 Task: Buy 1 niversal Joints & Parts from Transmission & Drive Train section under best seller category for shipping address: Brandon Turner, 2426 August Lane, Shreveport, Louisiana 71101, Cell Number 3184332610. Pay from credit card ending with 5759, CVV 953
Action: Key pressed amazl=<Key.backspace><Key.backspace>on.com<Key.enter>
Screenshot: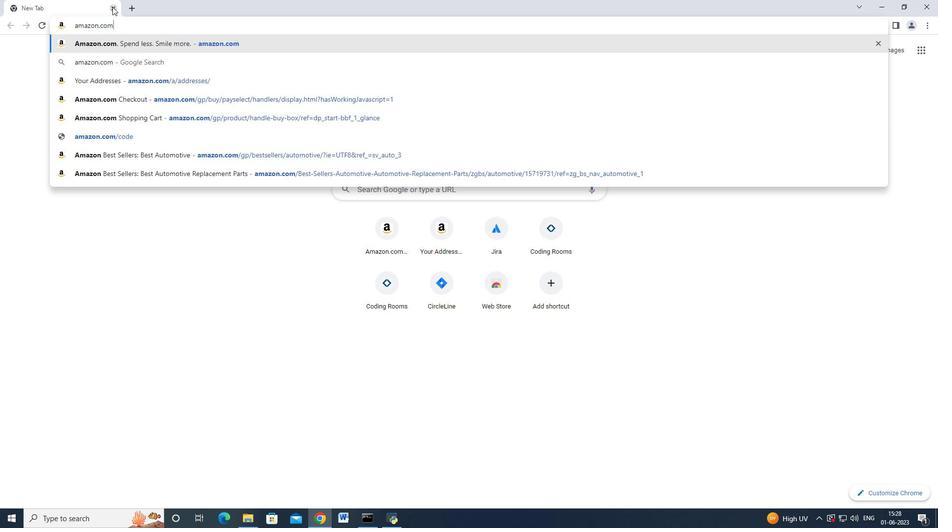
Action: Mouse moved to (13, 77)
Screenshot: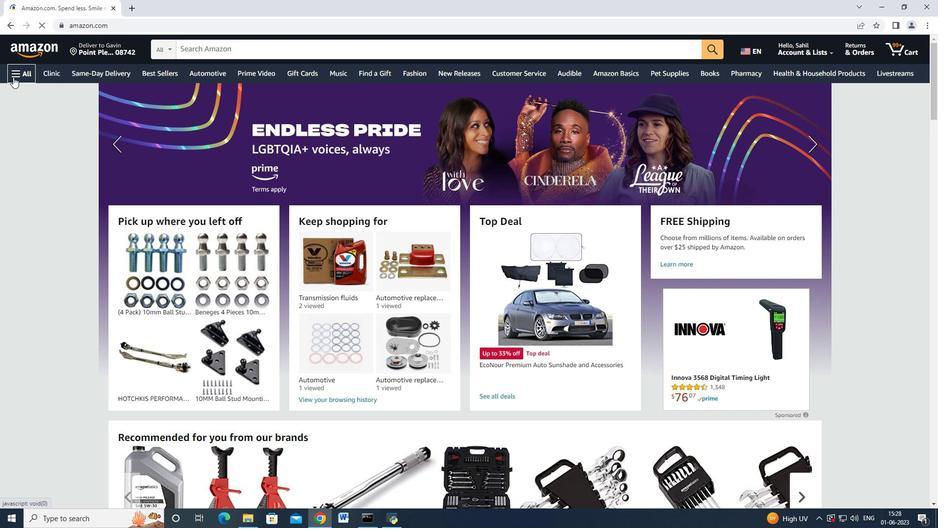 
Action: Mouse pressed left at (13, 77)
Screenshot: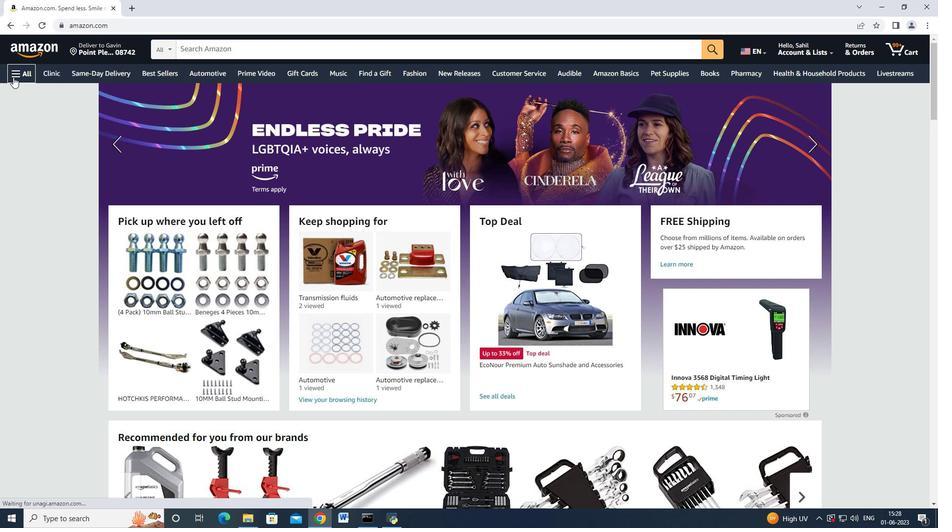 
Action: Mouse moved to (72, 200)
Screenshot: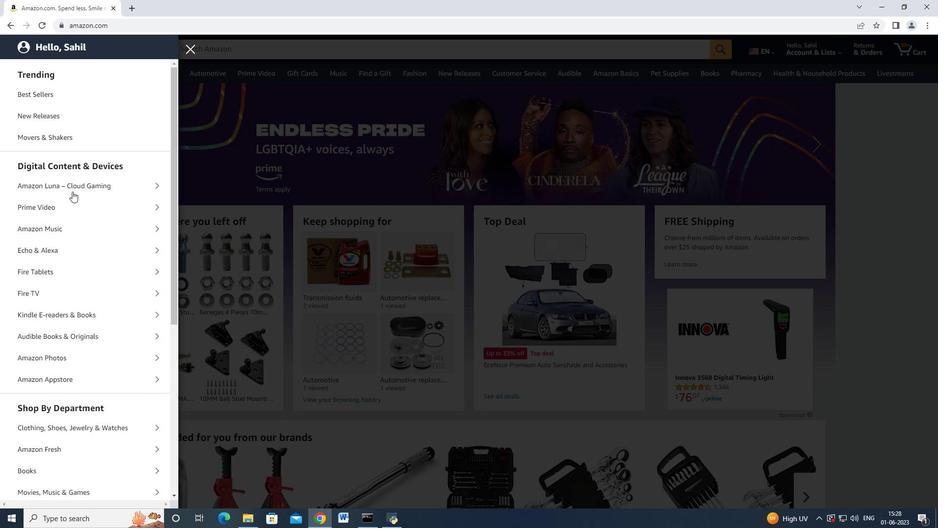 
Action: Mouse scrolled (72, 200) with delta (0, 0)
Screenshot: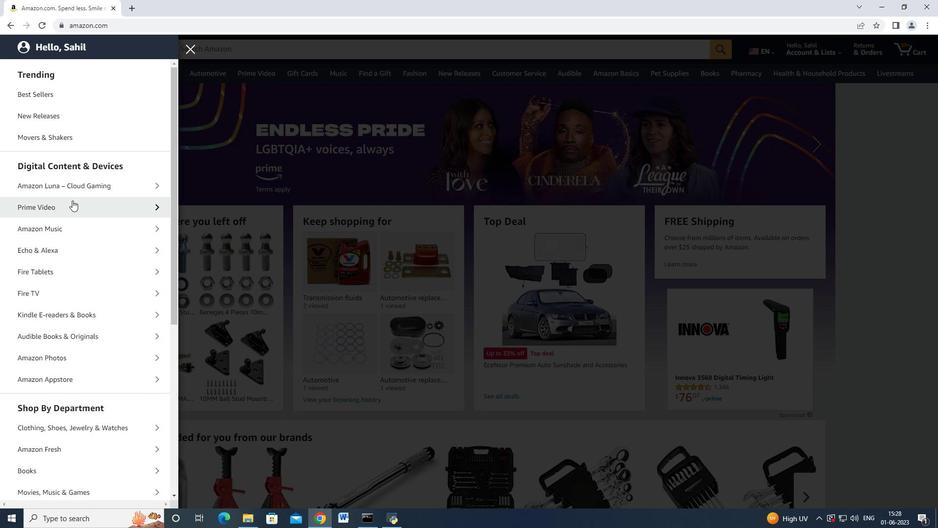 
Action: Mouse moved to (72, 200)
Screenshot: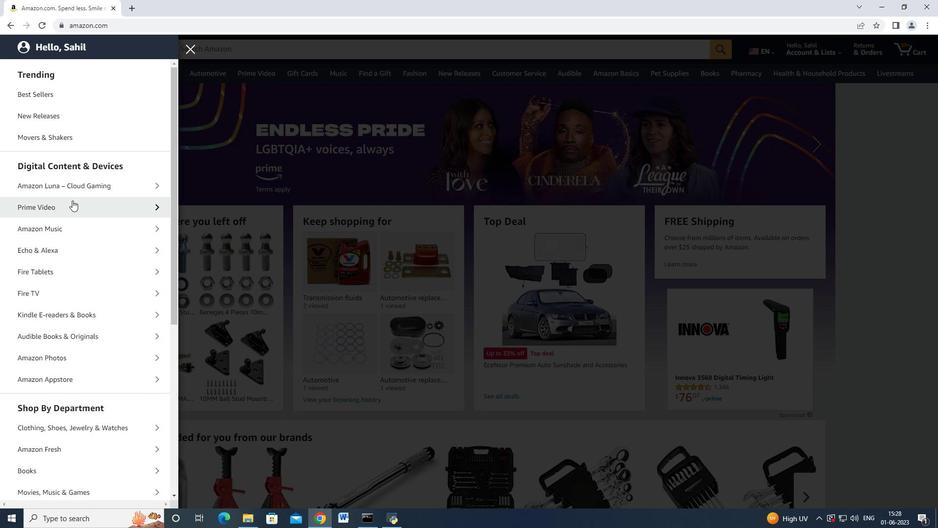 
Action: Mouse scrolled (72, 200) with delta (0, 0)
Screenshot: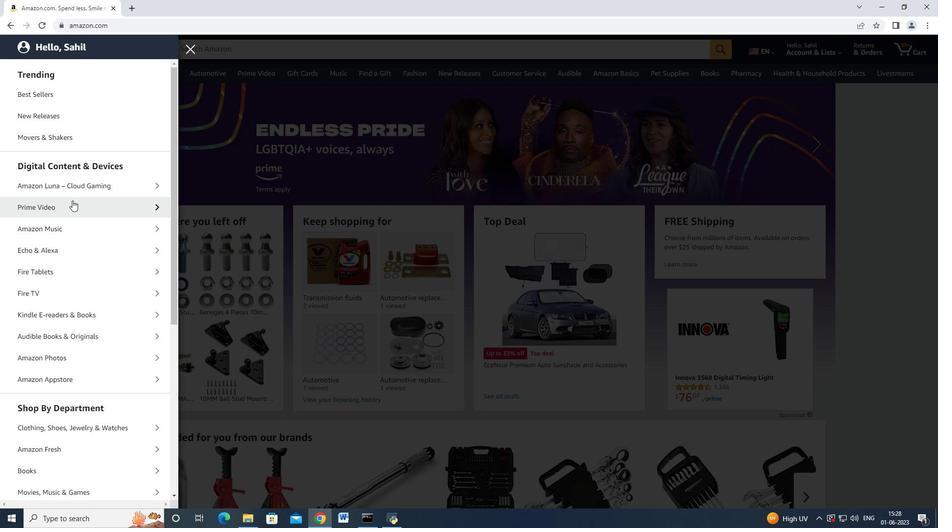
Action: Mouse scrolled (72, 200) with delta (0, 0)
Screenshot: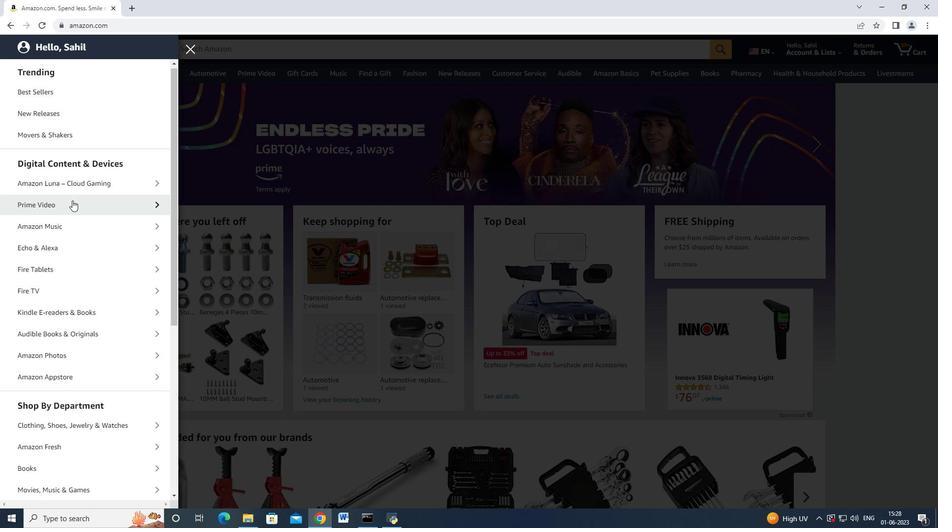 
Action: Mouse scrolled (72, 200) with delta (0, 0)
Screenshot: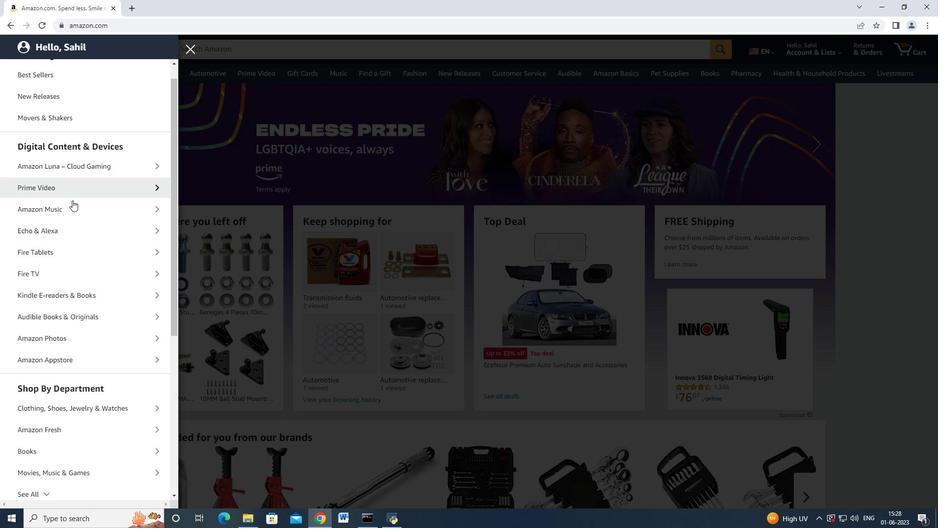 
Action: Mouse moved to (77, 321)
Screenshot: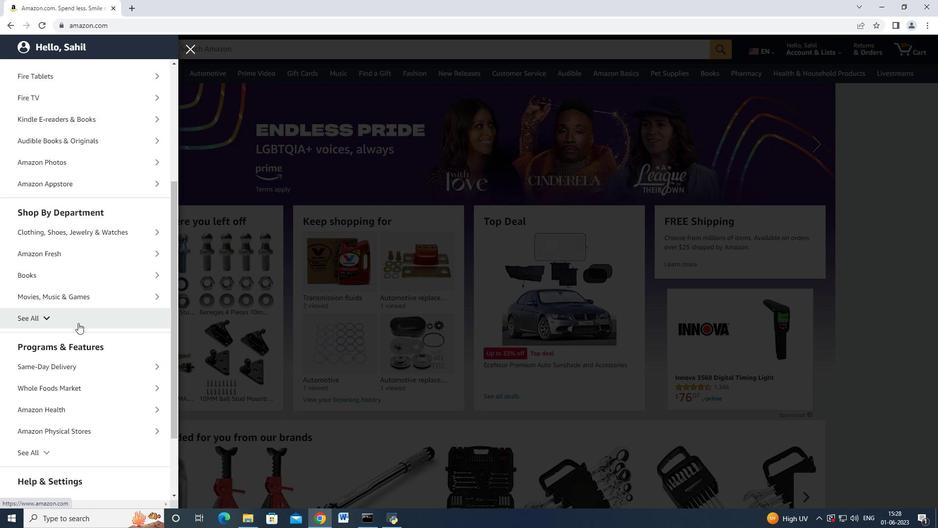 
Action: Mouse pressed left at (77, 321)
Screenshot: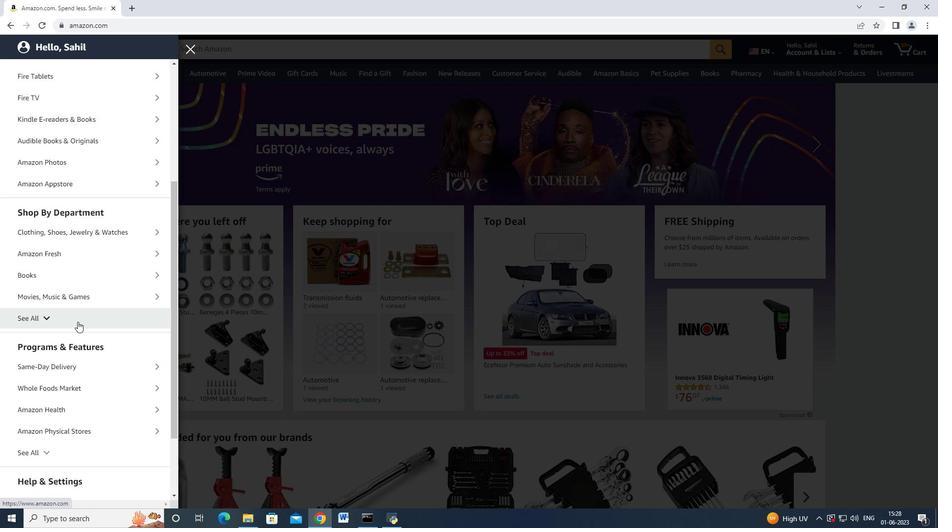 
Action: Mouse scrolled (77, 321) with delta (0, 0)
Screenshot: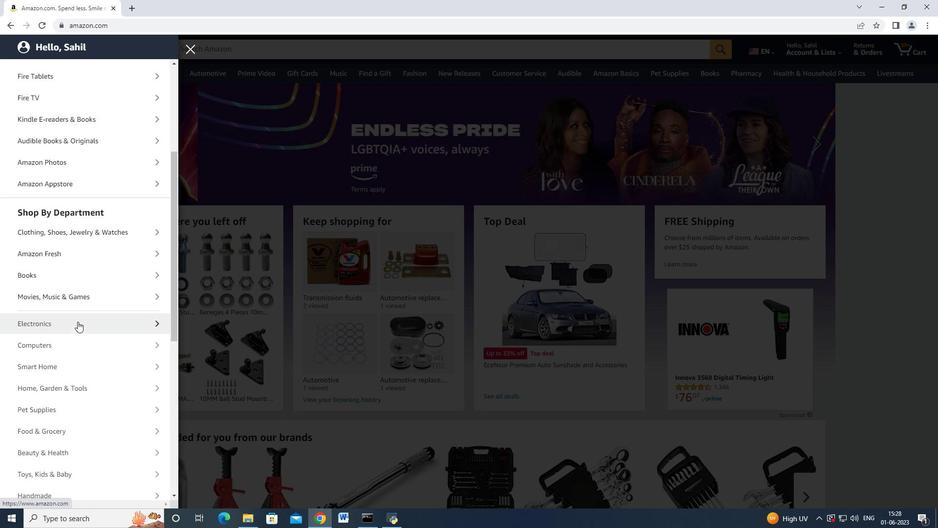 
Action: Mouse scrolled (77, 321) with delta (0, 0)
Screenshot: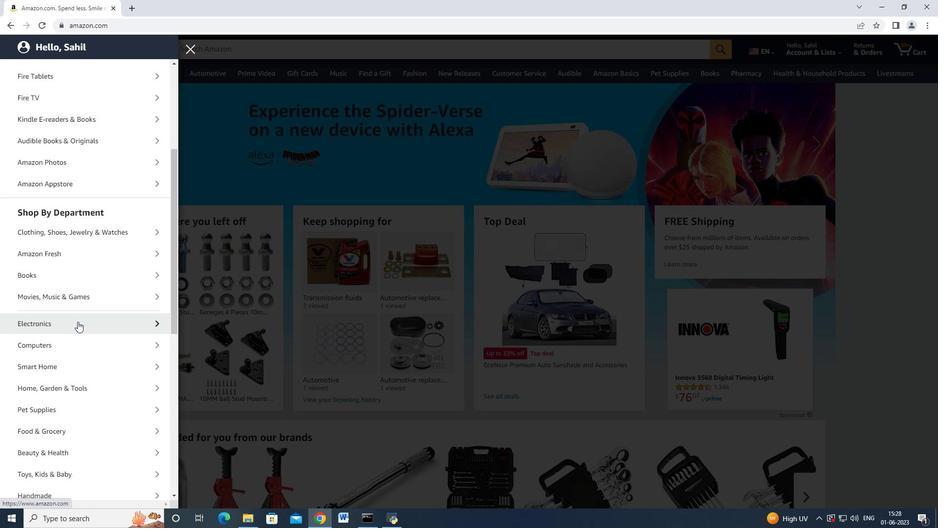 
Action: Mouse scrolled (77, 321) with delta (0, 0)
Screenshot: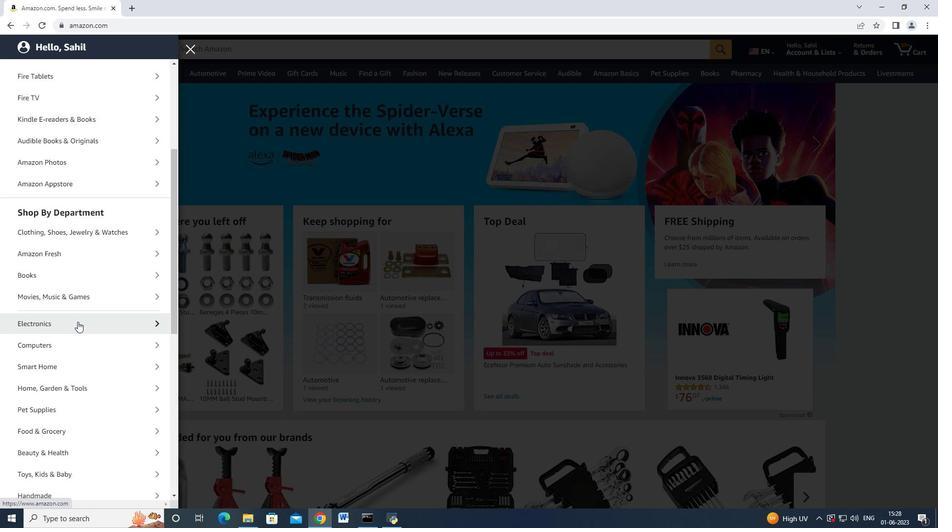 
Action: Mouse scrolled (77, 321) with delta (0, 0)
Screenshot: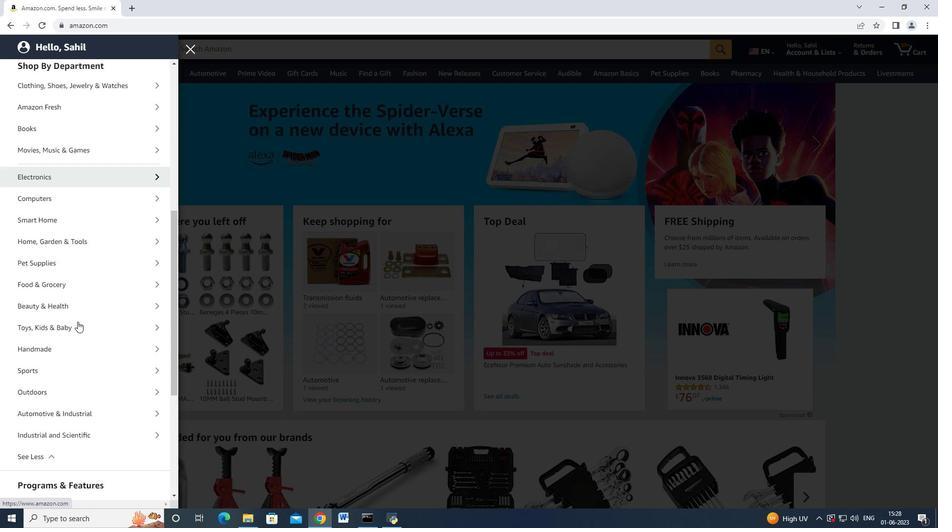 
Action: Mouse moved to (74, 357)
Screenshot: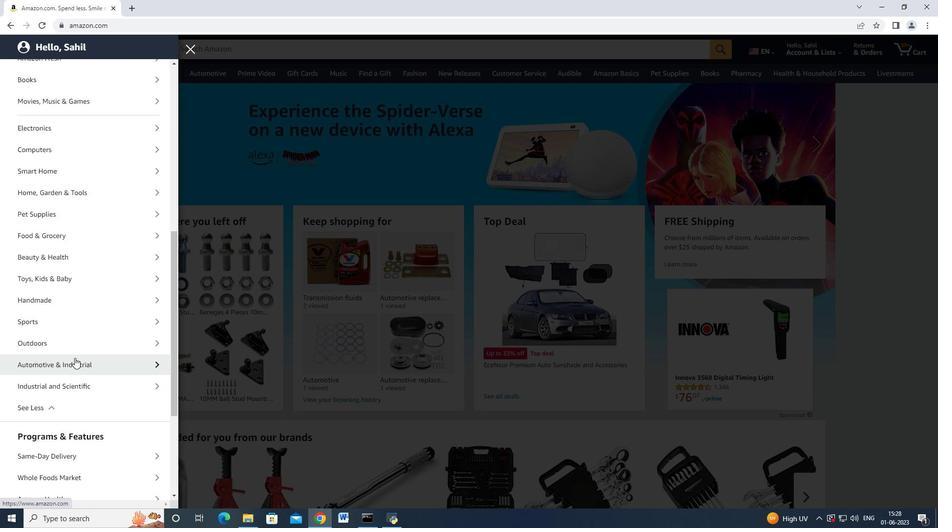 
Action: Mouse pressed left at (74, 357)
Screenshot: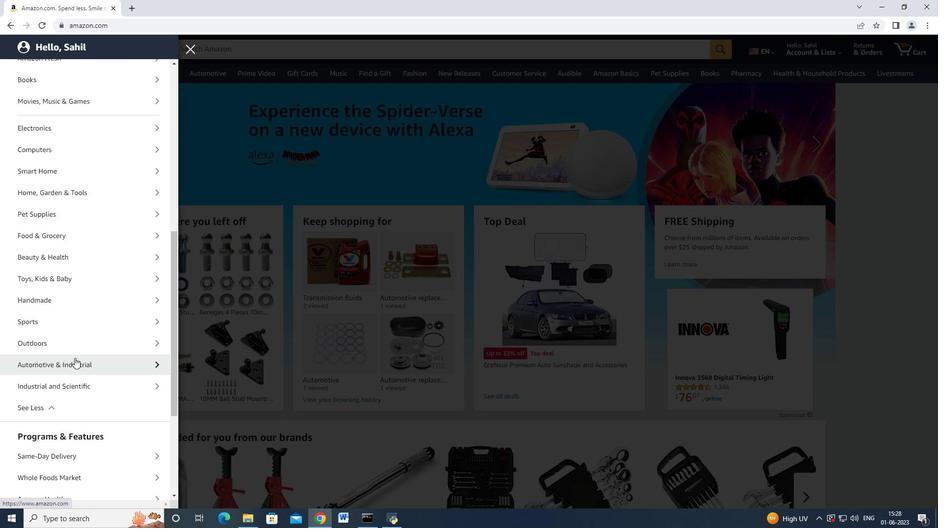 
Action: Mouse moved to (78, 121)
Screenshot: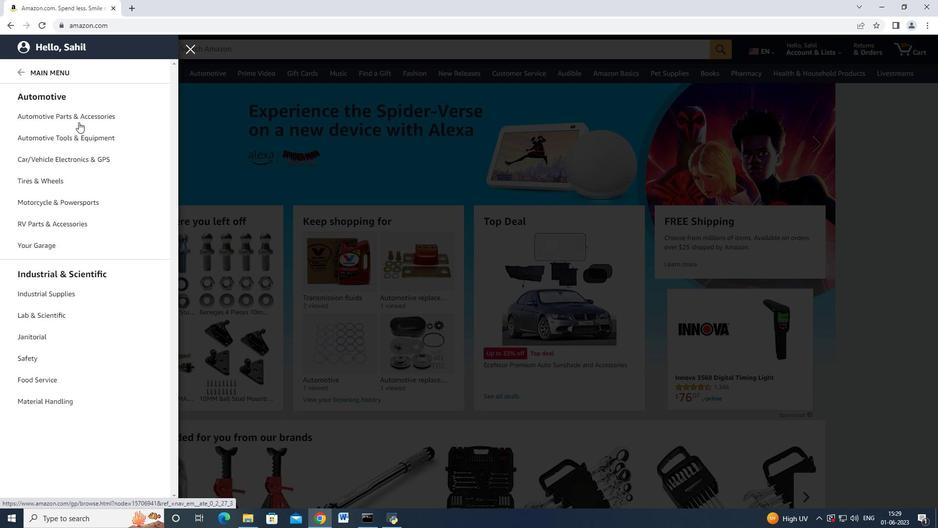 
Action: Mouse pressed left at (78, 121)
Screenshot: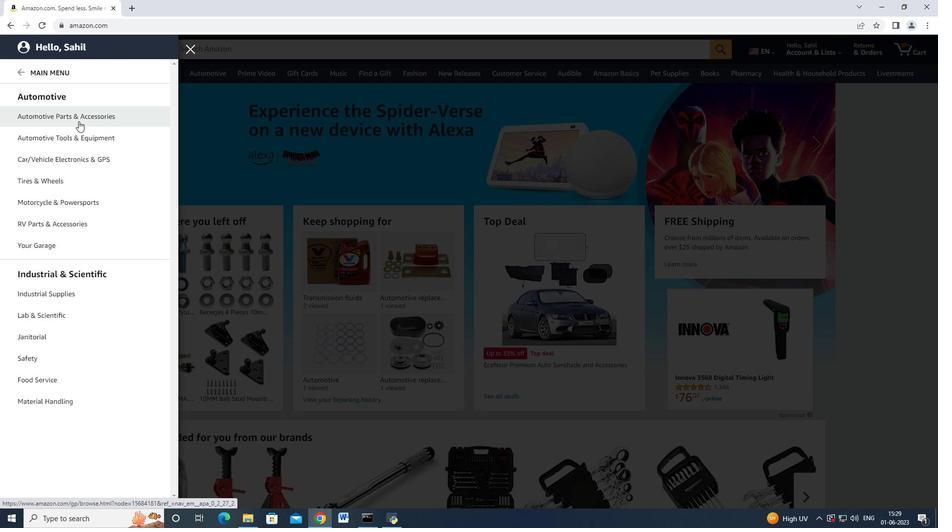 
Action: Mouse moved to (173, 91)
Screenshot: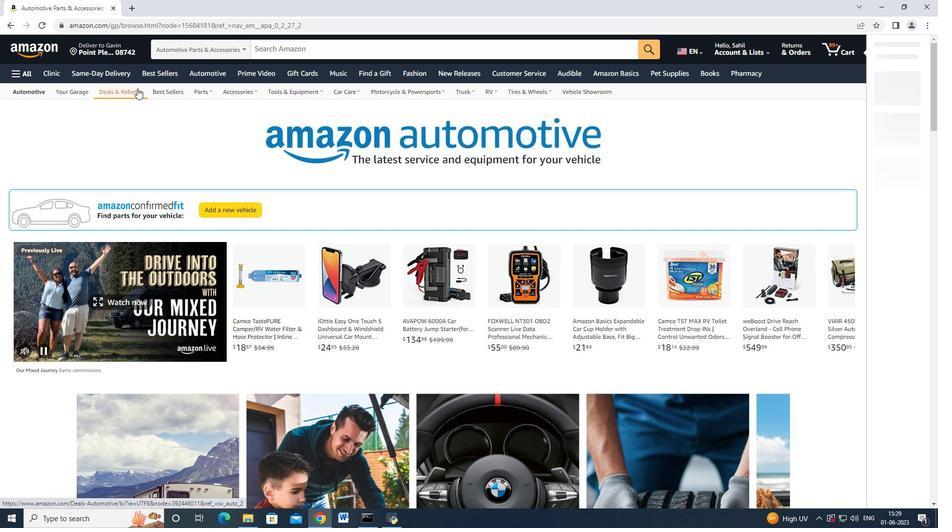 
Action: Mouse pressed left at (173, 91)
Screenshot: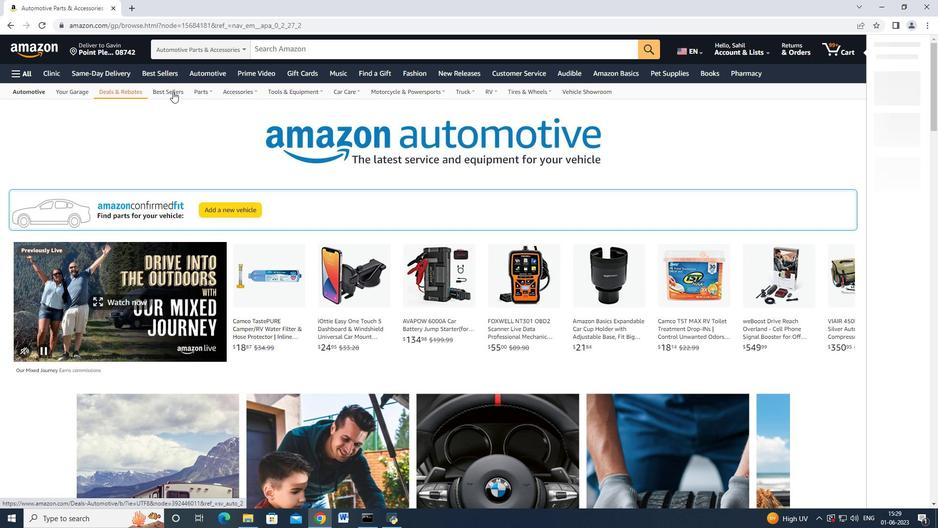 
Action: Mouse moved to (50, 312)
Screenshot: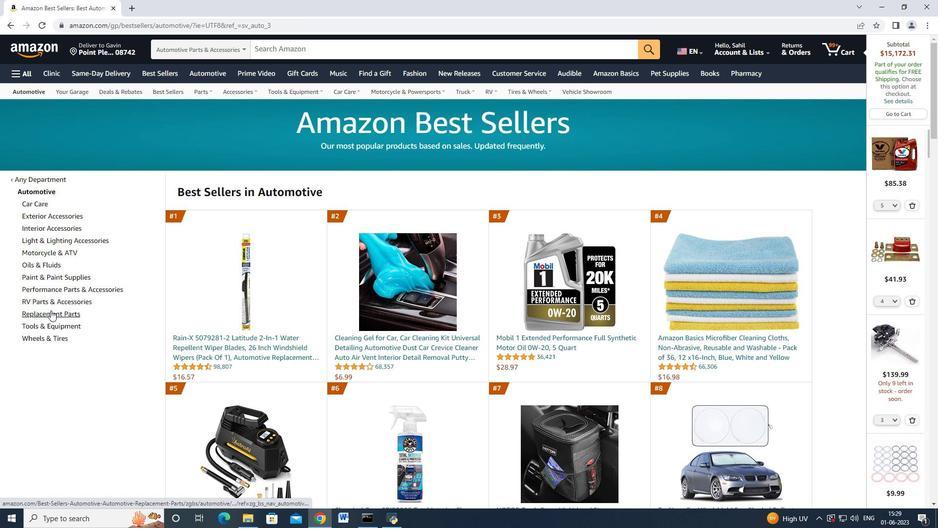 
Action: Mouse pressed left at (50, 312)
Screenshot: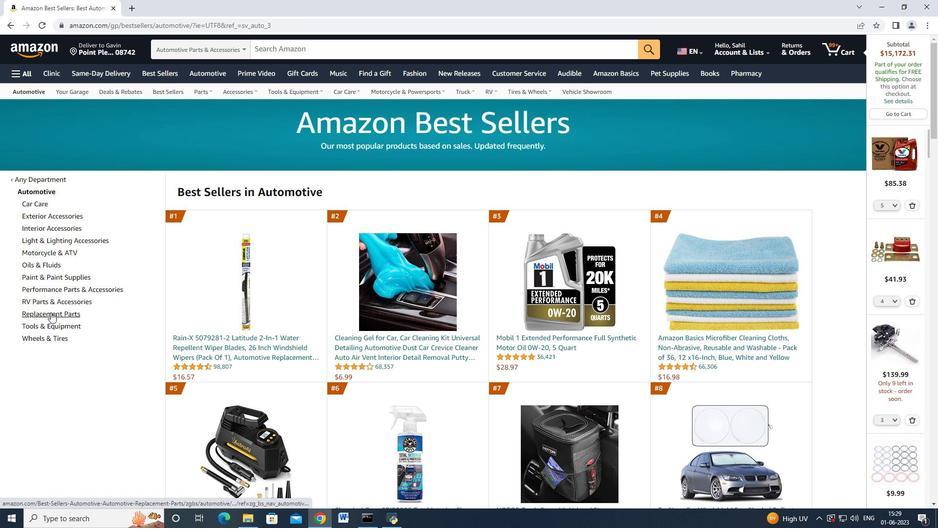 
Action: Mouse moved to (46, 290)
Screenshot: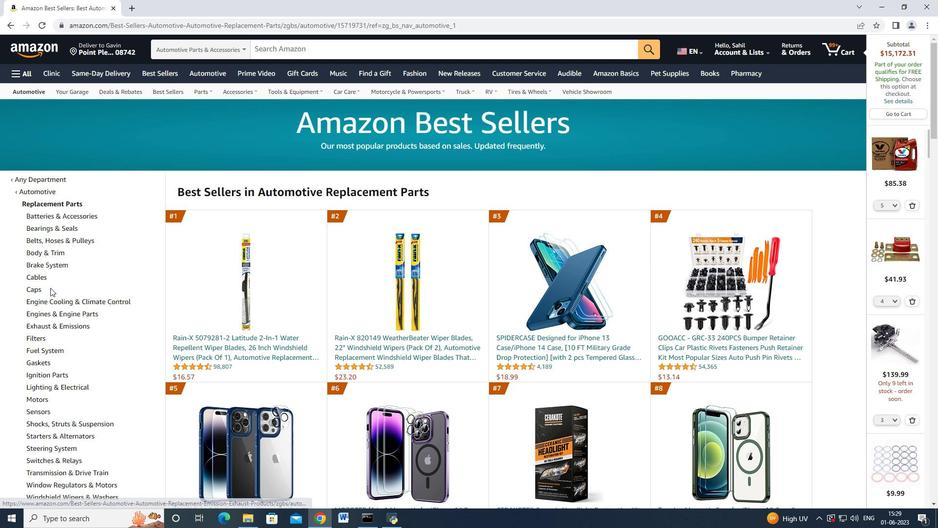 
Action: Mouse scrolled (50, 287) with delta (0, 0)
Screenshot: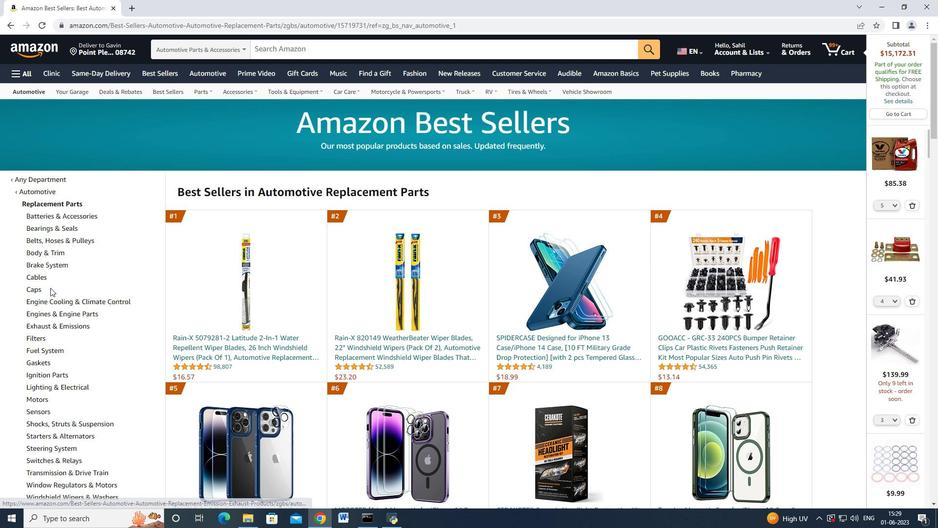 
Action: Mouse scrolled (46, 289) with delta (0, 0)
Screenshot: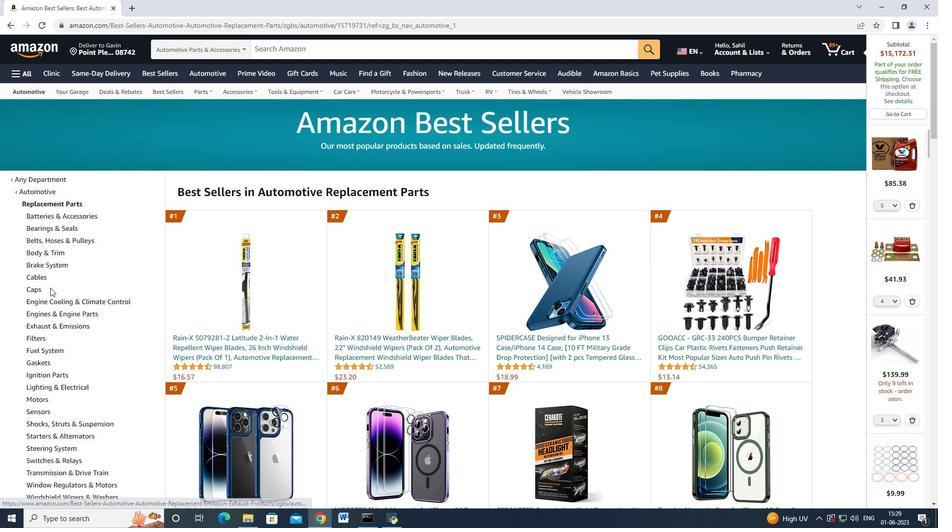 
Action: Mouse moved to (65, 372)
Screenshot: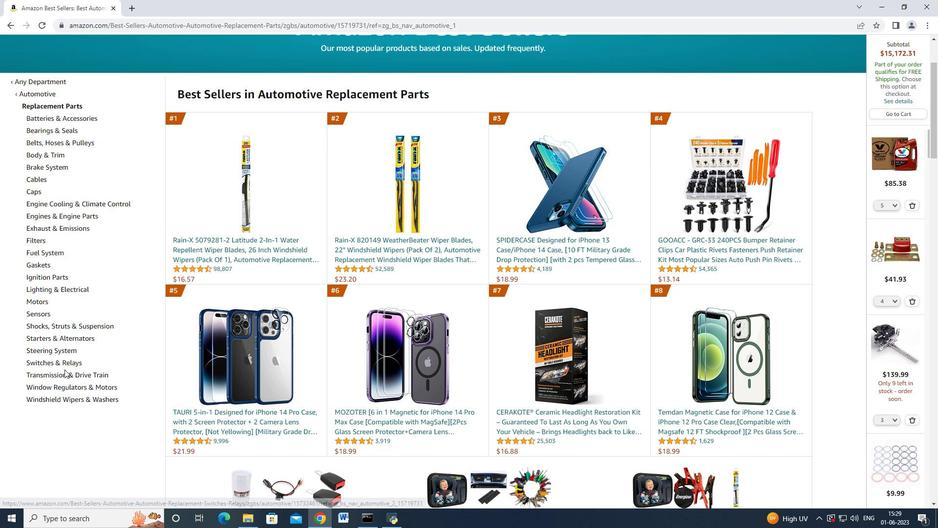 
Action: Mouse pressed left at (65, 372)
Screenshot: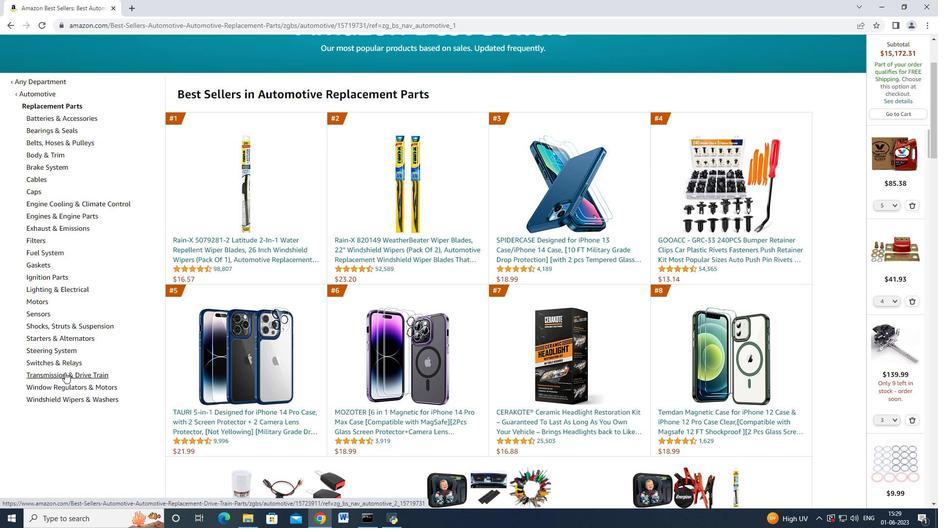 
Action: Mouse moved to (110, 329)
Screenshot: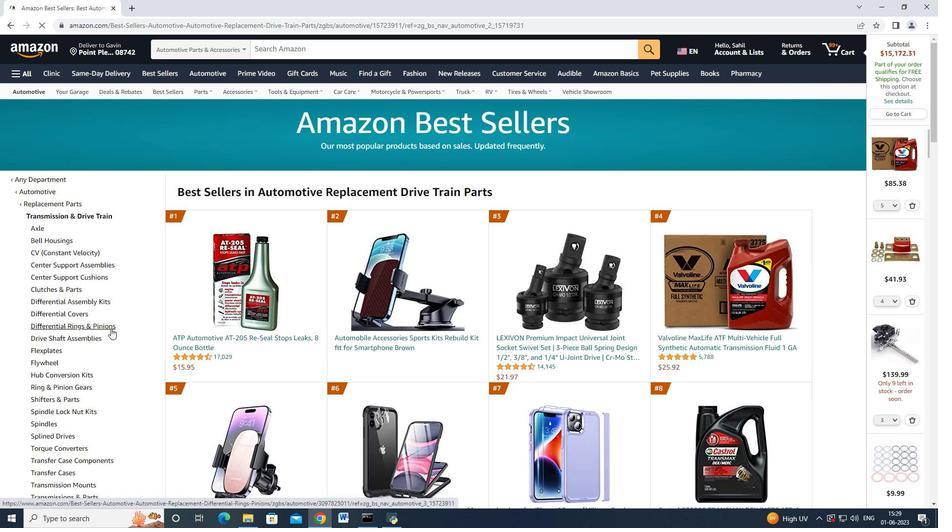 
Action: Mouse scrolled (110, 329) with delta (0, 0)
Screenshot: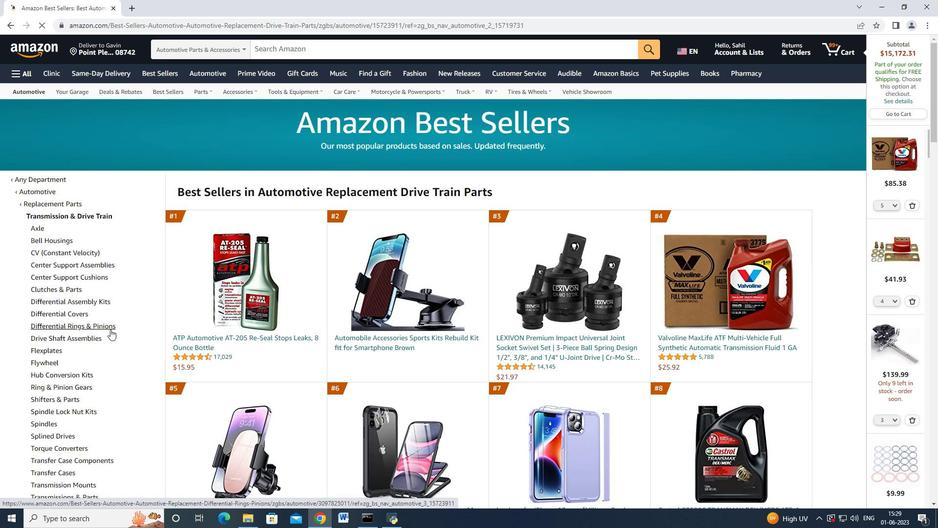 
Action: Mouse moved to (108, 339)
Screenshot: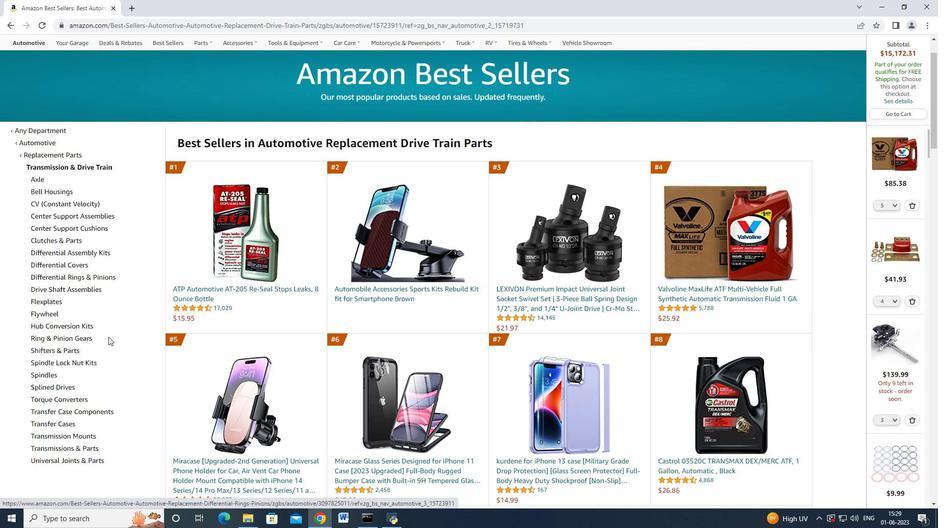 
Action: Mouse scrolled (108, 336) with delta (0, 0)
Screenshot: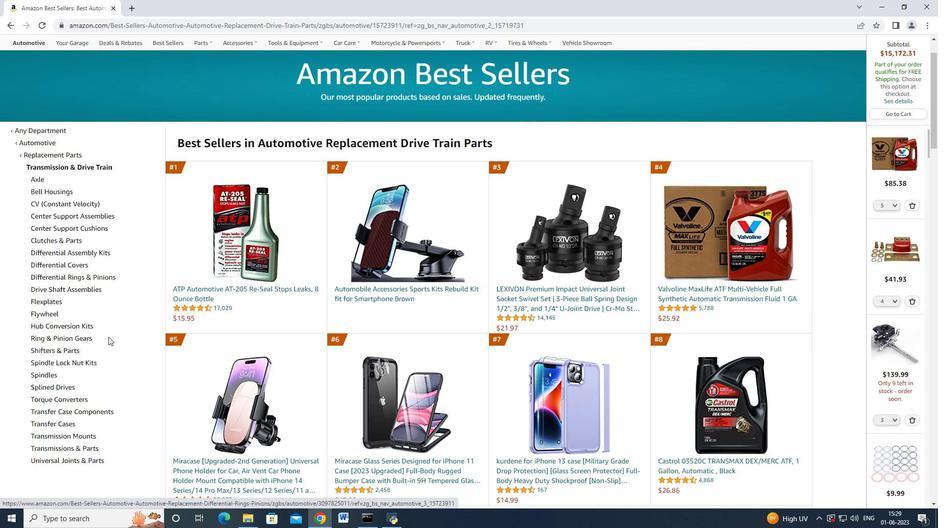 
Action: Mouse scrolled (108, 338) with delta (0, 0)
Screenshot: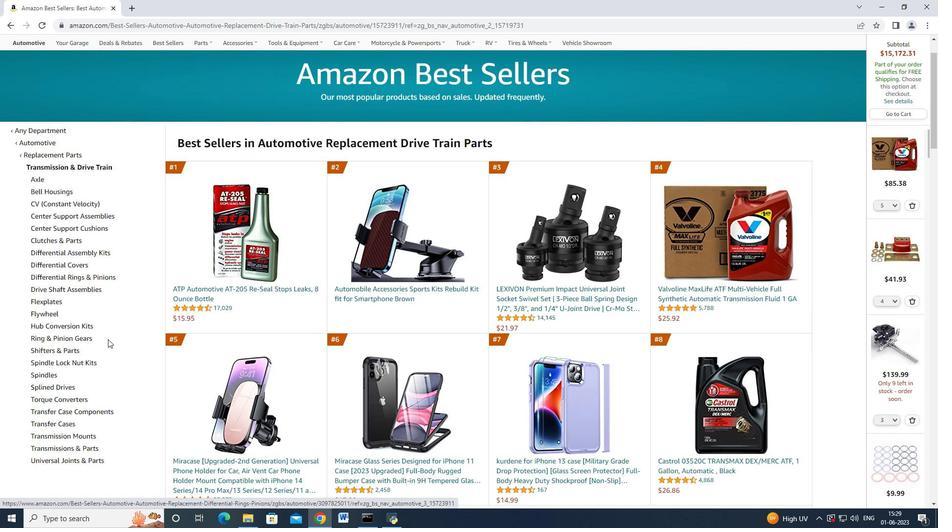 
Action: Mouse moved to (70, 361)
Screenshot: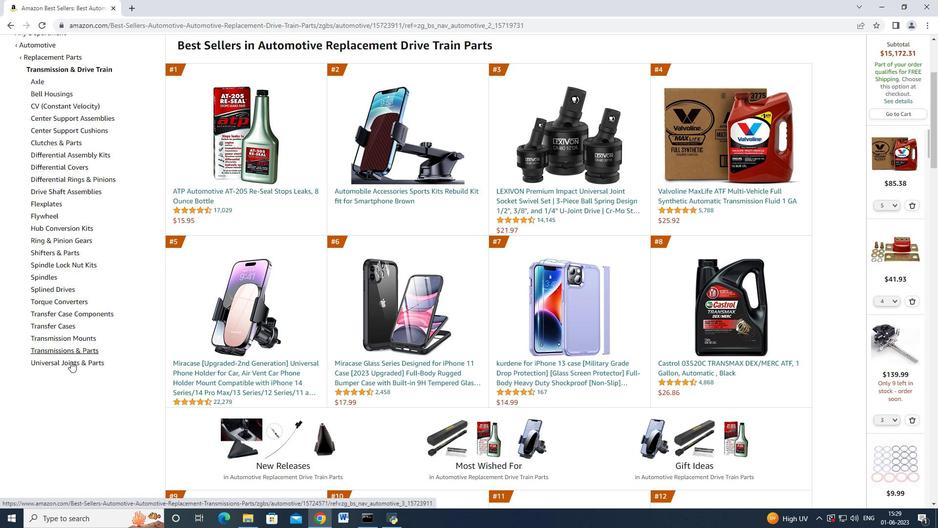 
Action: Mouse pressed left at (70, 361)
Screenshot: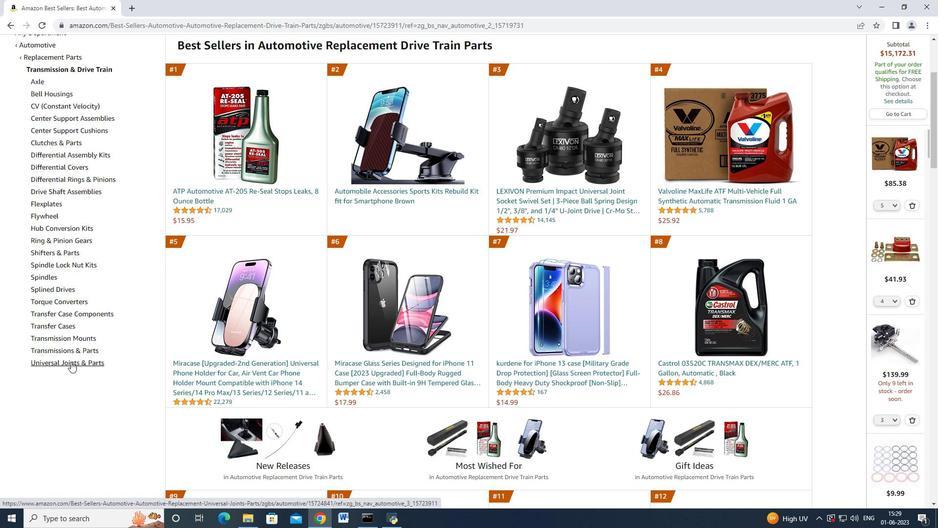 
Action: Mouse moved to (393, 351)
Screenshot: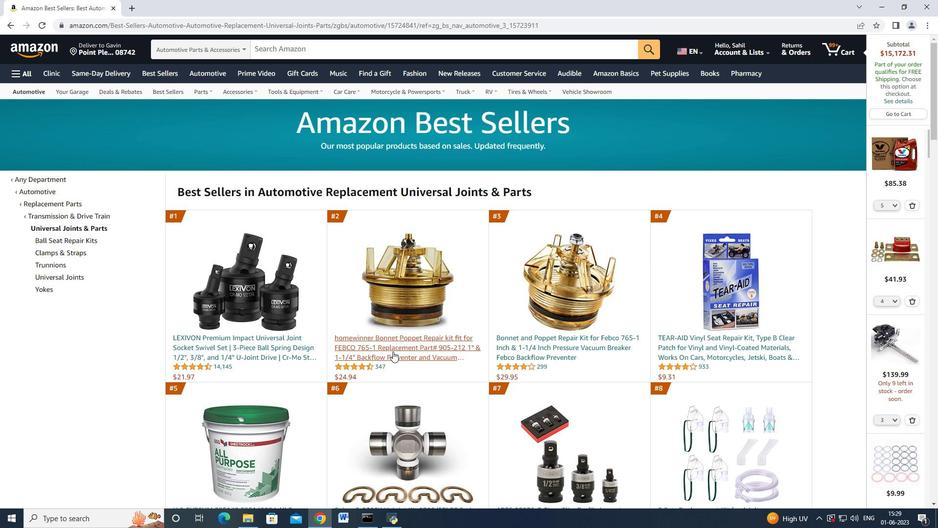 
Action: Mouse scrolled (393, 351) with delta (0, 0)
Screenshot: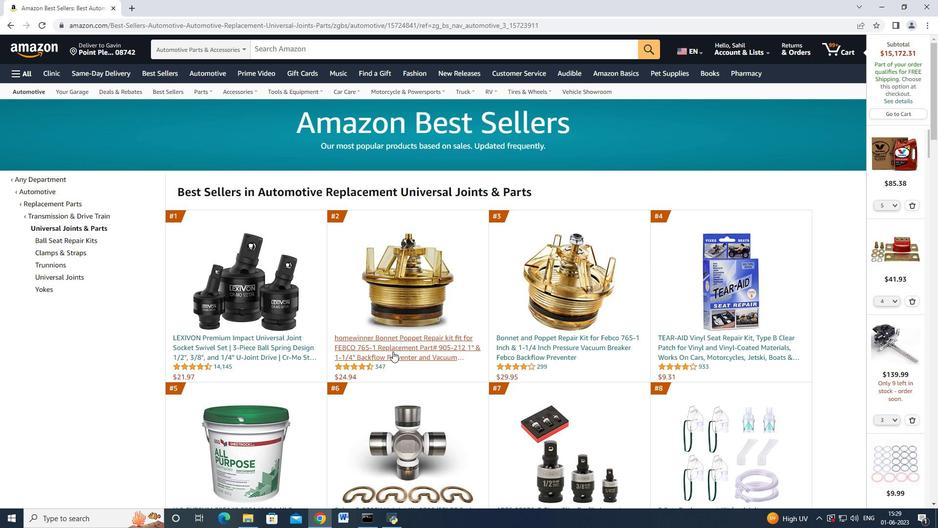 
Action: Mouse moved to (415, 301)
Screenshot: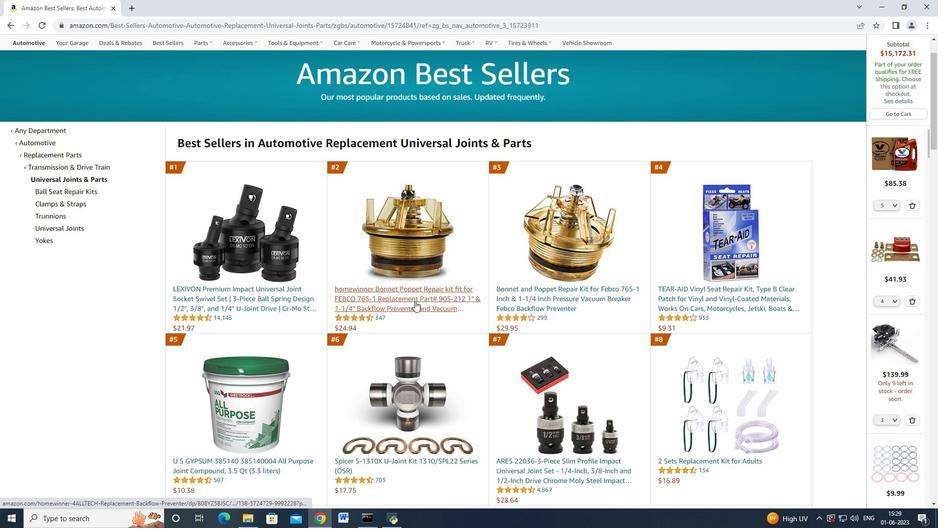 
Action: Mouse pressed left at (415, 301)
Screenshot: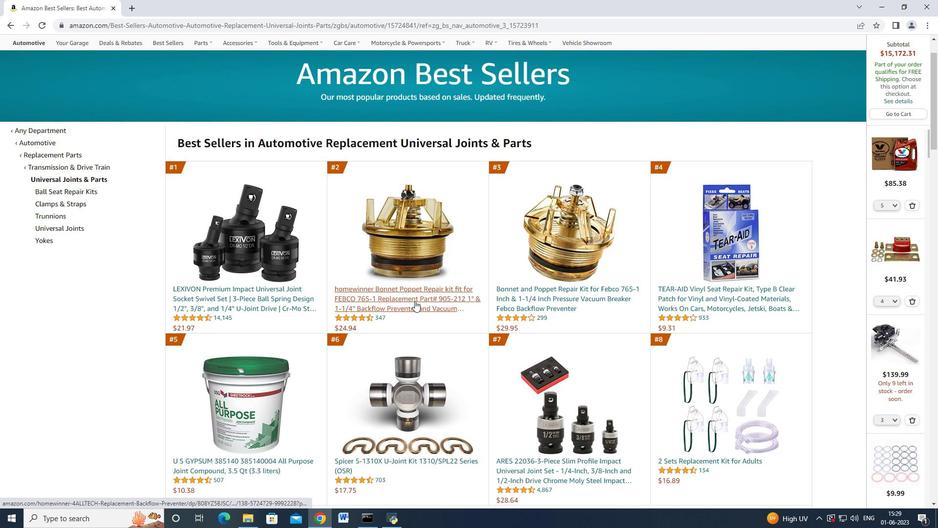 
Action: Mouse moved to (747, 311)
Screenshot: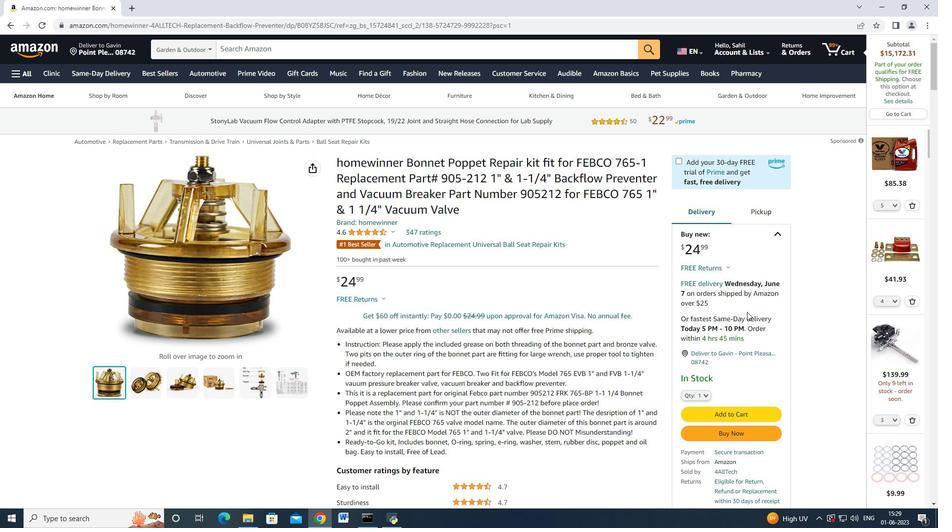 
Action: Mouse scrolled (747, 311) with delta (0, 0)
Screenshot: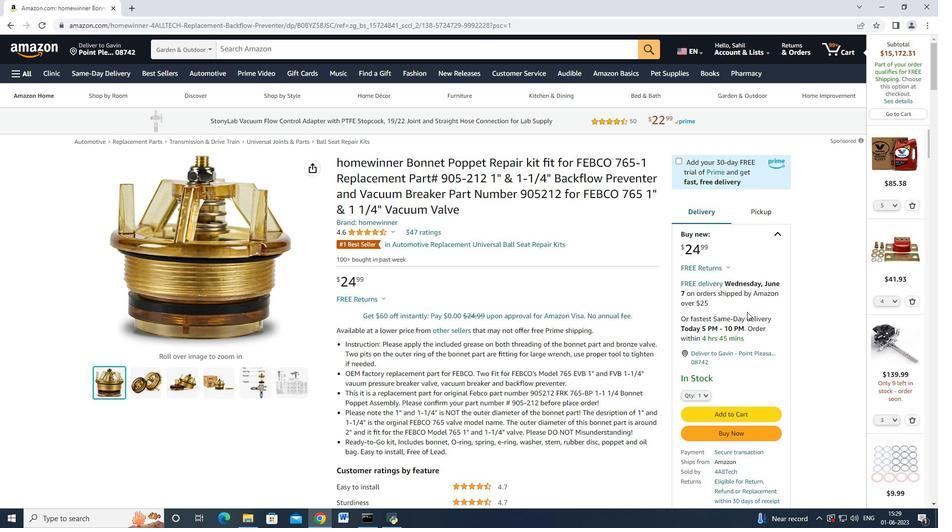 
Action: Mouse scrolled (747, 311) with delta (0, 0)
Screenshot: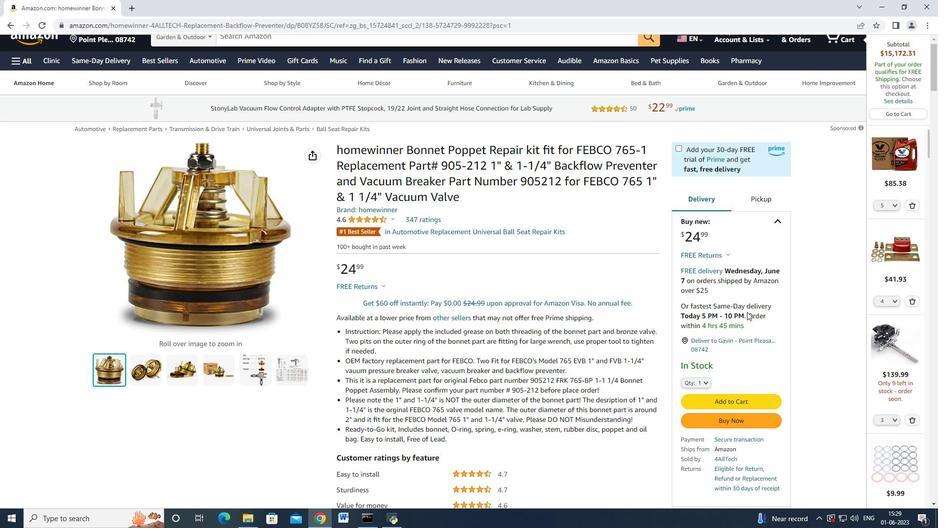 
Action: Mouse scrolled (747, 312) with delta (0, 0)
Screenshot: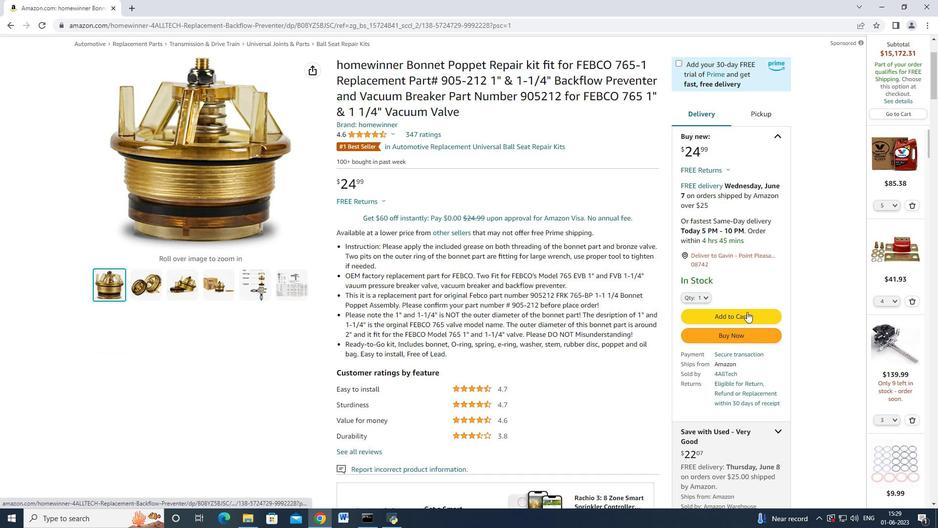 
Action: Mouse moved to (701, 350)
Screenshot: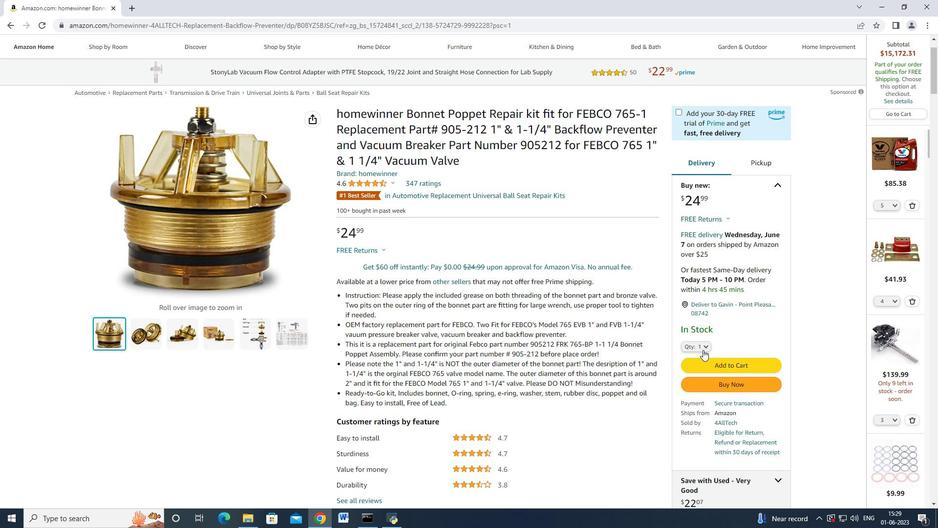 
Action: Mouse pressed left at (701, 350)
Screenshot: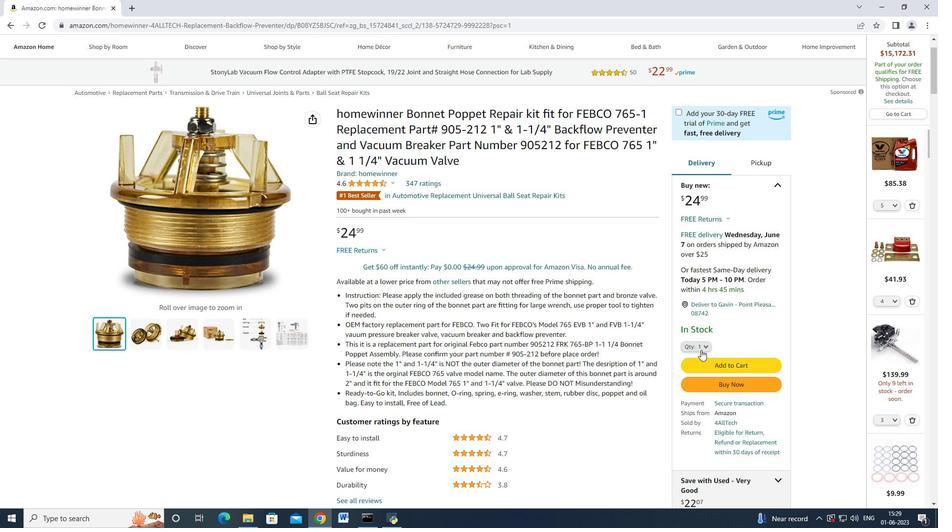 
Action: Mouse moved to (687, 93)
Screenshot: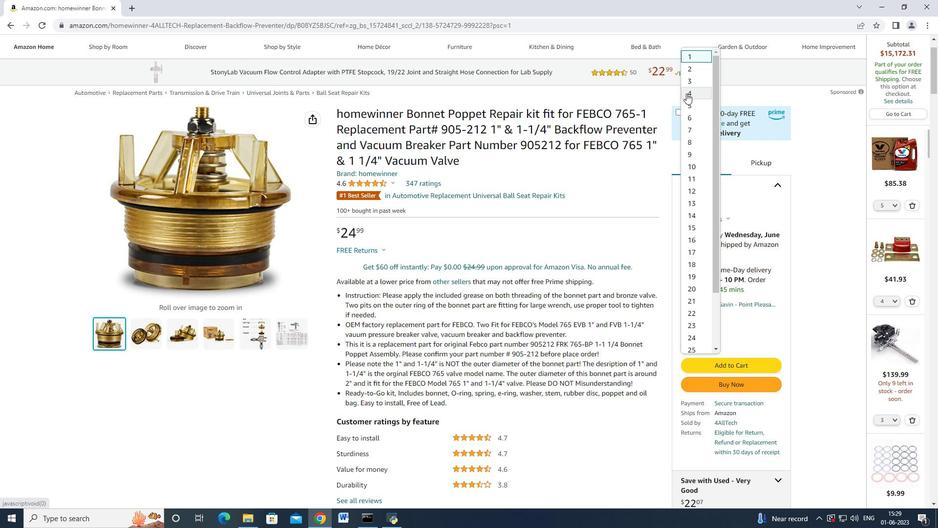 
Action: Mouse scrolled (687, 93) with delta (0, 0)
Screenshot: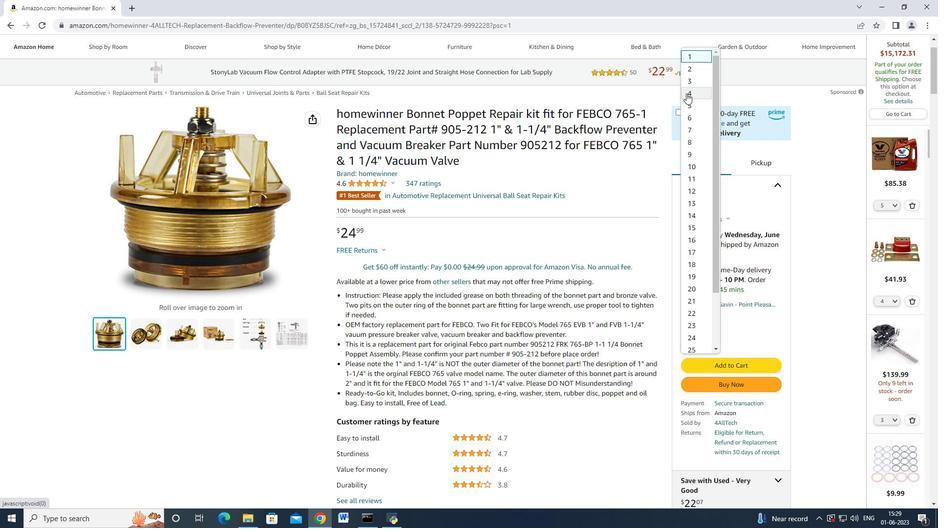 
Action: Mouse moved to (749, 365)
Screenshot: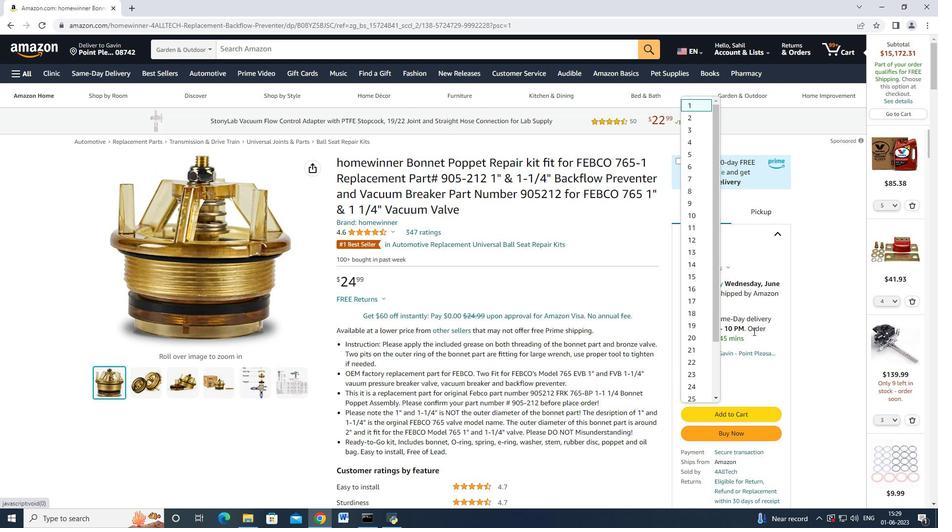 
Action: Mouse pressed left at (754, 348)
Screenshot: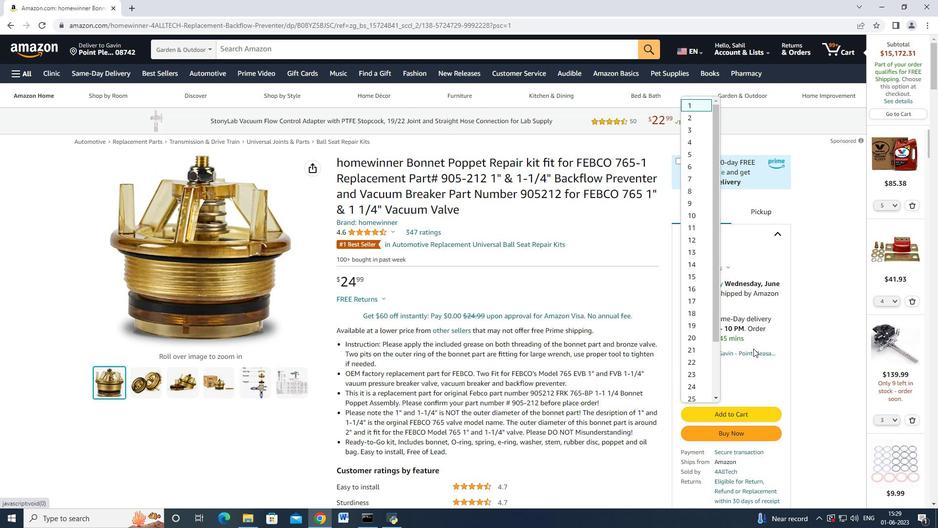 
Action: Mouse moved to (743, 432)
Screenshot: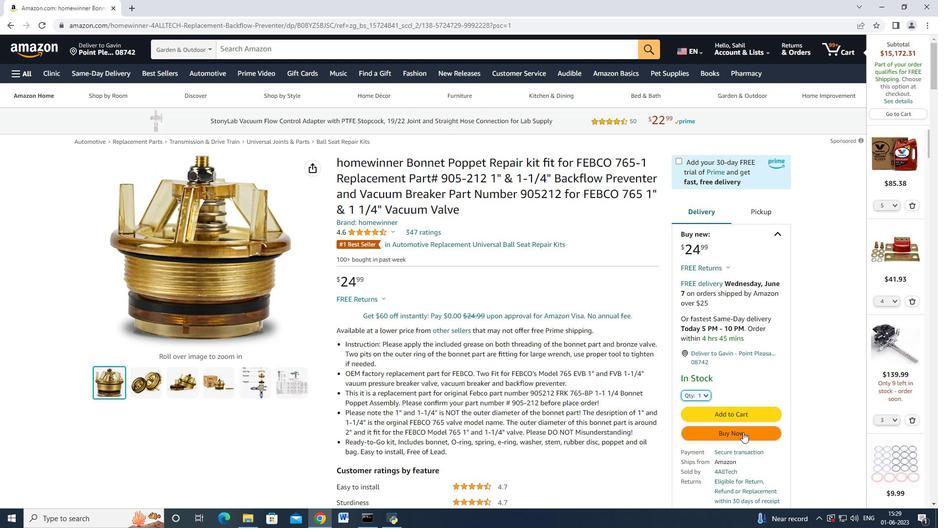 
Action: Mouse pressed left at (743, 432)
Screenshot: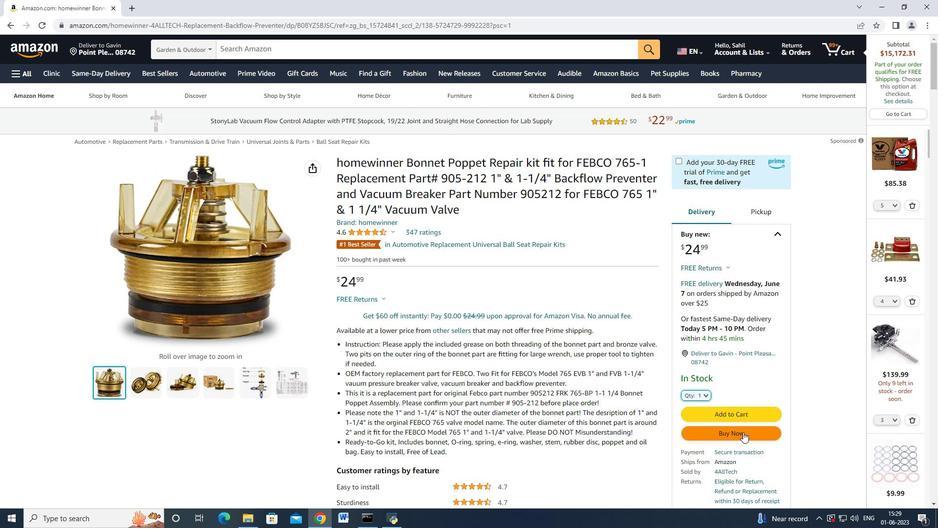 
Action: Mouse moved to (568, 85)
Screenshot: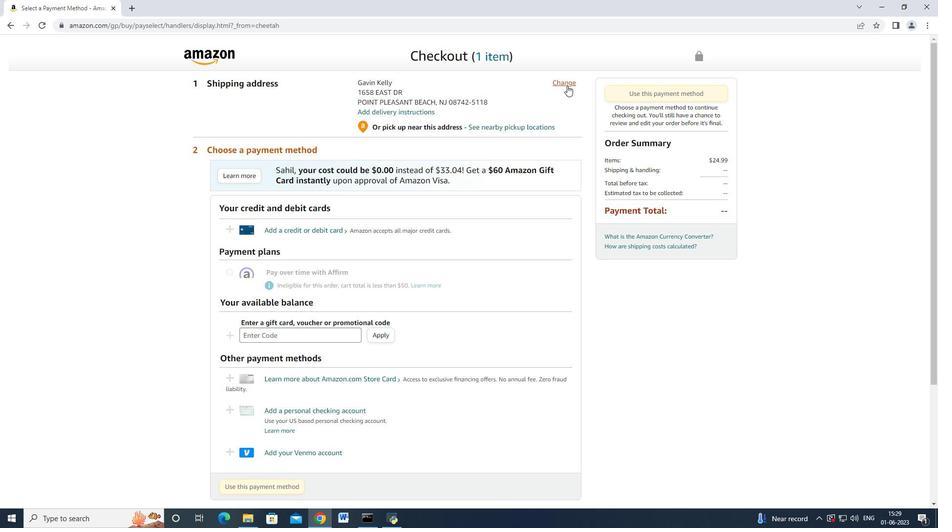 
Action: Mouse pressed left at (568, 85)
Screenshot: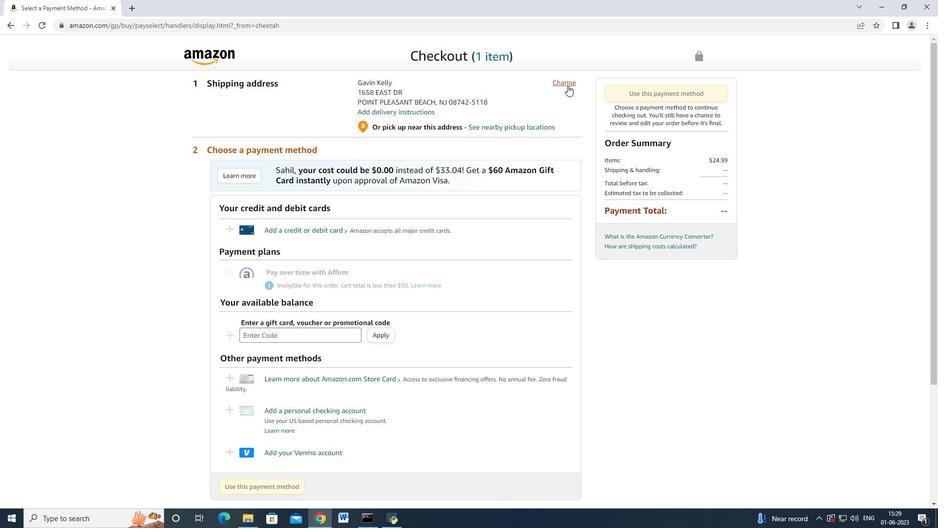 
Action: Mouse moved to (465, 190)
Screenshot: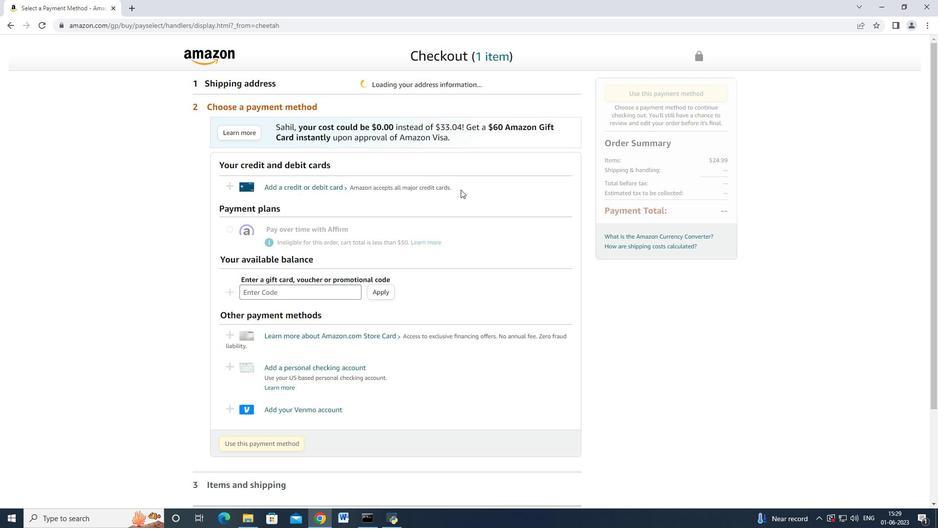 
Action: Mouse scrolled (465, 191) with delta (0, 0)
Screenshot: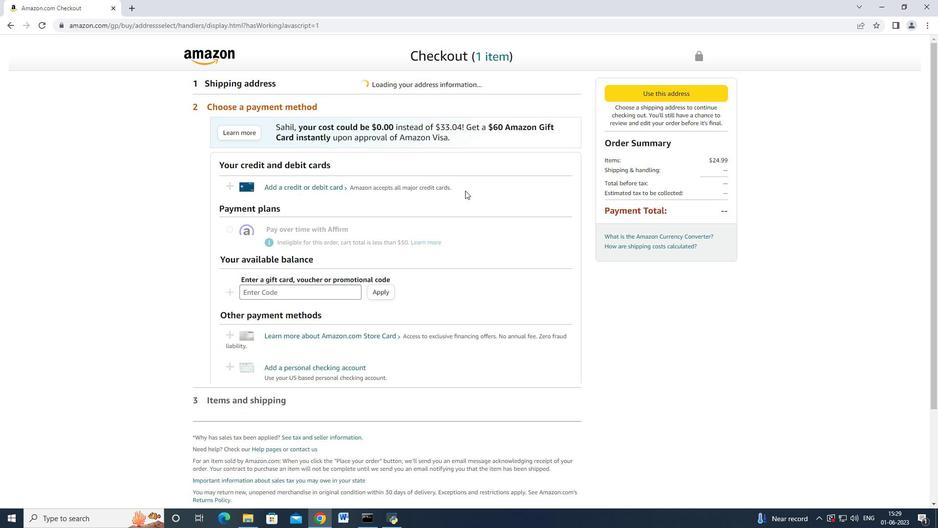 
Action: Mouse moved to (465, 191)
Screenshot: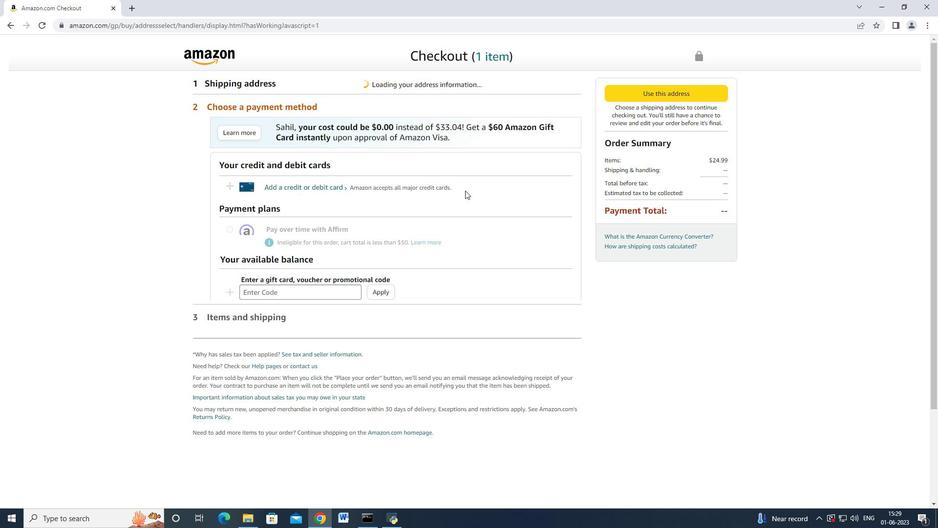 
Action: Mouse scrolled (465, 191) with delta (0, 0)
Screenshot: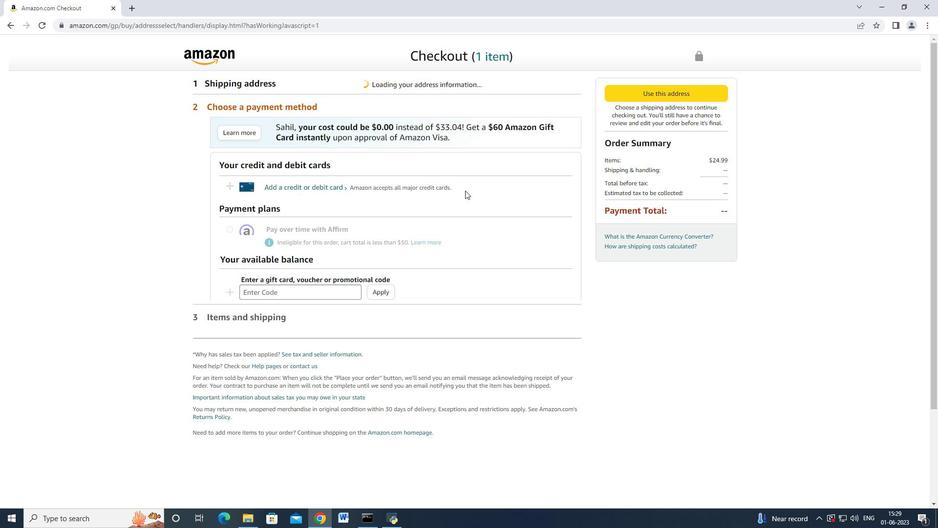 
Action: Mouse moved to (326, 259)
Screenshot: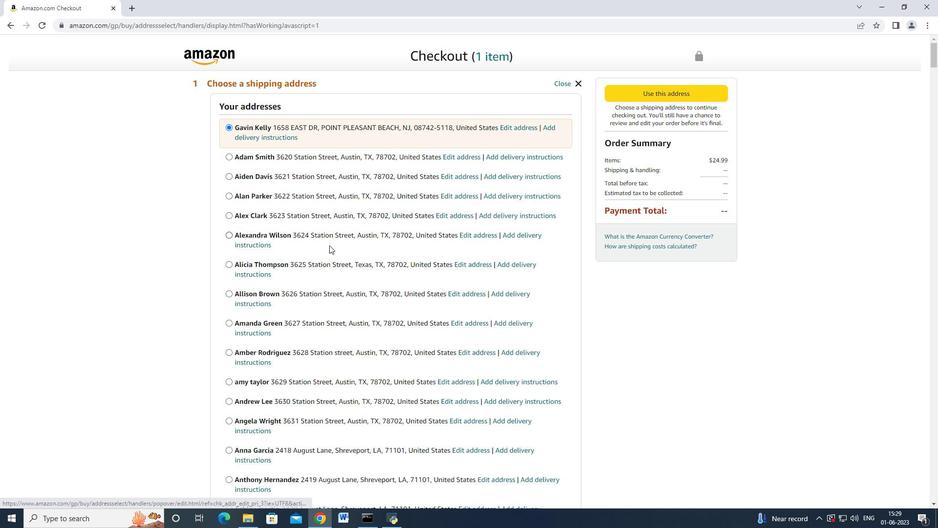 
Action: Mouse scrolled (326, 258) with delta (0, 0)
Screenshot: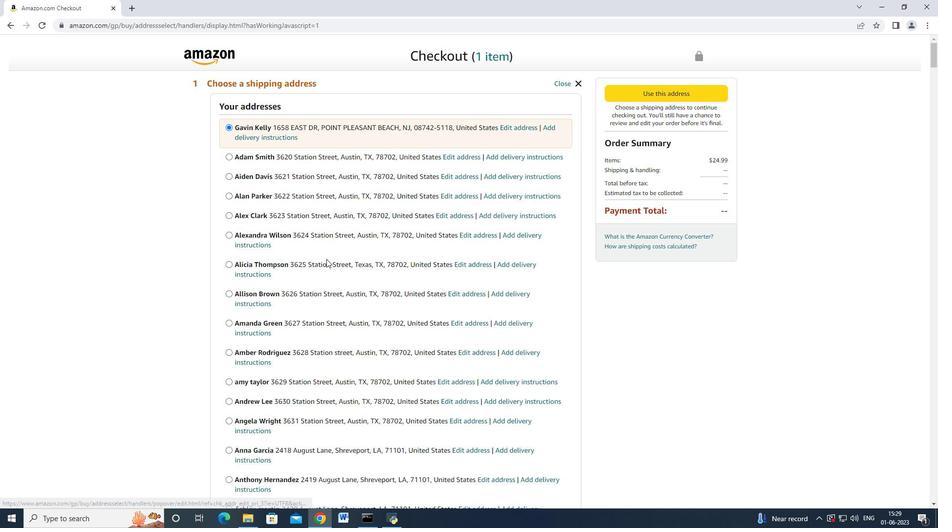 
Action: Mouse scrolled (326, 258) with delta (0, 0)
Screenshot: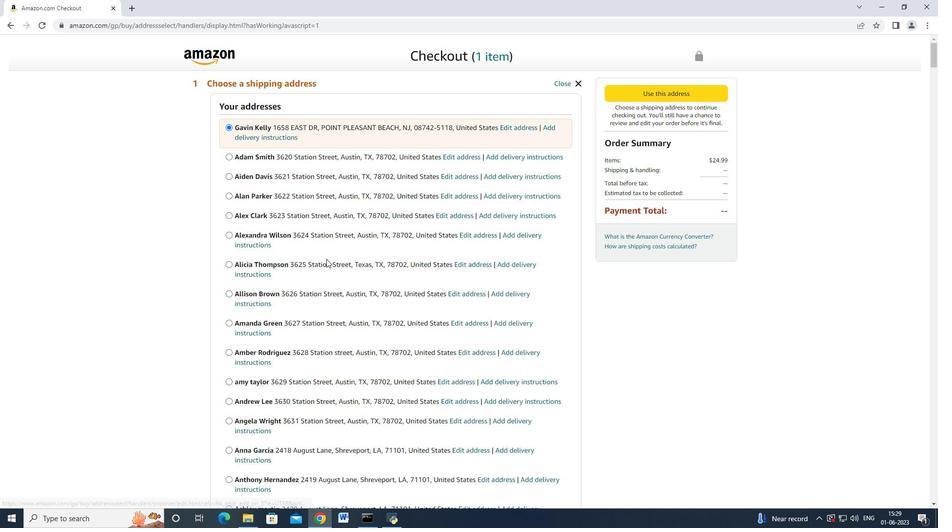 
Action: Mouse scrolled (326, 258) with delta (0, 0)
Screenshot: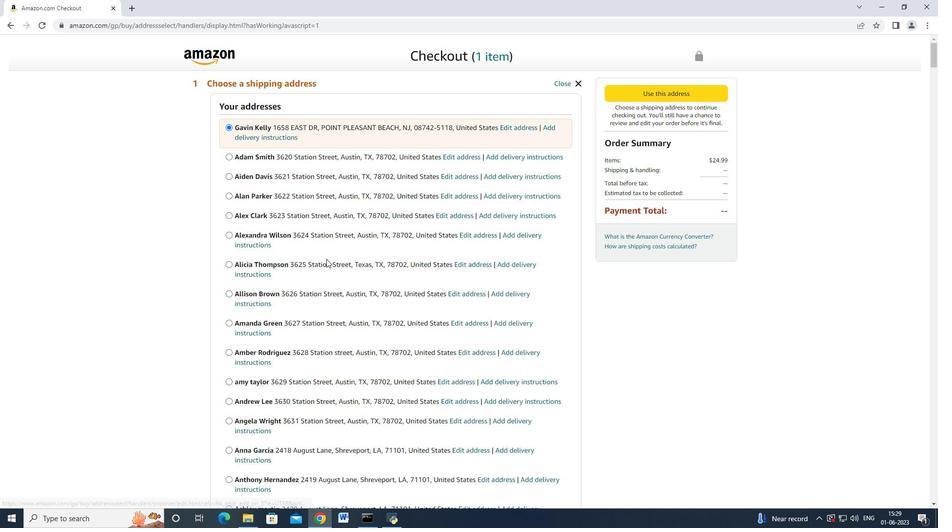
Action: Mouse scrolled (326, 258) with delta (0, 0)
Screenshot: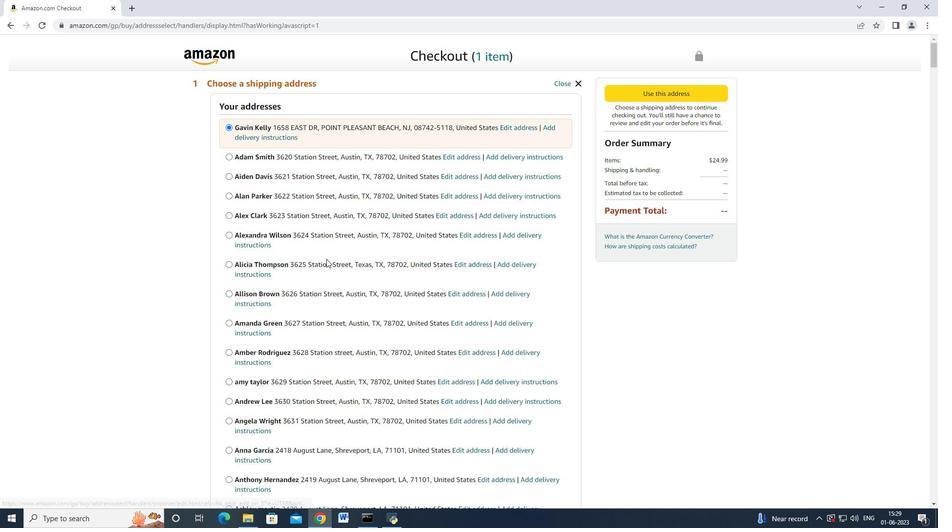 
Action: Mouse moved to (326, 259)
Screenshot: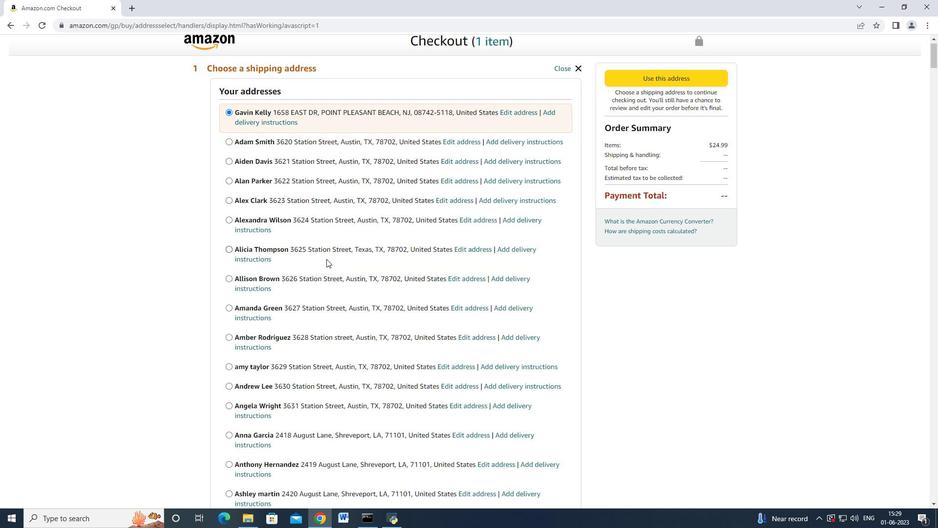 
Action: Mouse scrolled (326, 258) with delta (0, 0)
Screenshot: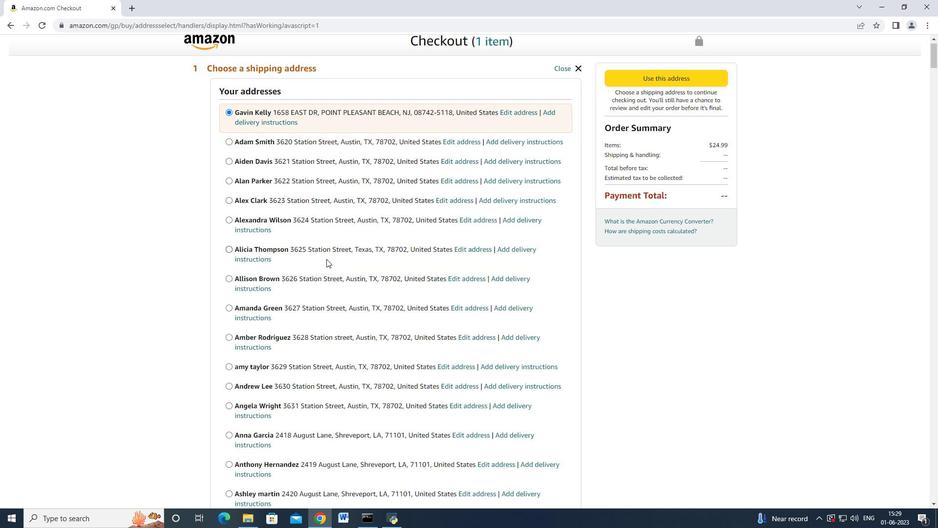 
Action: Mouse scrolled (326, 258) with delta (0, 0)
Screenshot: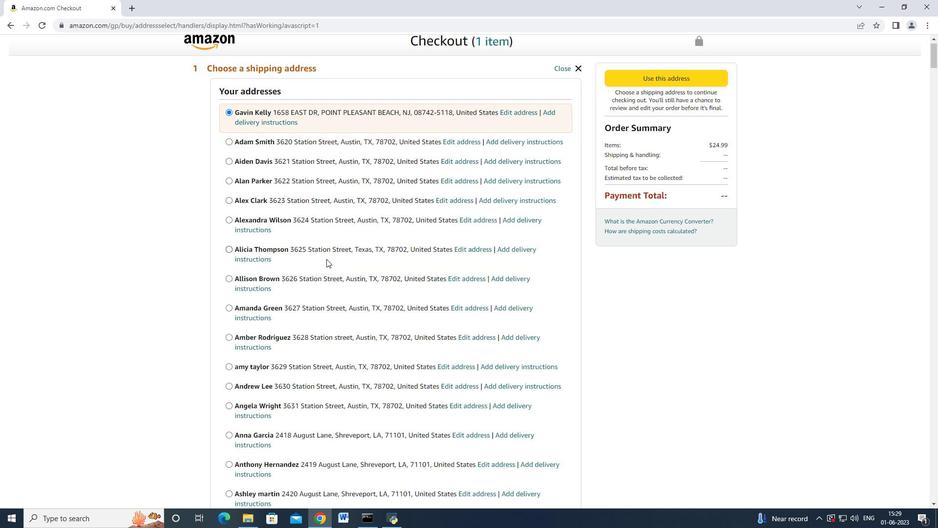 
Action: Mouse scrolled (326, 258) with delta (0, 0)
Screenshot: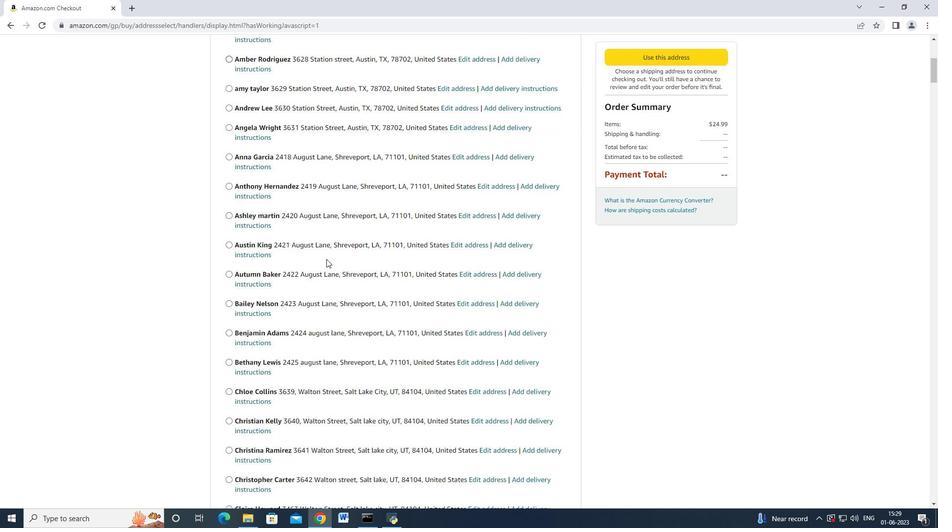 
Action: Mouse moved to (326, 259)
Screenshot: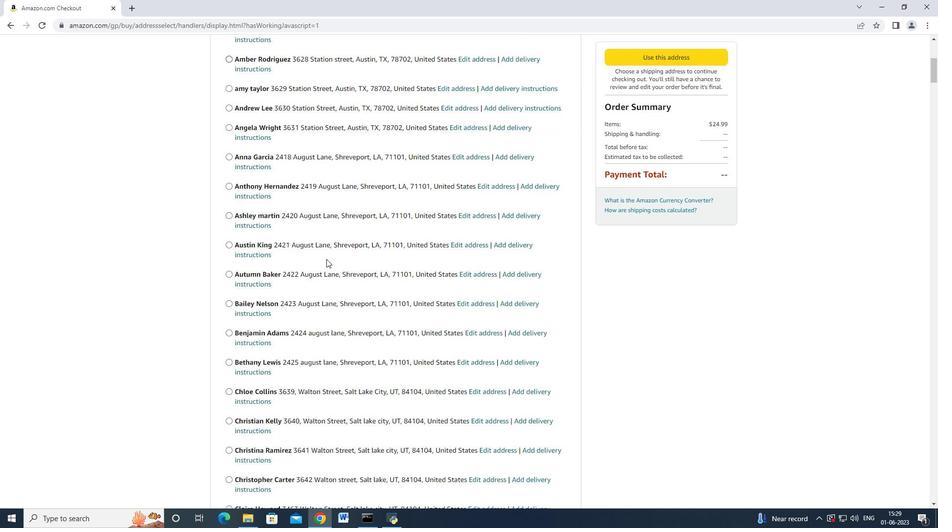 
Action: Mouse scrolled (326, 259) with delta (0, 0)
Screenshot: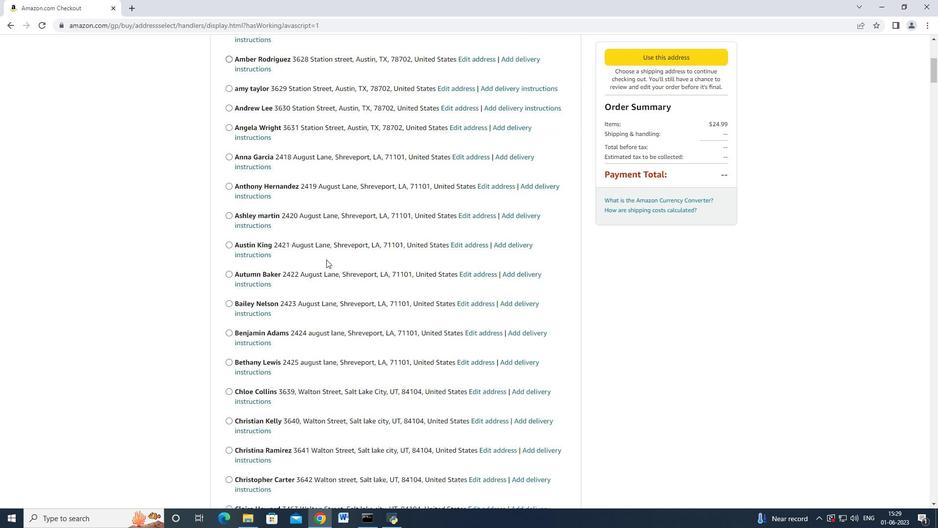 
Action: Mouse scrolled (326, 259) with delta (0, 0)
Screenshot: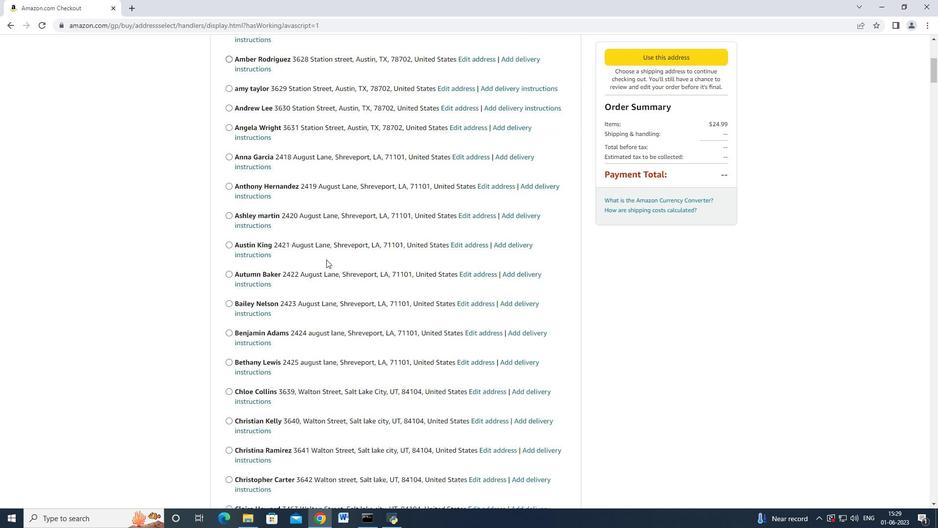 
Action: Mouse scrolled (326, 259) with delta (0, 0)
Screenshot: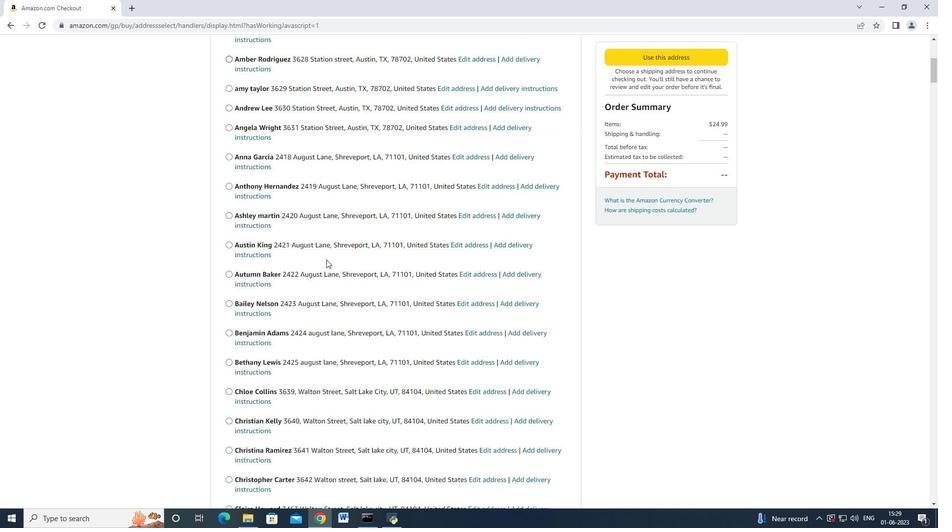 
Action: Mouse moved to (326, 259)
Screenshot: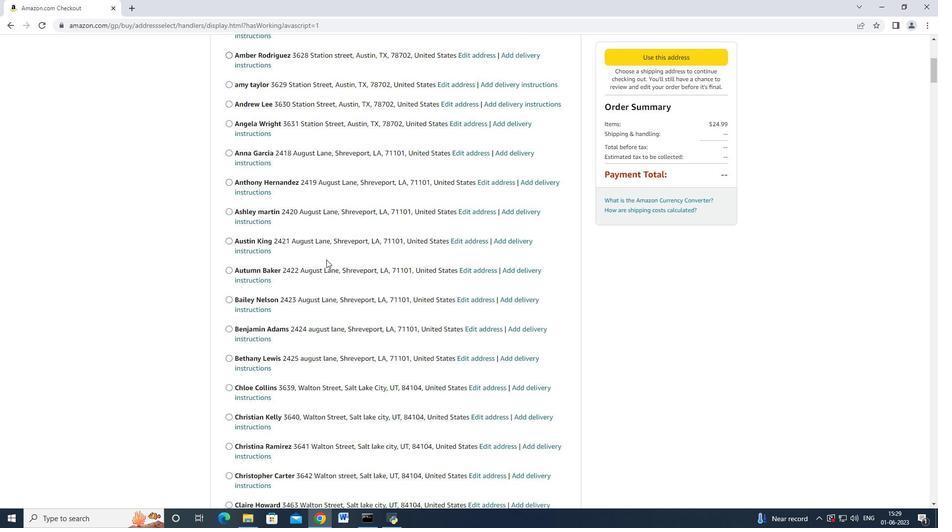 
Action: Mouse scrolled (326, 259) with delta (0, 0)
Screenshot: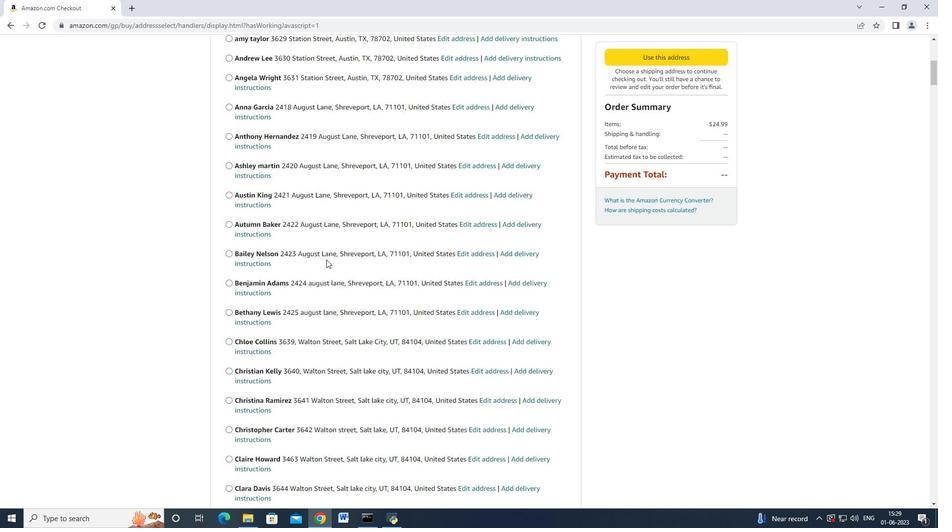 
Action: Mouse moved to (326, 260)
Screenshot: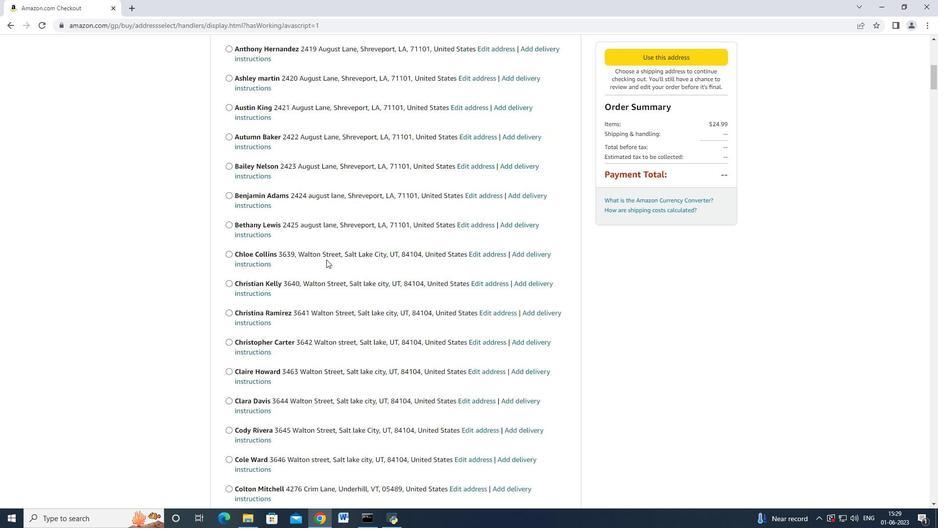 
Action: Mouse scrolled (326, 259) with delta (0, 0)
Screenshot: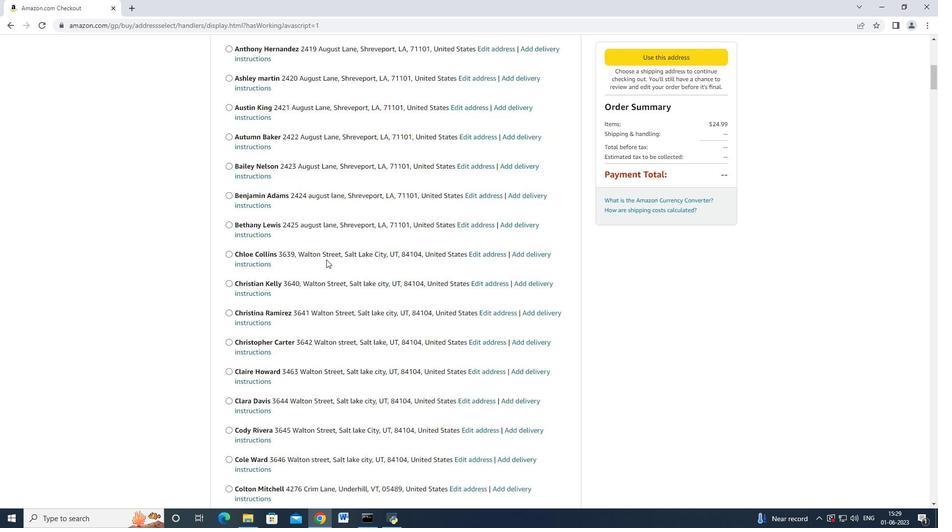 
Action: Mouse moved to (326, 260)
Screenshot: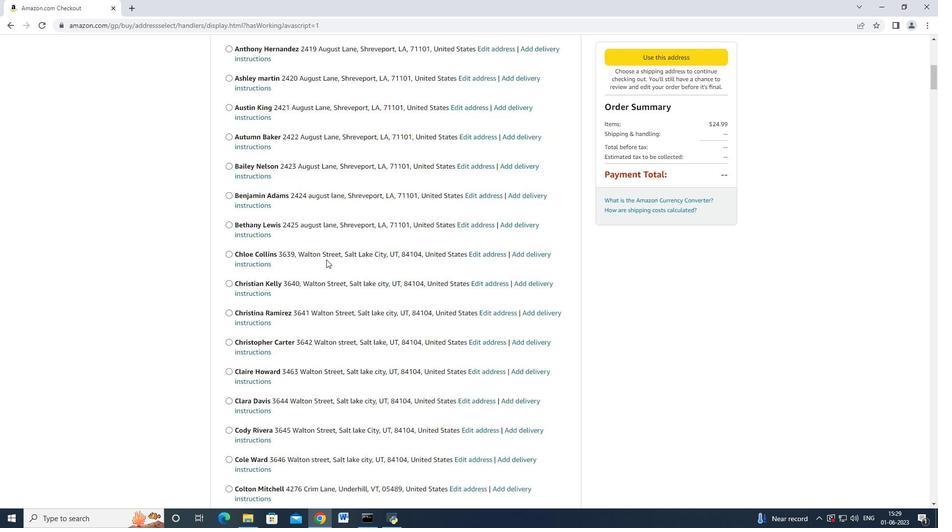 
Action: Mouse scrolled (326, 259) with delta (0, 0)
Screenshot: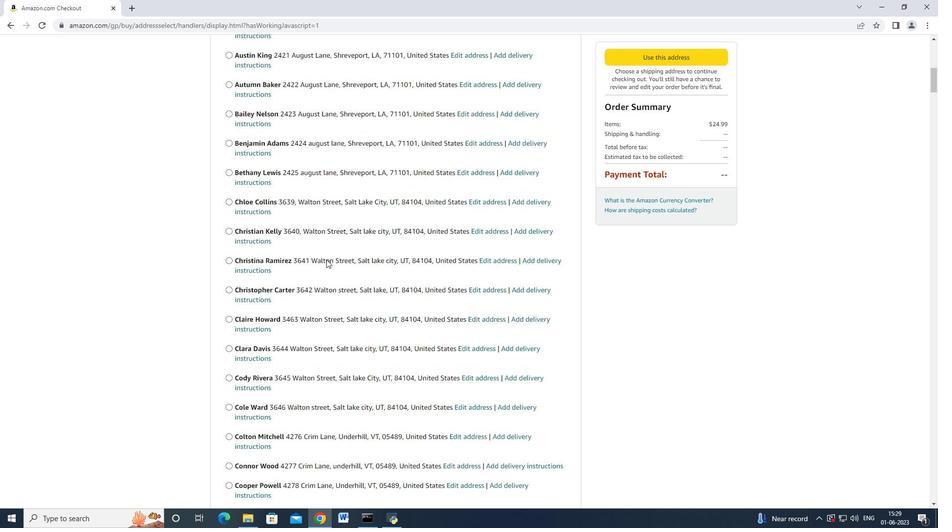 
Action: Mouse moved to (326, 260)
Screenshot: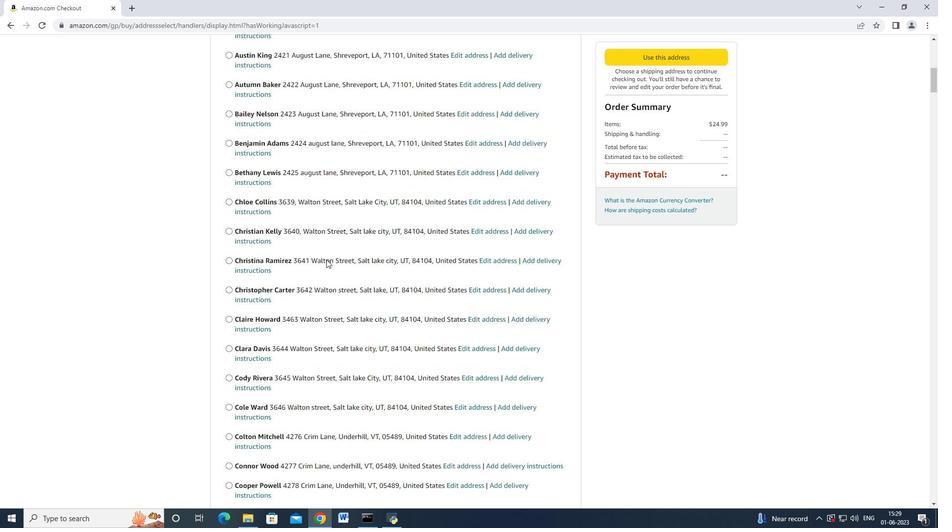 
Action: Mouse scrolled (326, 259) with delta (0, 0)
Screenshot: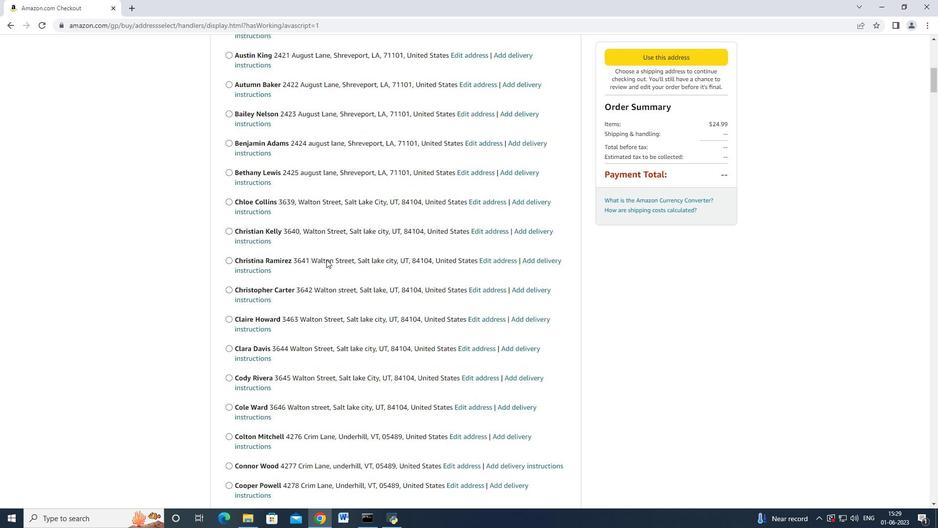
Action: Mouse moved to (326, 261)
Screenshot: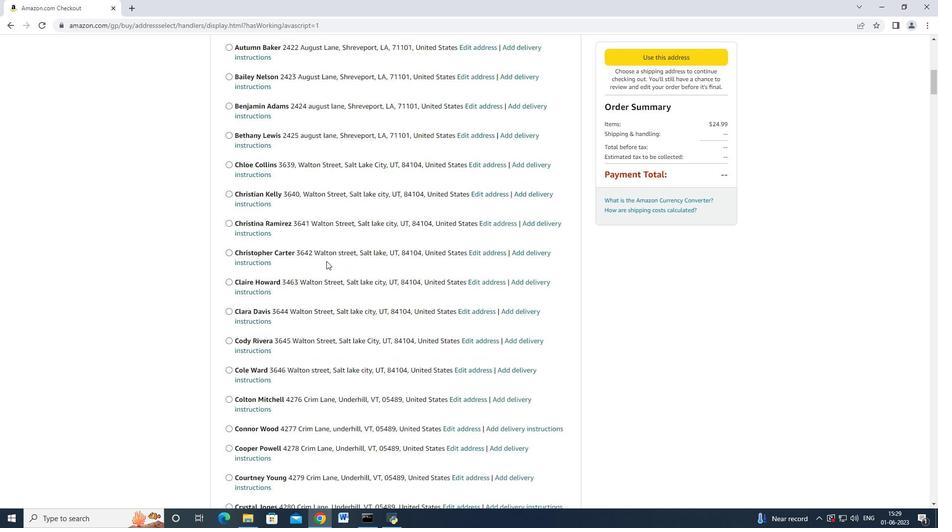 
Action: Mouse scrolled (326, 260) with delta (0, 0)
Screenshot: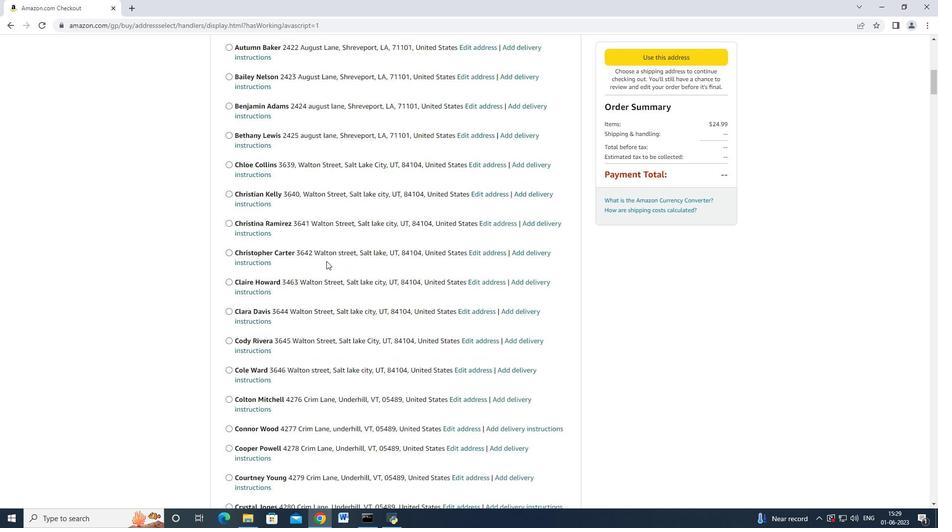 
Action: Mouse moved to (326, 261)
Screenshot: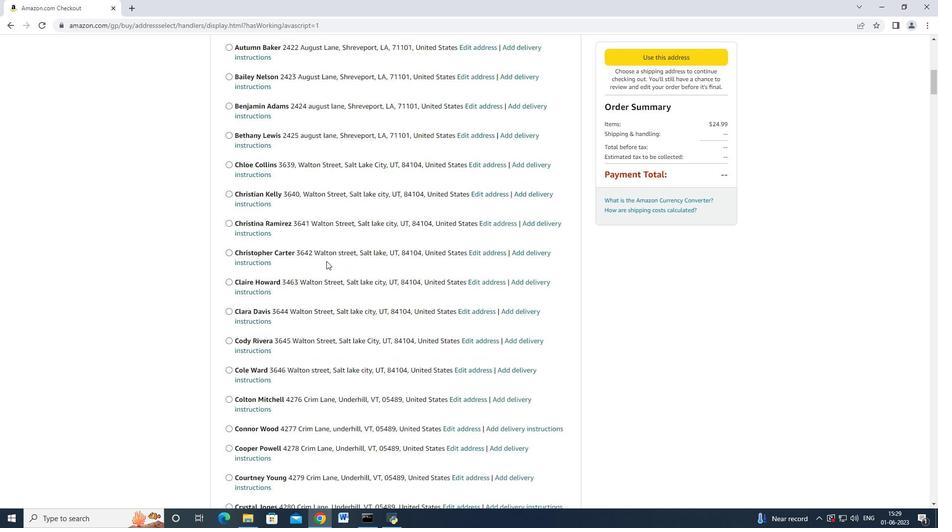 
Action: Mouse scrolled (326, 260) with delta (0, 0)
Screenshot: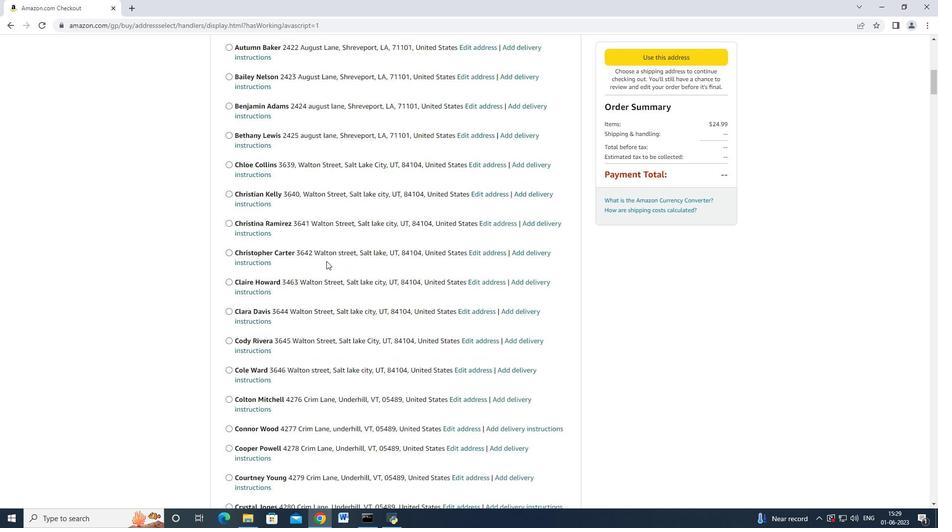 
Action: Mouse moved to (326, 262)
Screenshot: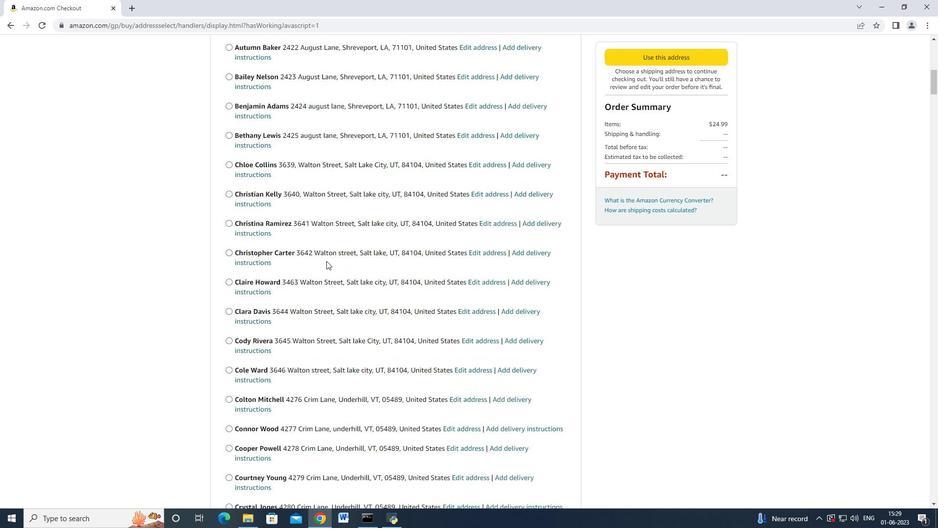 
Action: Mouse scrolled (326, 260) with delta (0, 0)
Screenshot: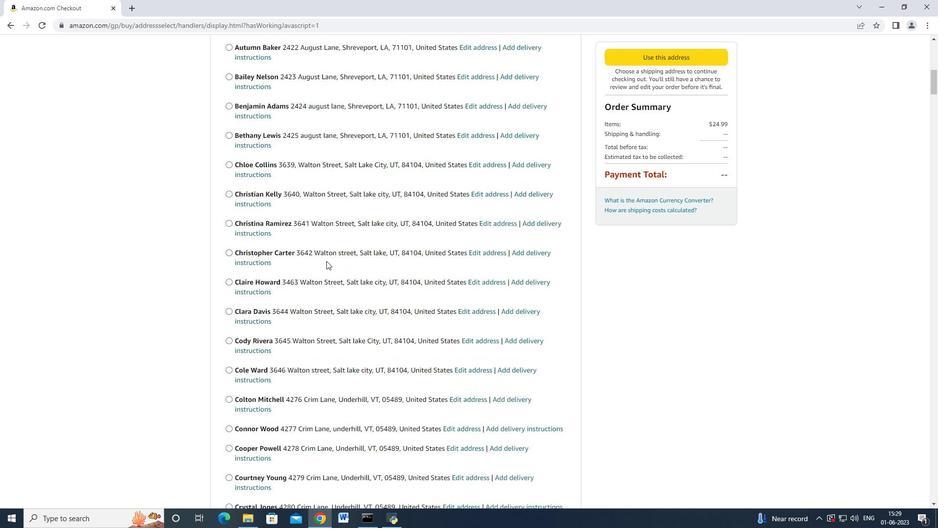 
Action: Mouse scrolled (326, 260) with delta (0, 0)
Screenshot: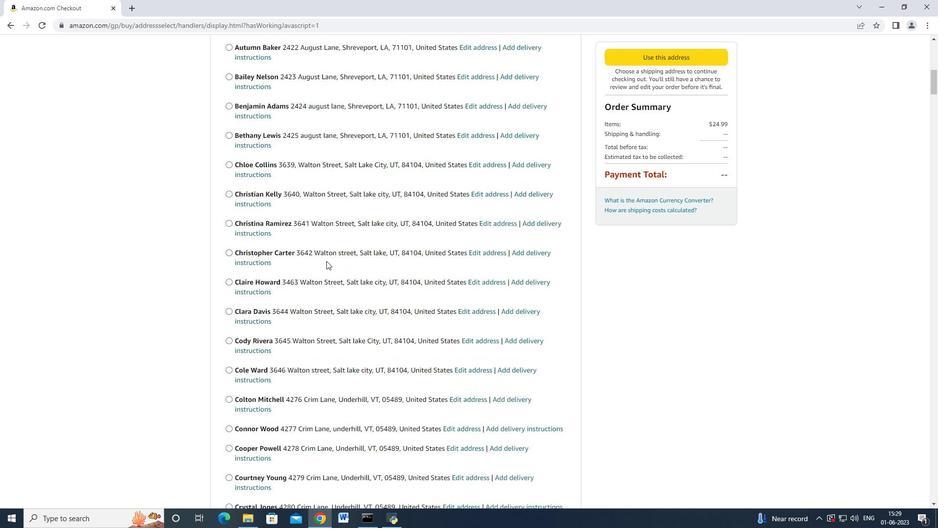 
Action: Mouse scrolled (326, 260) with delta (0, 0)
Screenshot: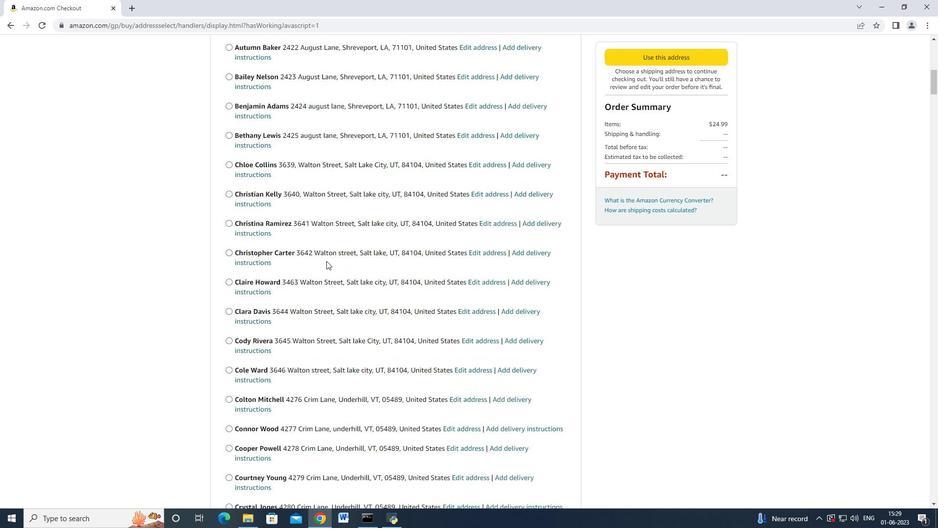 
Action: Mouse scrolled (326, 260) with delta (0, 0)
Screenshot: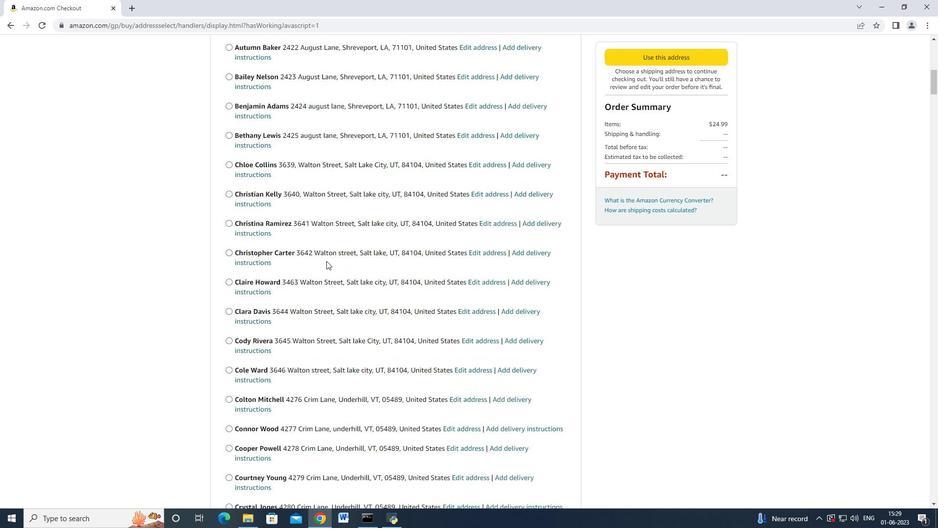 
Action: Mouse scrolled (326, 261) with delta (0, 0)
Screenshot: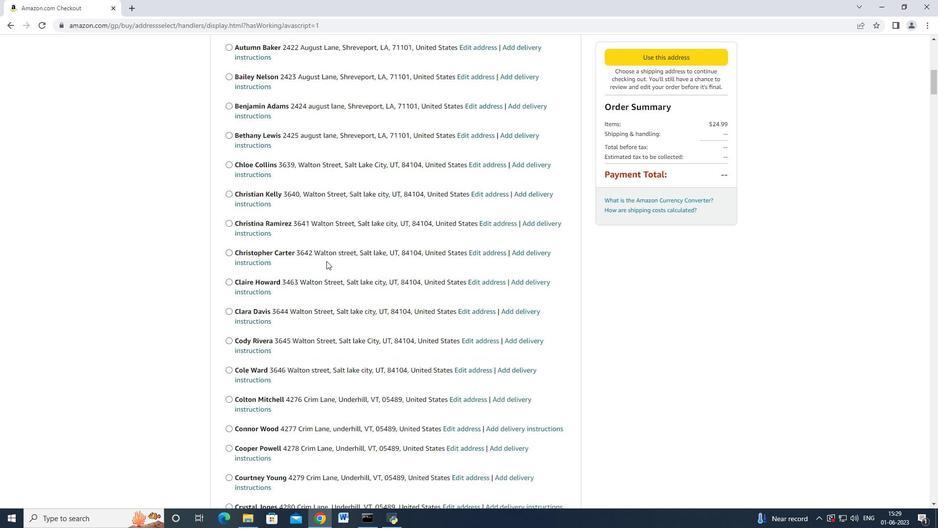 
Action: Mouse scrolled (326, 261) with delta (0, 0)
Screenshot: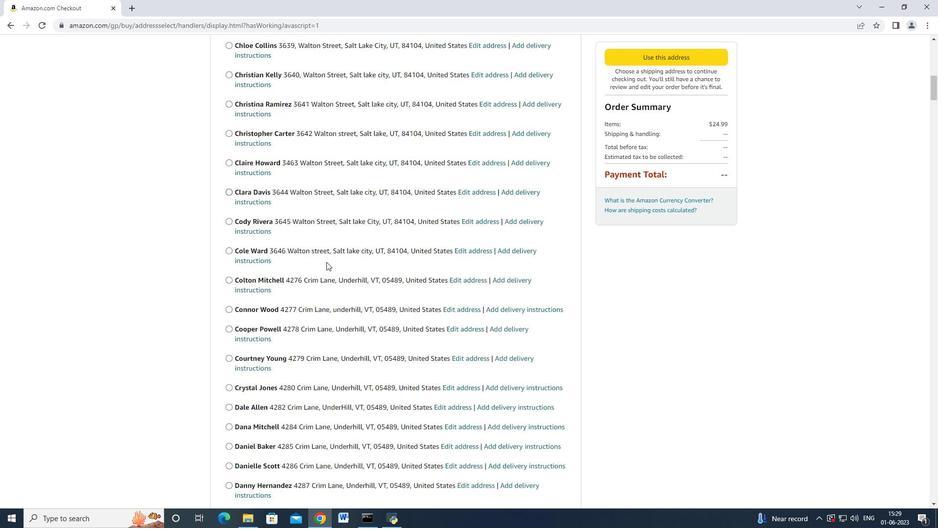 
Action: Mouse scrolled (326, 261) with delta (0, 0)
Screenshot: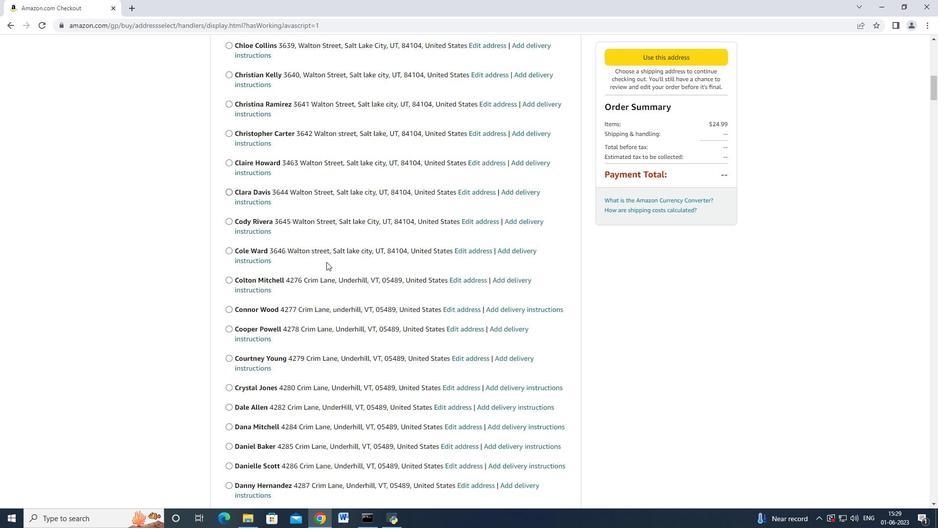 
Action: Mouse scrolled (326, 261) with delta (0, 0)
Screenshot: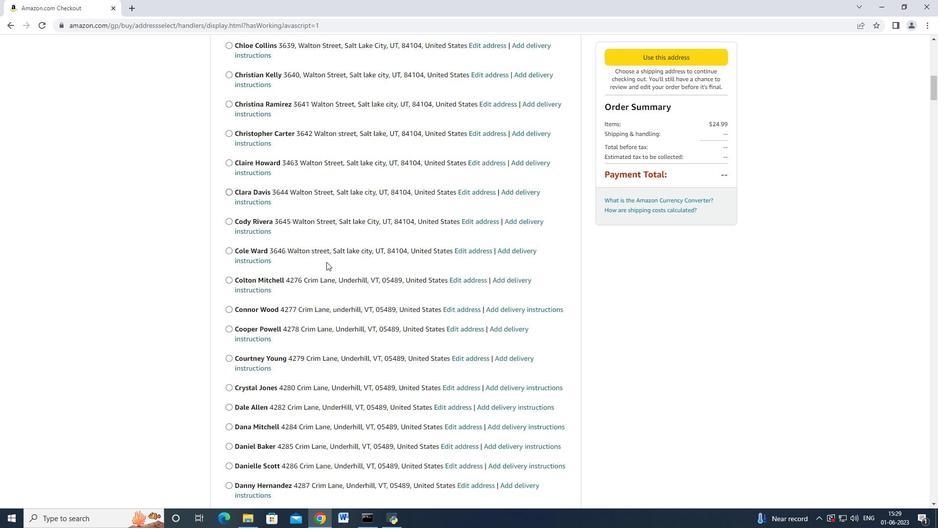 
Action: Mouse scrolled (326, 261) with delta (0, 0)
Screenshot: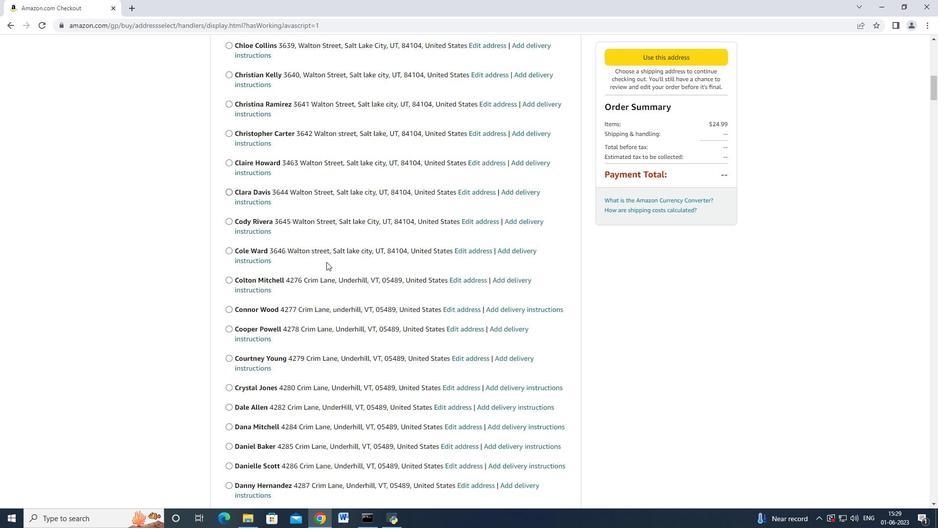 
Action: Mouse moved to (326, 262)
Screenshot: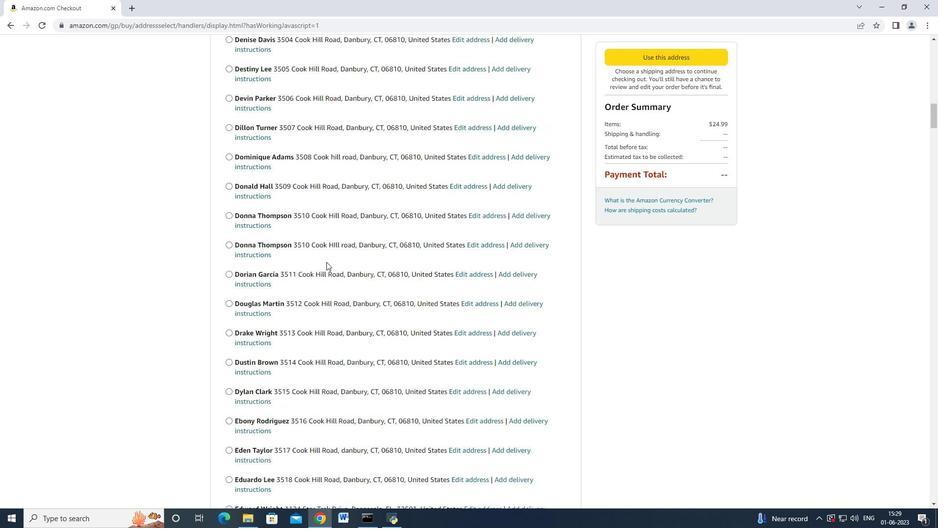 
Action: Mouse scrolled (326, 261) with delta (0, 0)
Screenshot: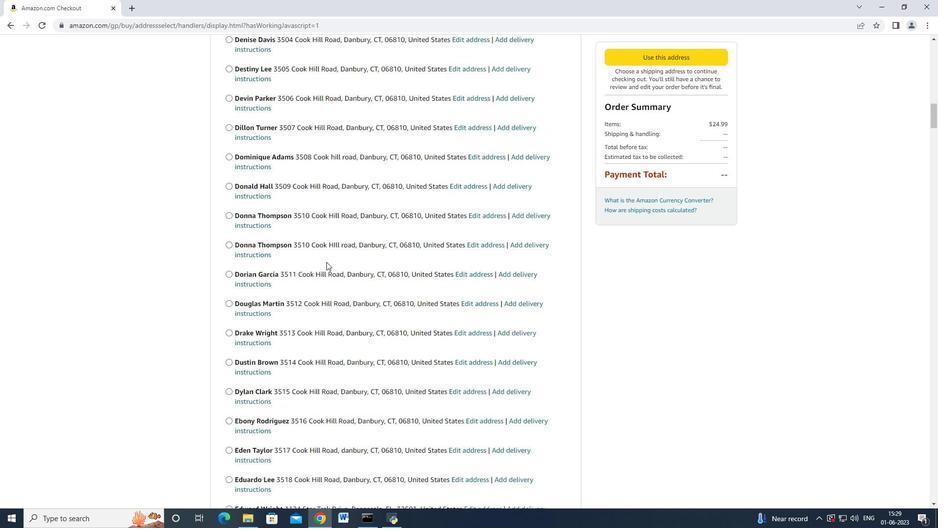 
Action: Mouse moved to (326, 260)
Screenshot: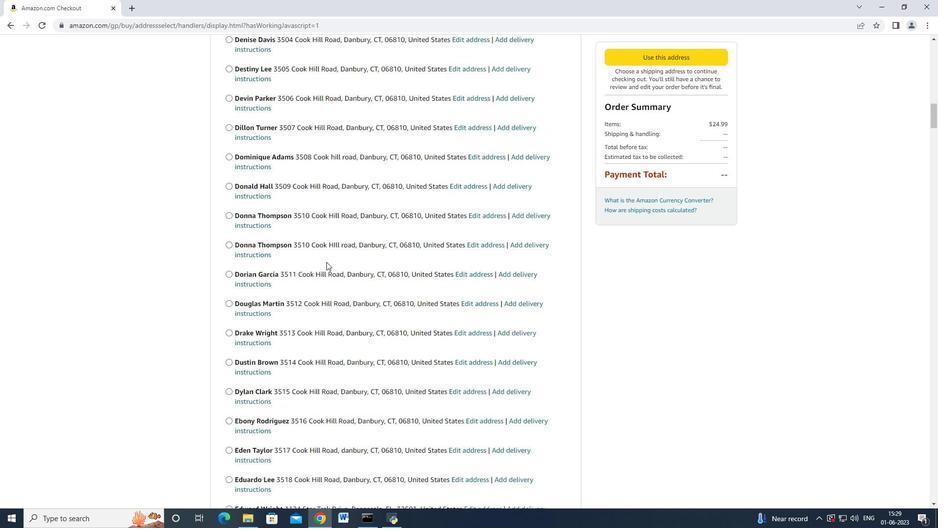 
Action: Mouse scrolled (326, 260) with delta (0, 0)
Screenshot: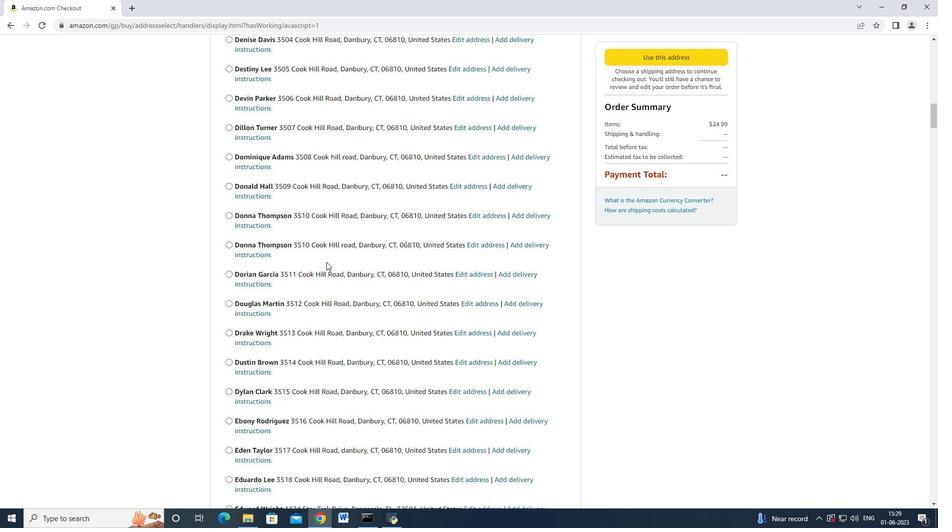 
Action: Mouse scrolled (326, 260) with delta (0, 0)
Screenshot: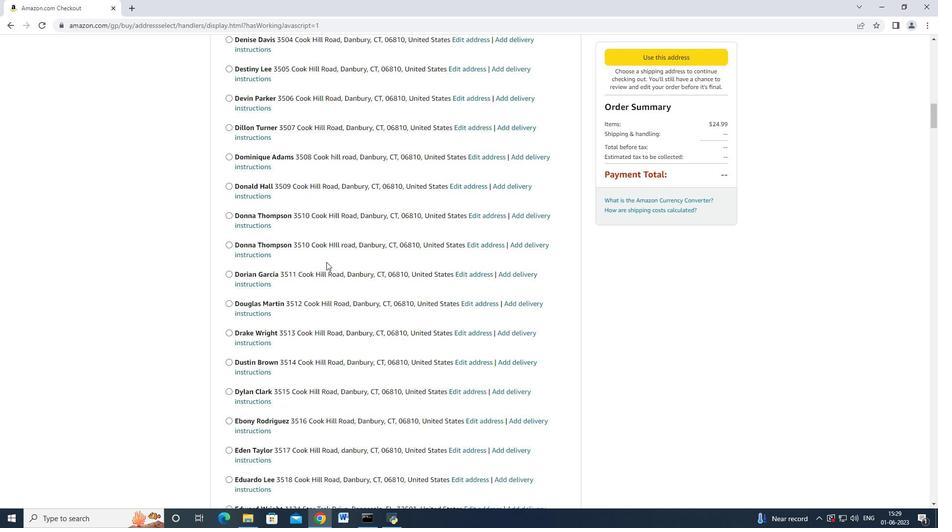 
Action: Mouse scrolled (326, 260) with delta (0, 0)
Screenshot: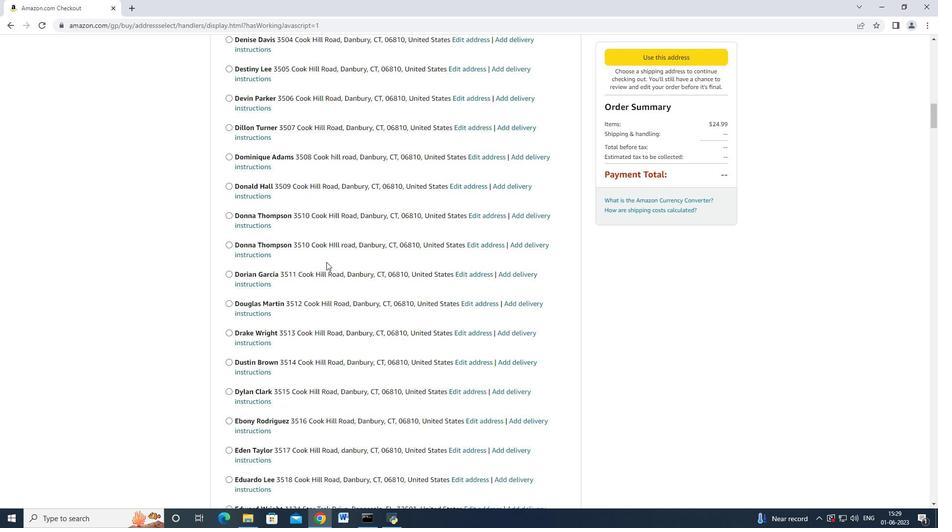
Action: Mouse scrolled (326, 260) with delta (0, 0)
Screenshot: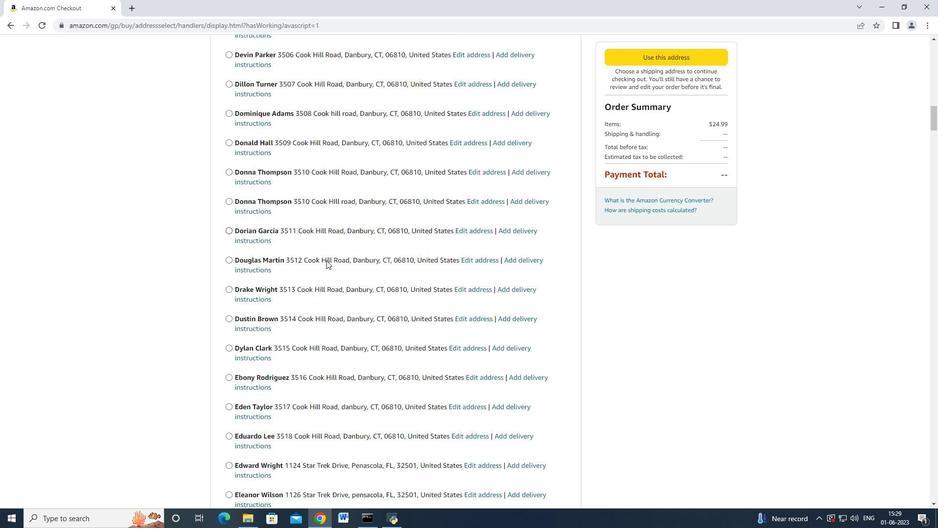 
Action: Mouse scrolled (326, 260) with delta (0, 0)
Screenshot: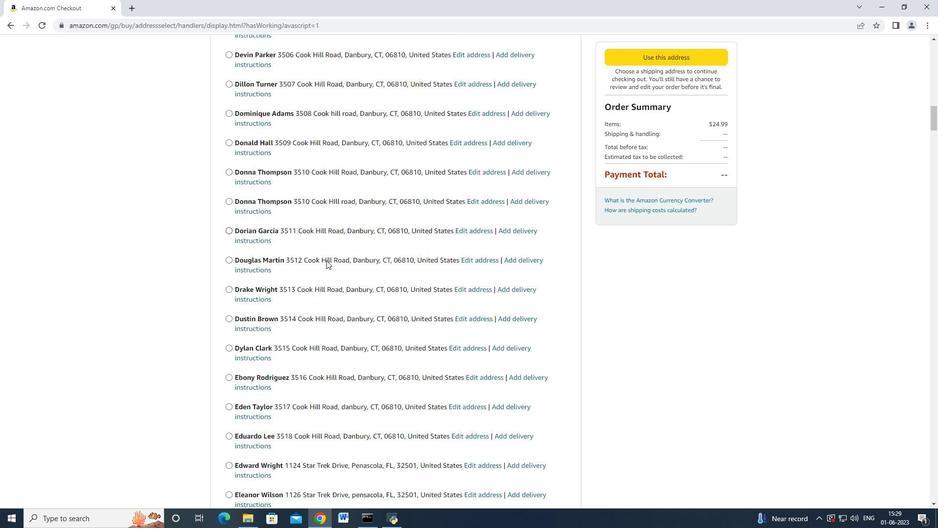 
Action: Mouse moved to (326, 260)
Screenshot: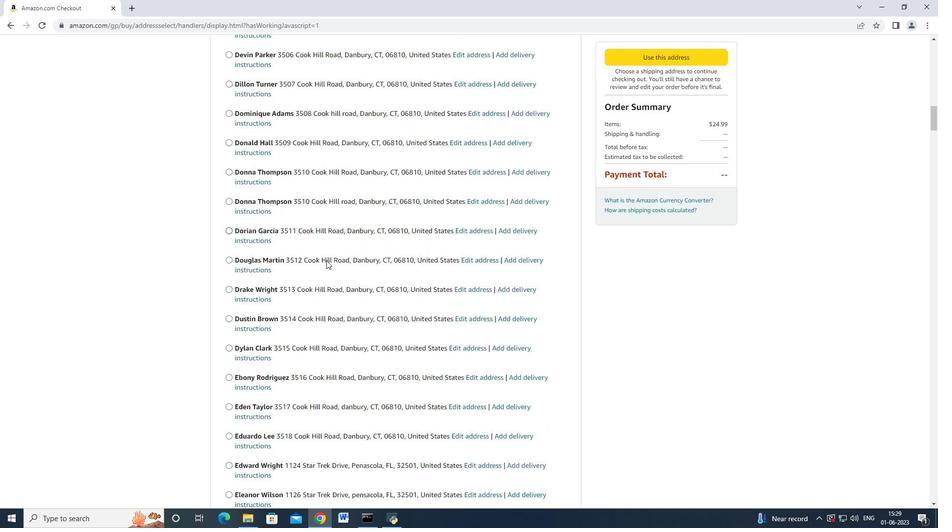 
Action: Mouse scrolled (326, 260) with delta (0, 0)
Screenshot: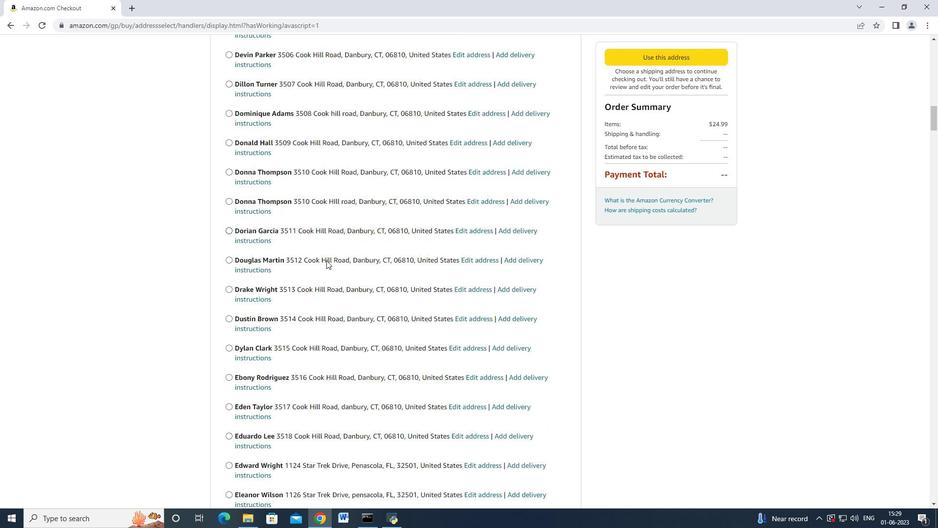
Action: Mouse moved to (326, 260)
Screenshot: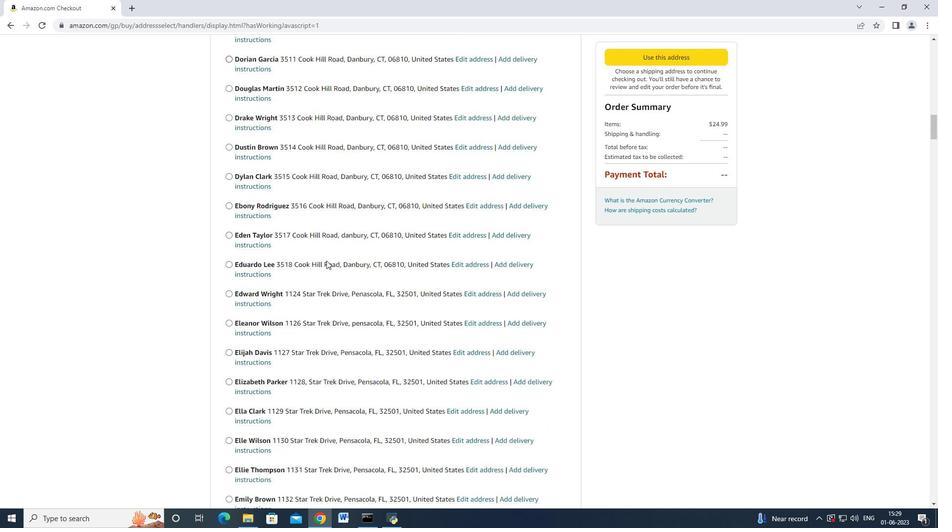 
Action: Mouse scrolled (326, 260) with delta (0, 0)
Screenshot: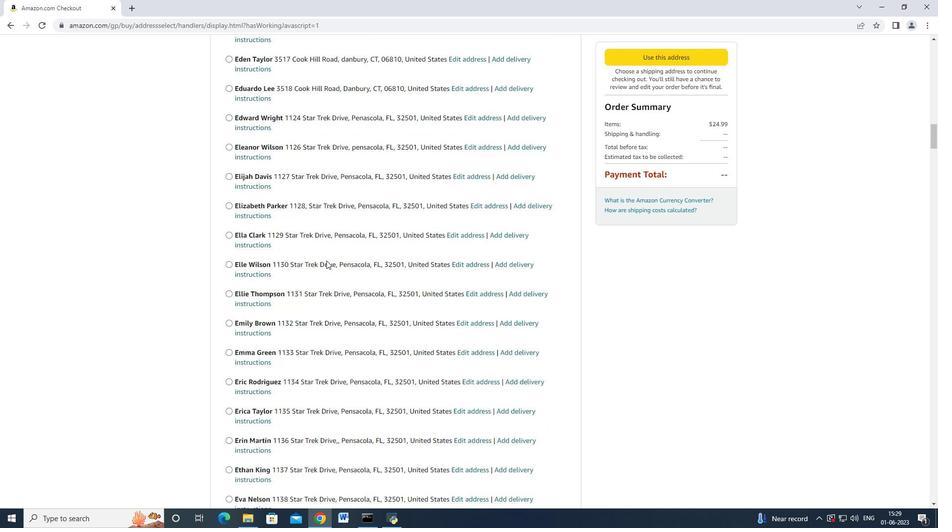 
Action: Mouse scrolled (326, 260) with delta (0, 0)
Screenshot: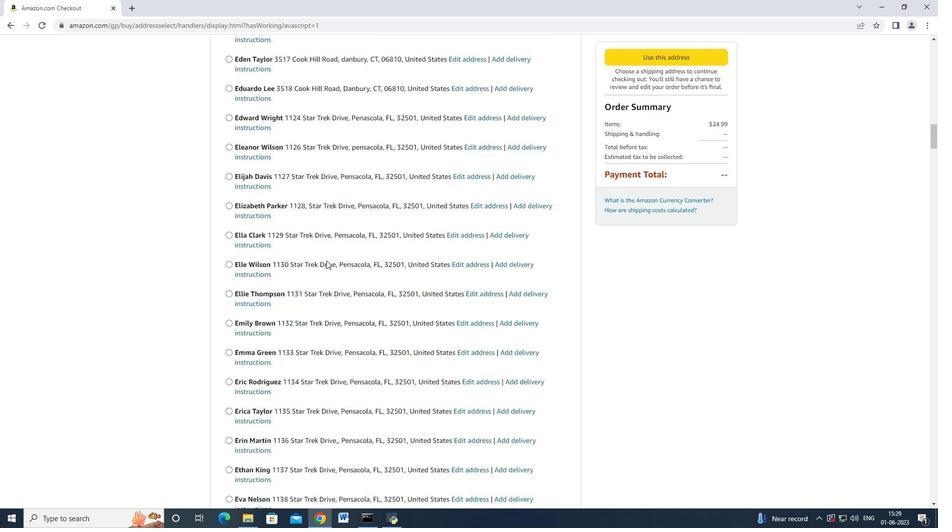 
Action: Mouse scrolled (326, 259) with delta (0, 0)
Screenshot: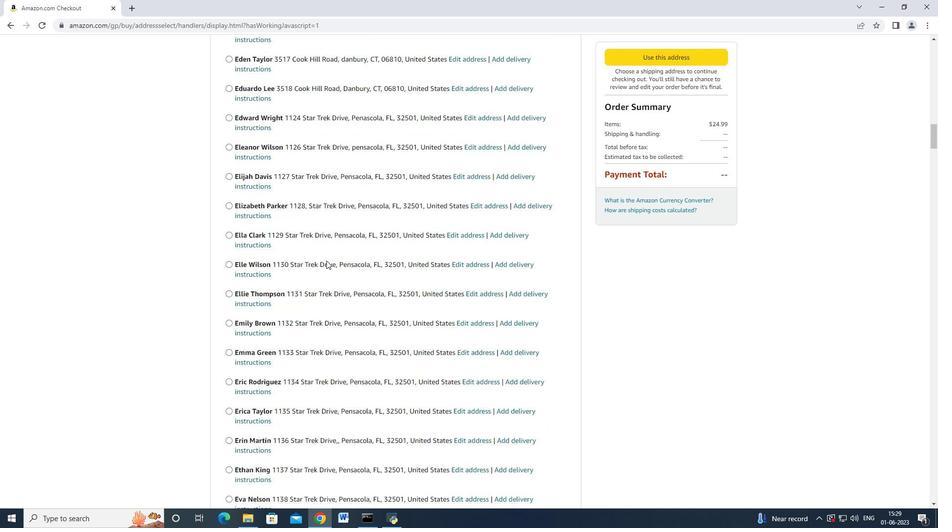 
Action: Mouse scrolled (326, 260) with delta (0, 0)
Screenshot: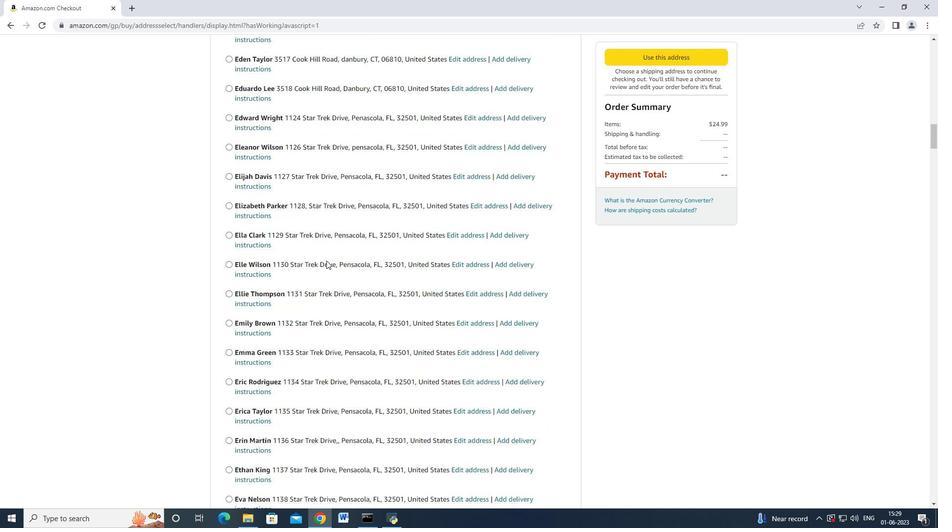 
Action: Mouse scrolled (326, 260) with delta (0, 0)
Screenshot: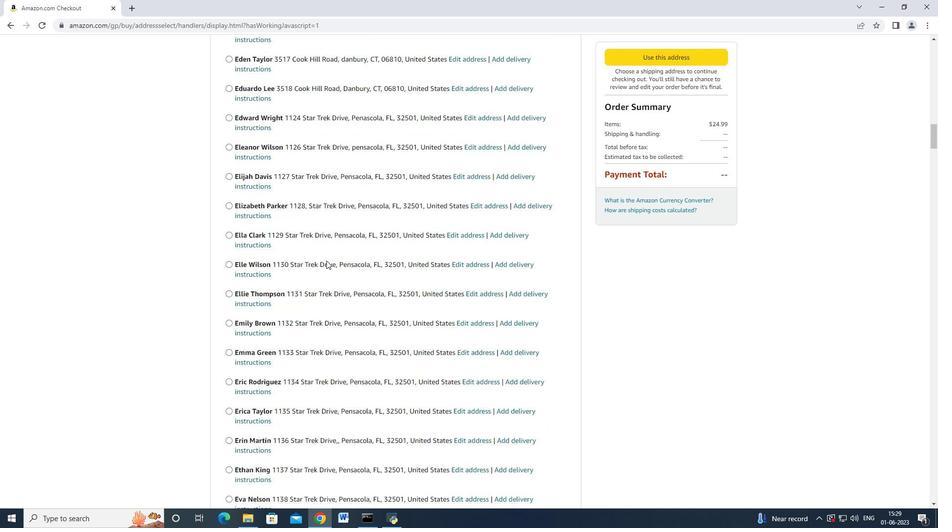 
Action: Mouse scrolled (326, 260) with delta (0, 0)
Screenshot: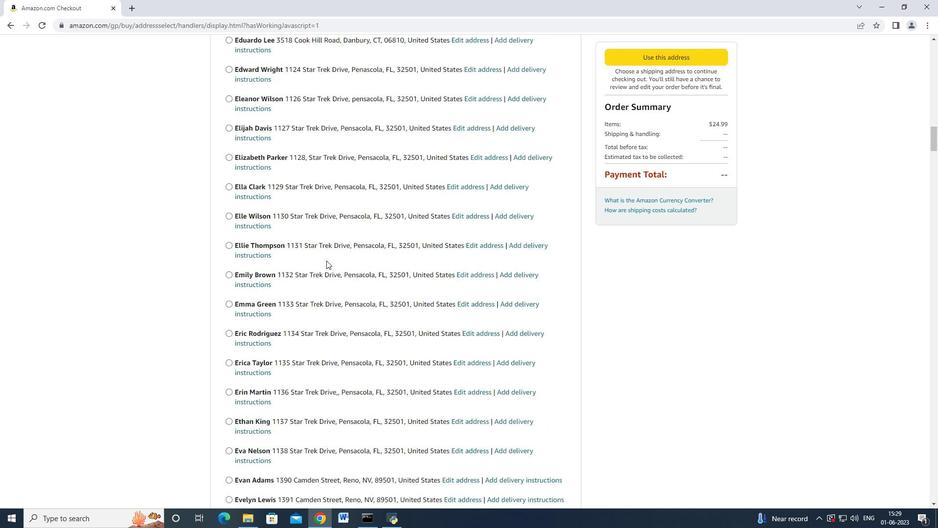 
Action: Mouse scrolled (326, 260) with delta (0, 0)
Screenshot: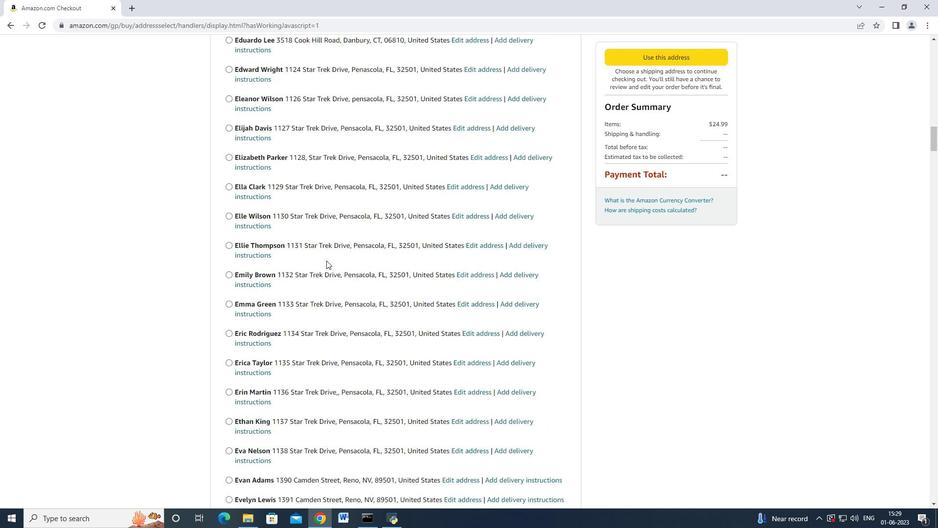 
Action: Mouse scrolled (326, 260) with delta (0, 0)
Screenshot: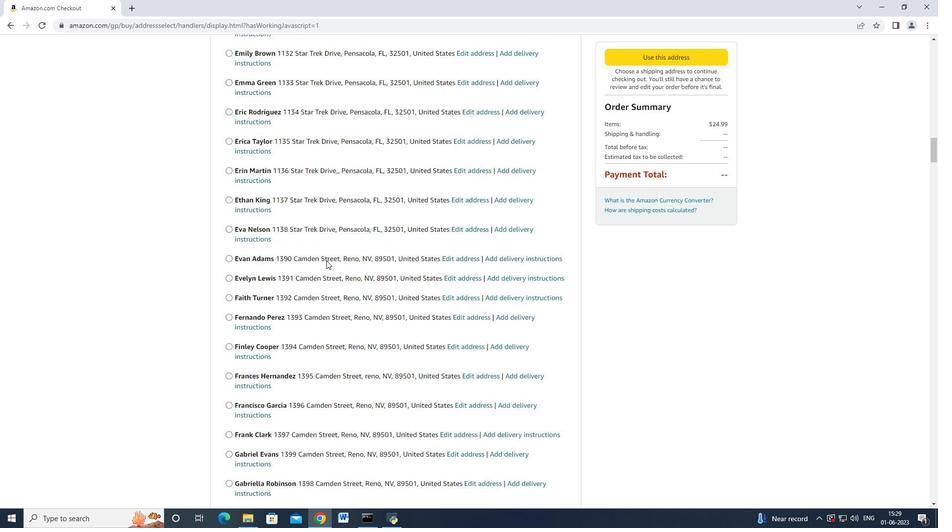 
Action: Mouse scrolled (326, 260) with delta (0, 0)
Screenshot: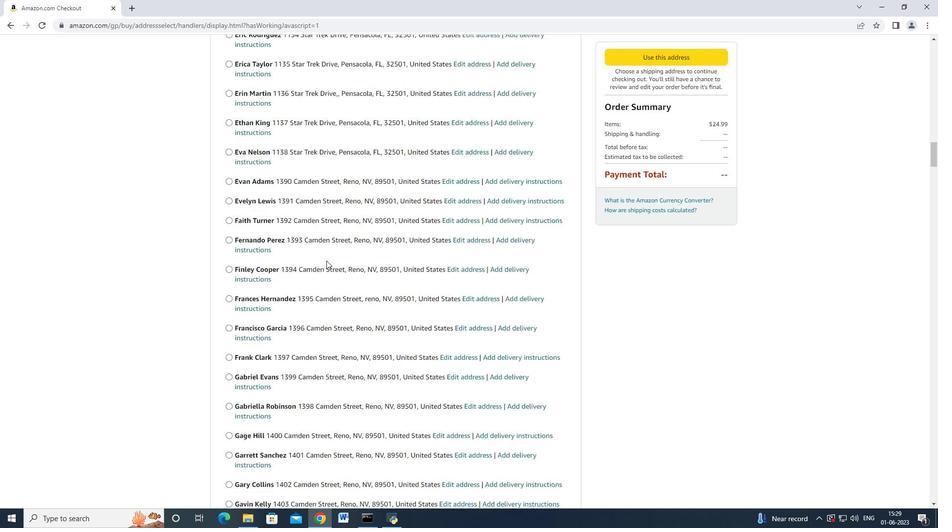 
Action: Mouse scrolled (326, 260) with delta (0, 0)
Screenshot: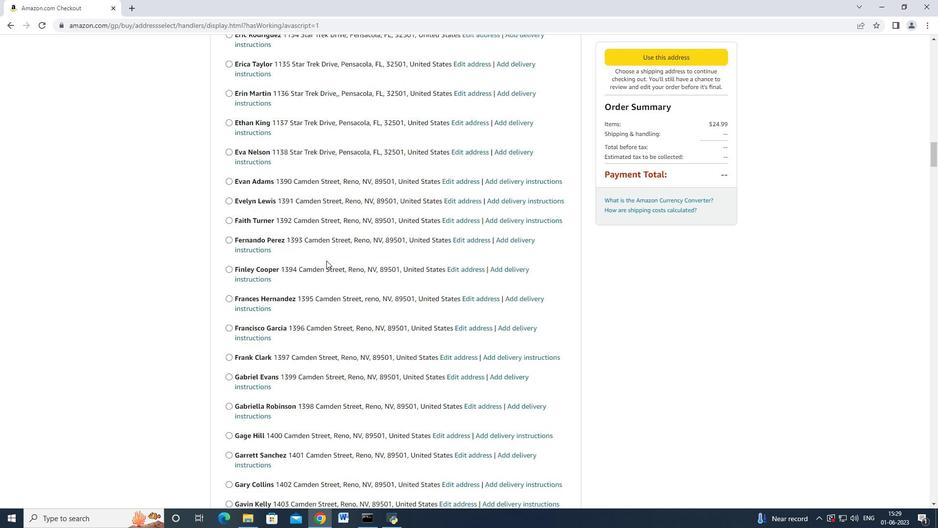 
Action: Mouse scrolled (326, 260) with delta (0, 0)
Screenshot: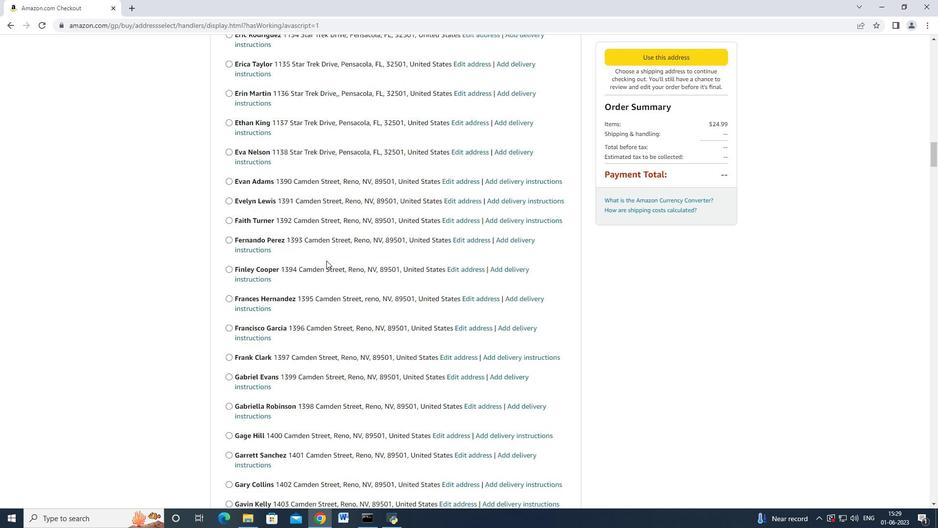 
Action: Mouse scrolled (326, 260) with delta (0, 0)
Screenshot: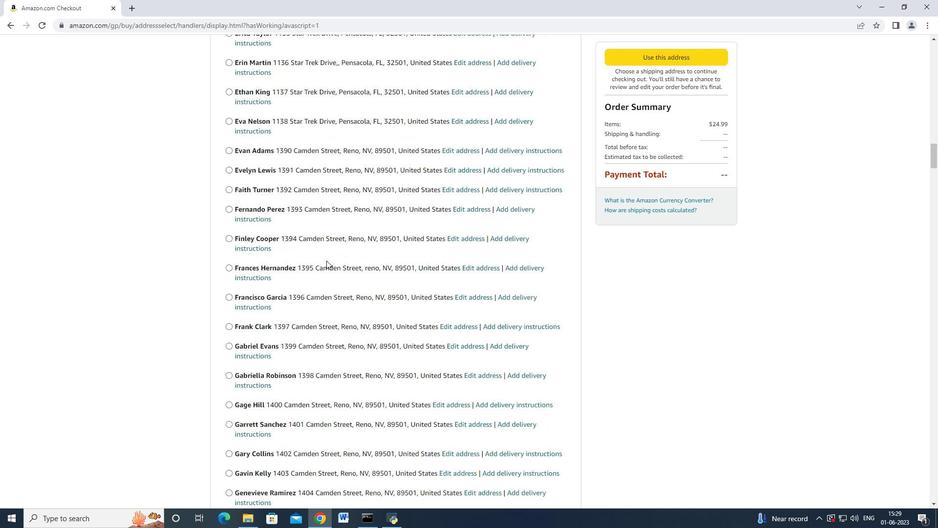 
Action: Mouse scrolled (326, 260) with delta (0, 0)
Screenshot: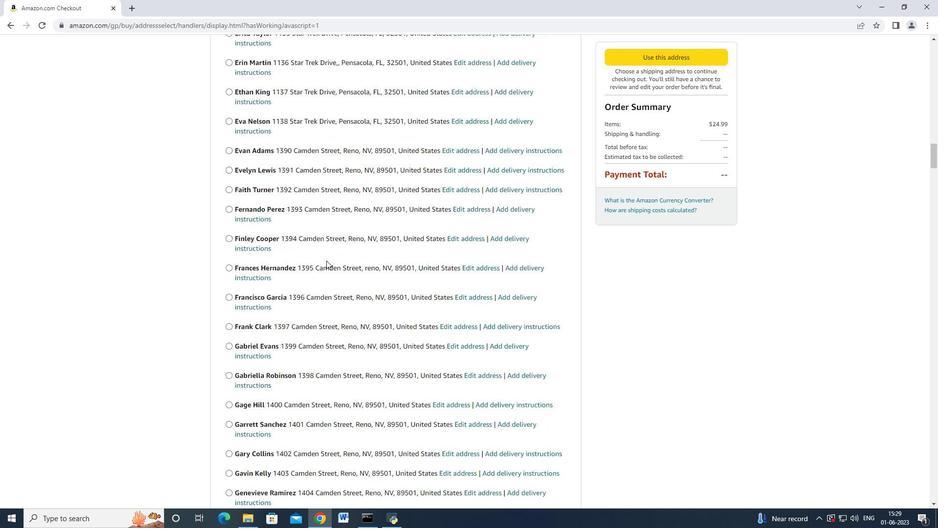 
Action: Mouse scrolled (326, 260) with delta (0, 0)
Screenshot: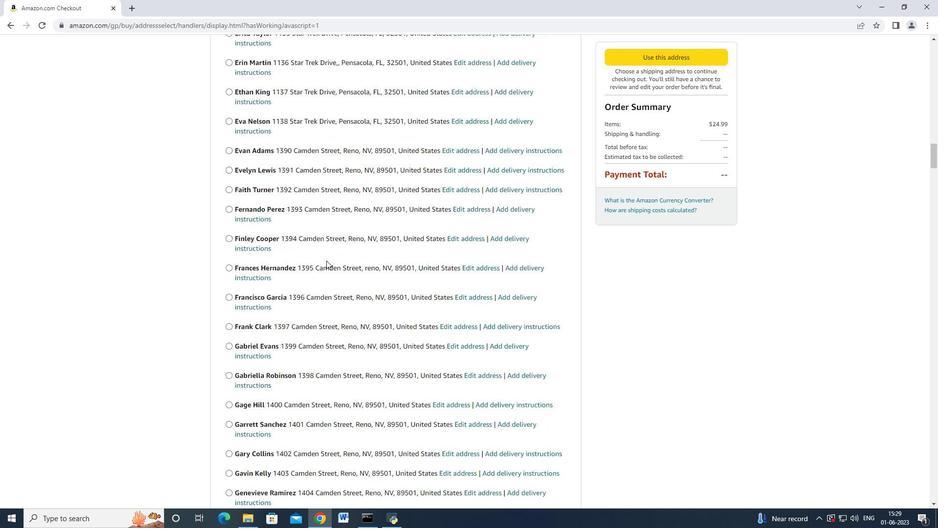 
Action: Mouse scrolled (326, 260) with delta (0, 0)
Screenshot: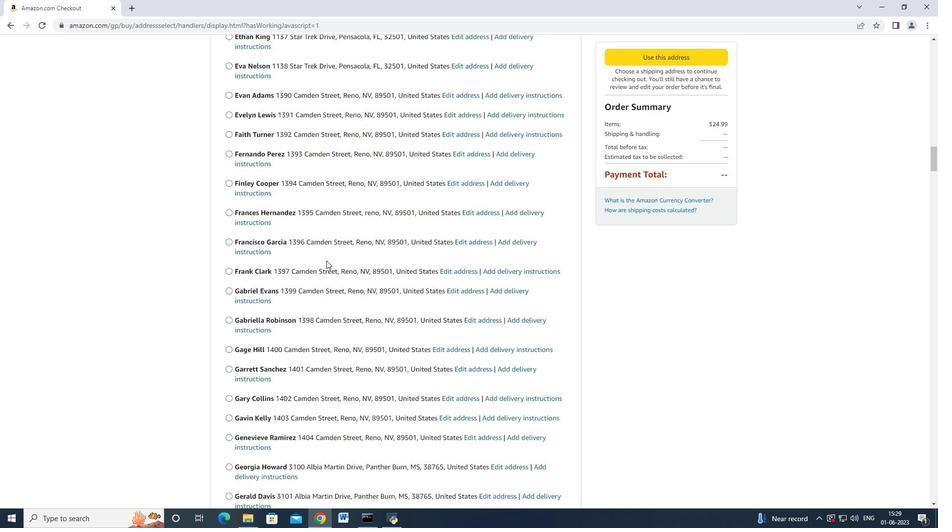 
Action: Mouse scrolled (326, 260) with delta (0, 0)
Screenshot: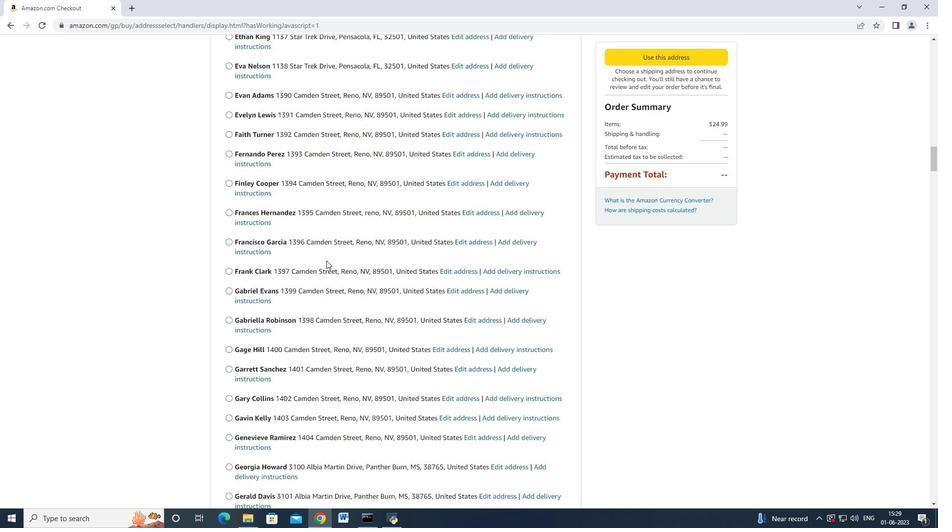 
Action: Mouse scrolled (326, 260) with delta (0, 0)
Screenshot: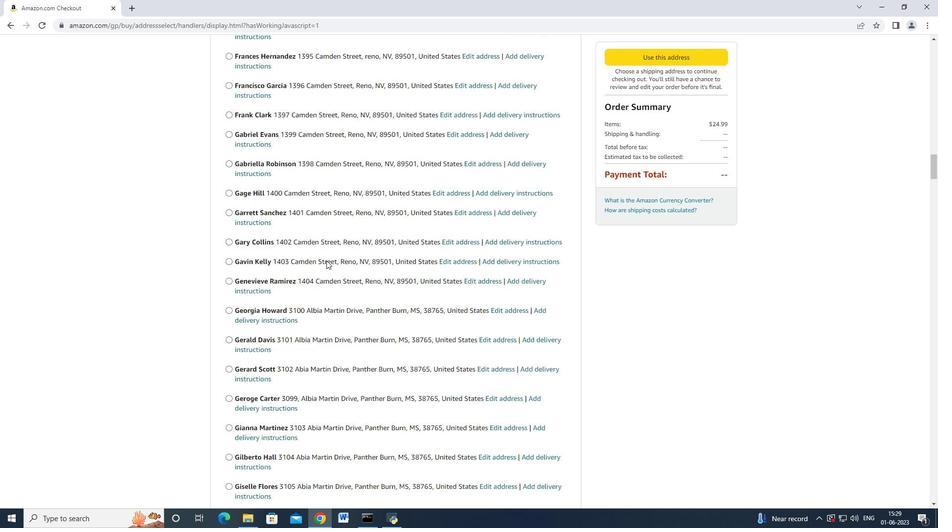 
Action: Mouse scrolled (326, 260) with delta (0, 0)
Screenshot: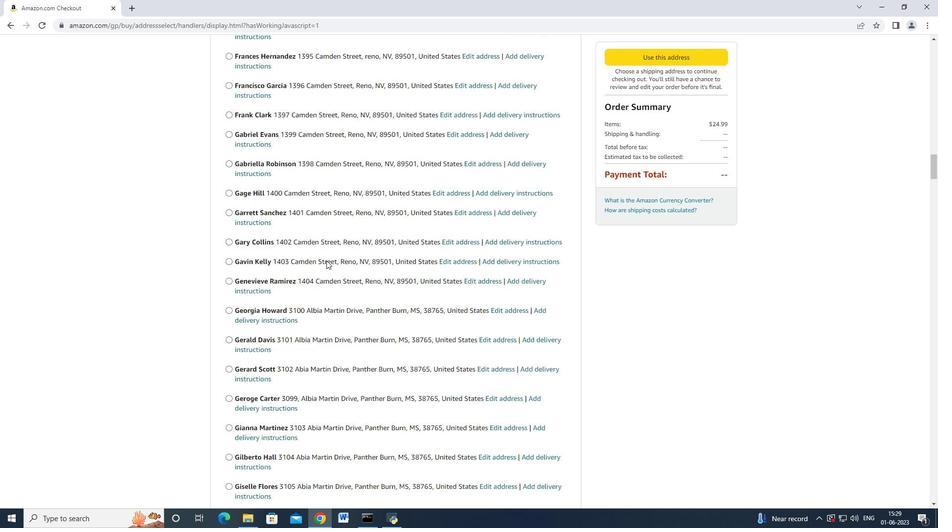 
Action: Mouse scrolled (326, 260) with delta (0, 0)
Screenshot: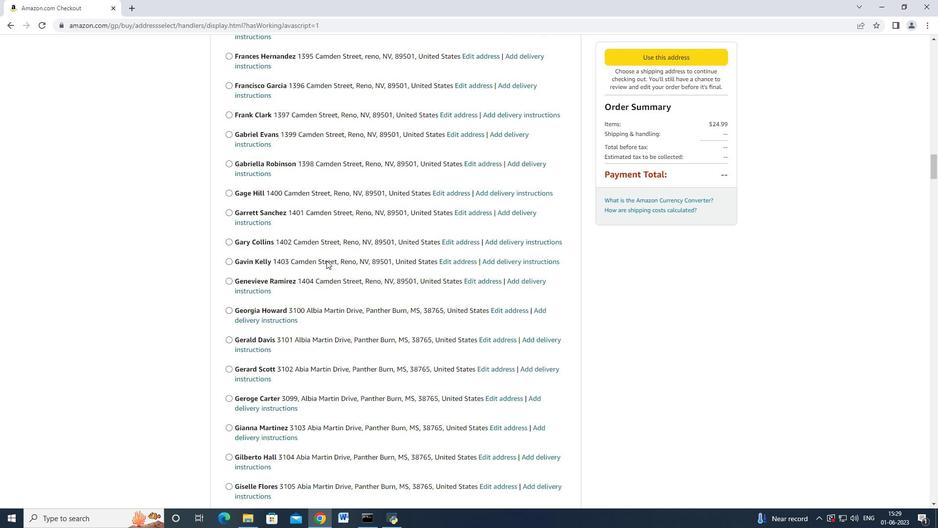 
Action: Mouse scrolled (326, 260) with delta (0, 0)
Screenshot: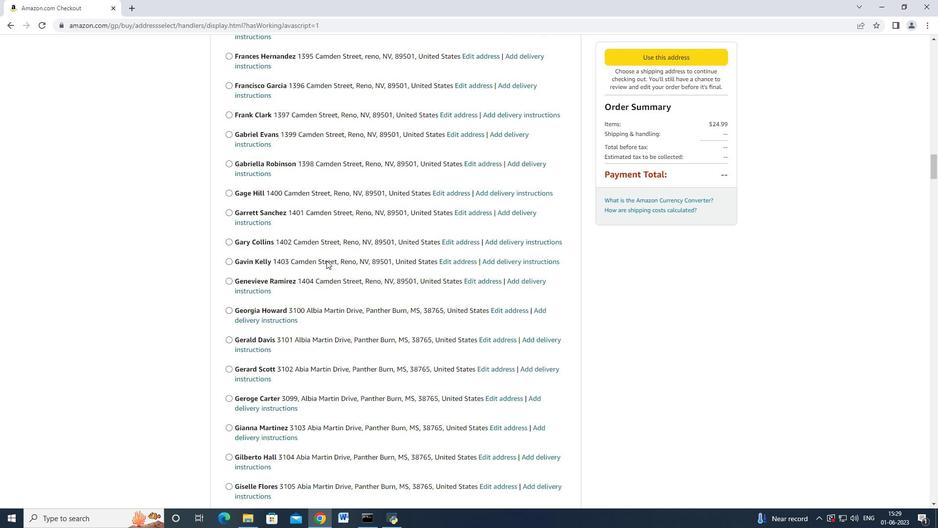 
Action: Mouse scrolled (326, 260) with delta (0, 0)
Screenshot: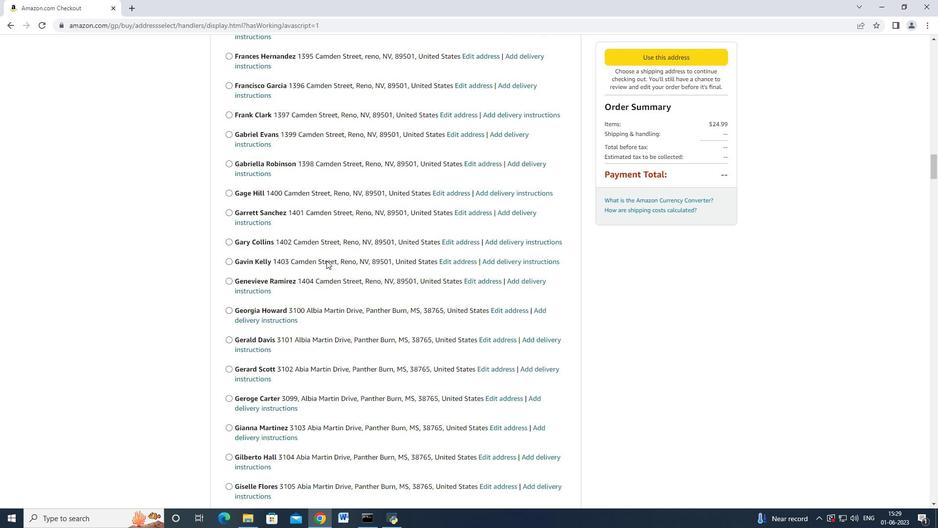 
Action: Mouse scrolled (326, 260) with delta (0, 0)
Screenshot: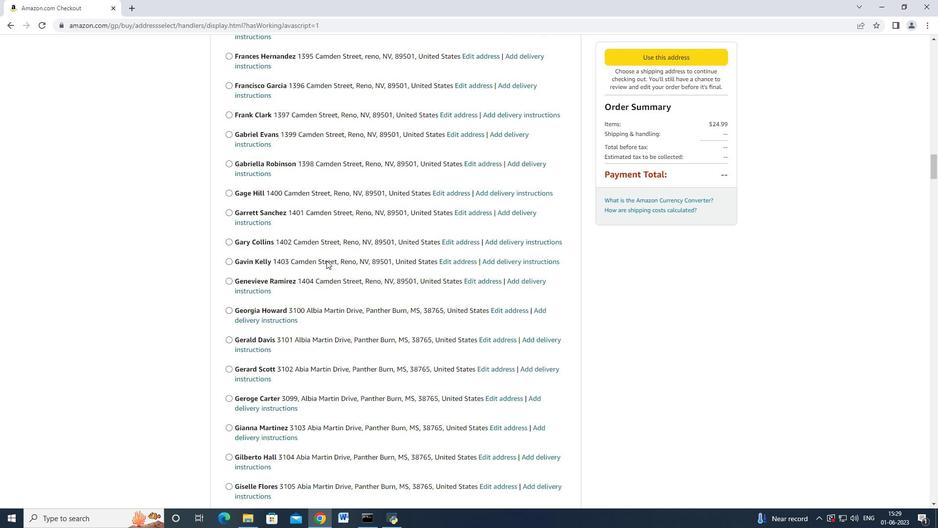 
Action: Mouse scrolled (326, 260) with delta (0, 0)
Screenshot: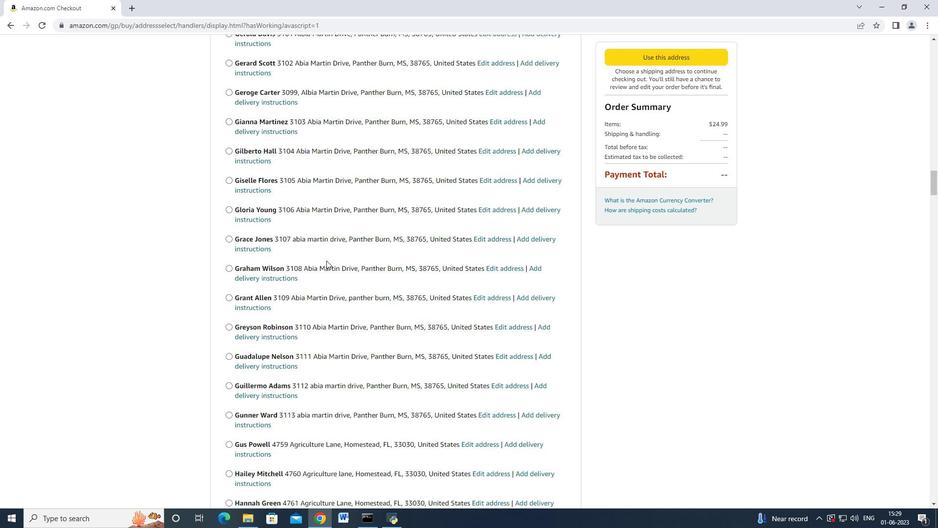 
Action: Mouse scrolled (326, 260) with delta (0, 0)
Screenshot: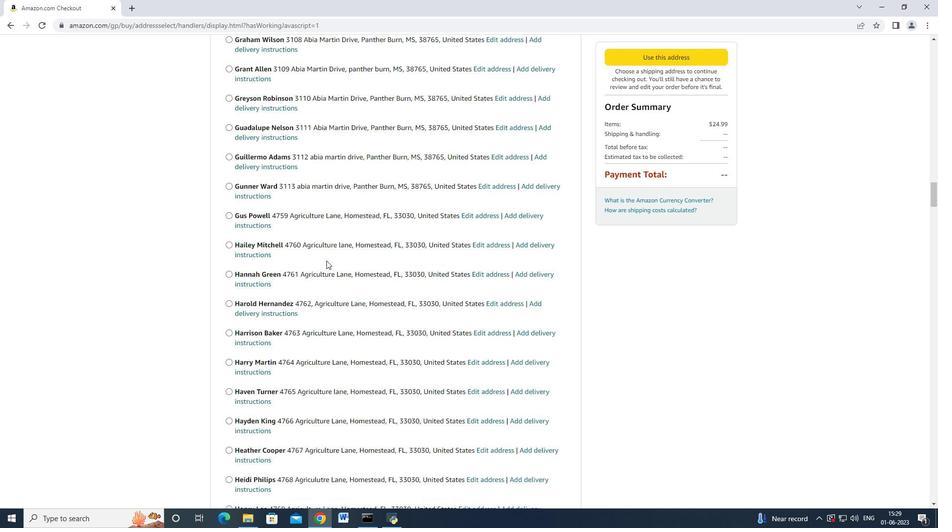 
Action: Mouse scrolled (326, 260) with delta (0, 0)
Screenshot: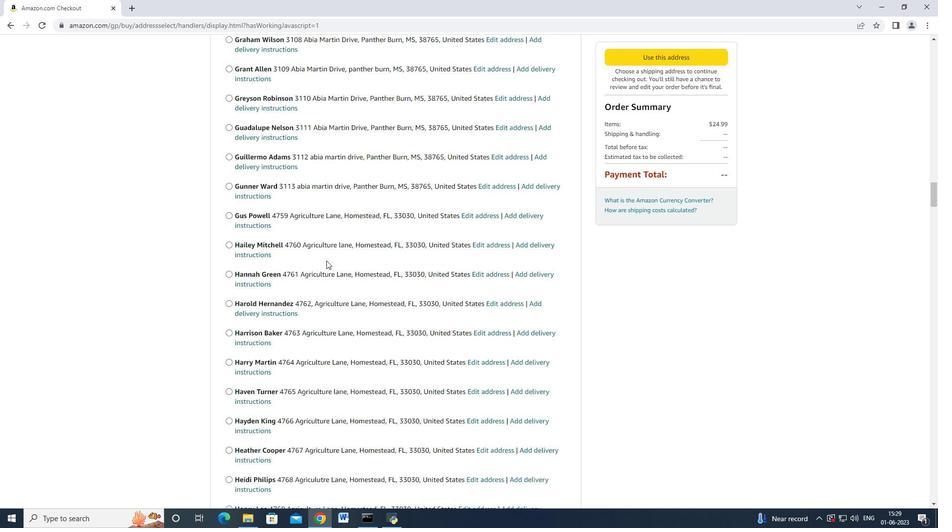 
Action: Mouse scrolled (326, 260) with delta (0, 0)
Screenshot: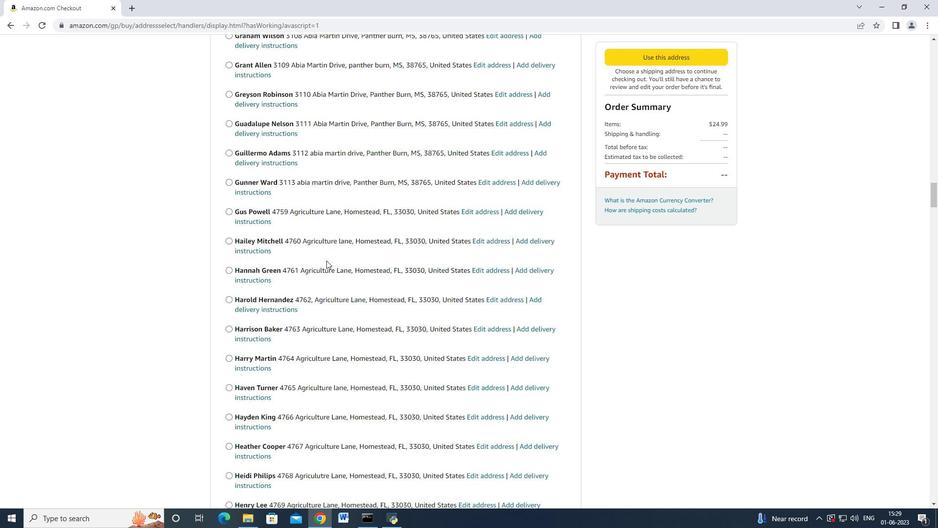 
Action: Mouse scrolled (326, 259) with delta (0, 0)
Screenshot: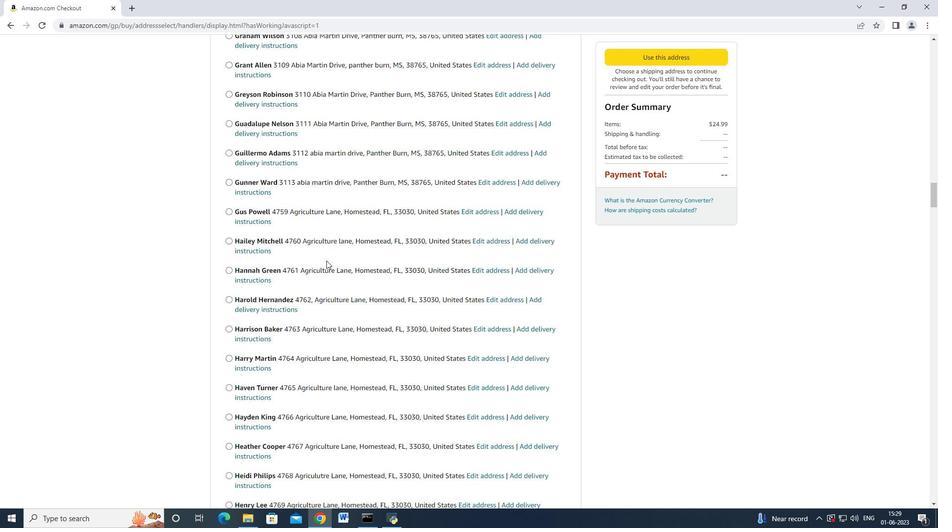 
Action: Mouse scrolled (326, 260) with delta (0, 0)
Screenshot: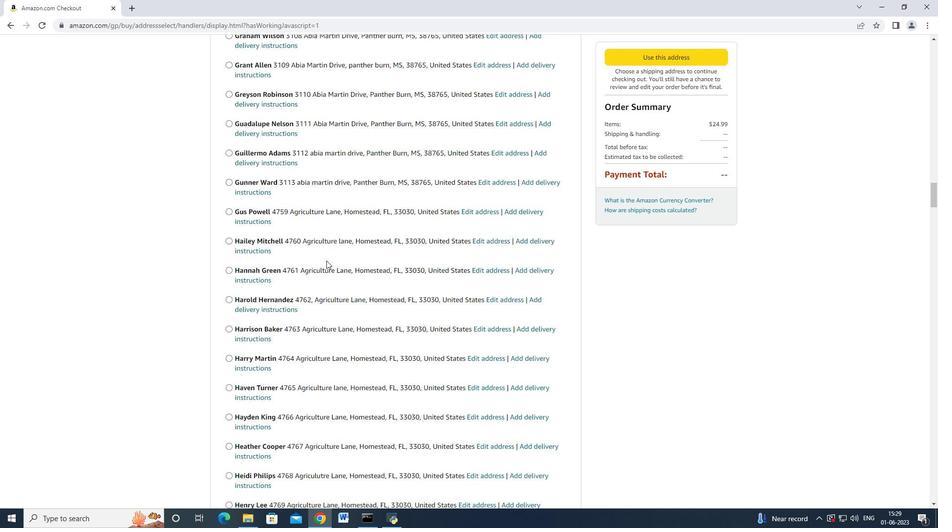 
Action: Mouse scrolled (326, 260) with delta (0, 0)
Screenshot: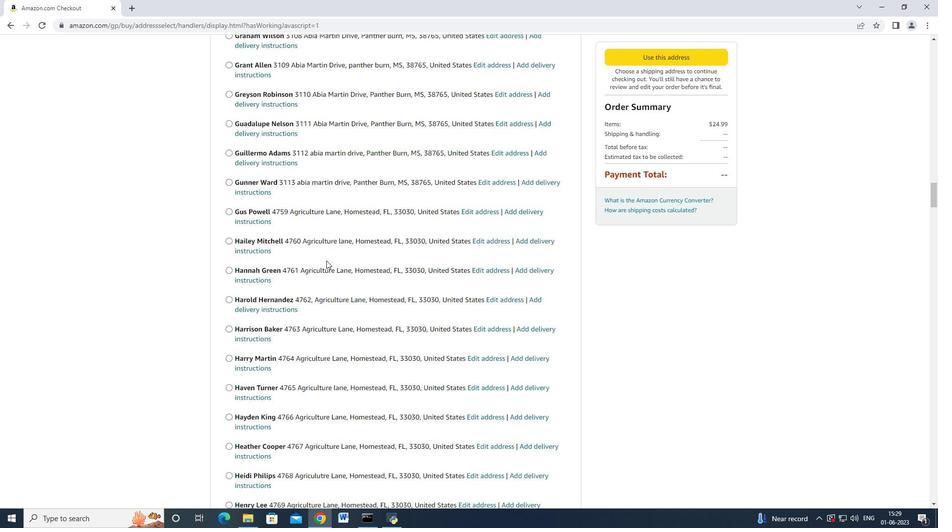 
Action: Mouse scrolled (326, 260) with delta (0, 0)
Screenshot: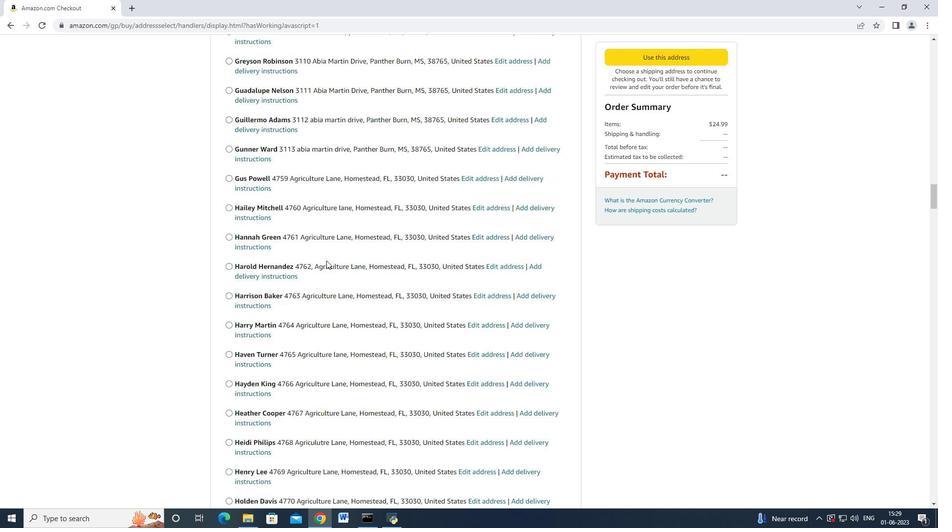 
Action: Mouse scrolled (326, 260) with delta (0, 0)
Screenshot: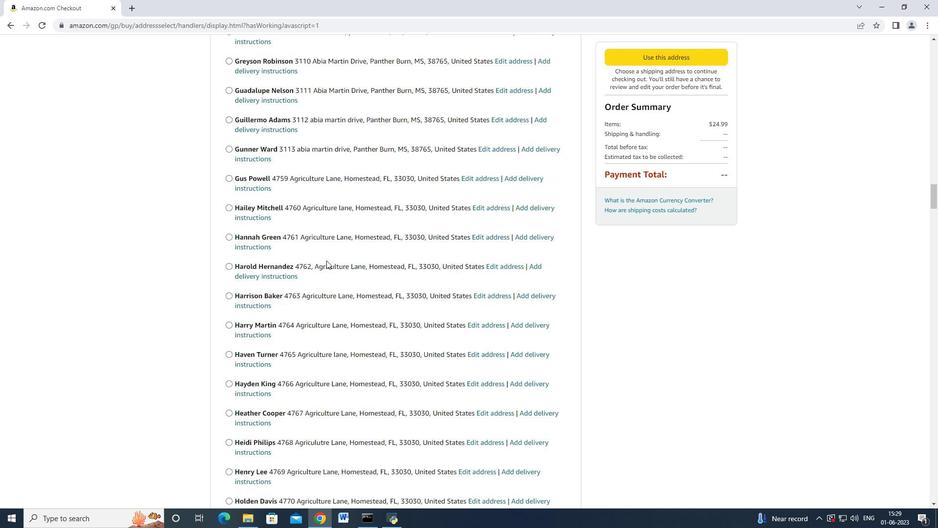 
Action: Mouse scrolled (326, 260) with delta (0, 0)
Screenshot: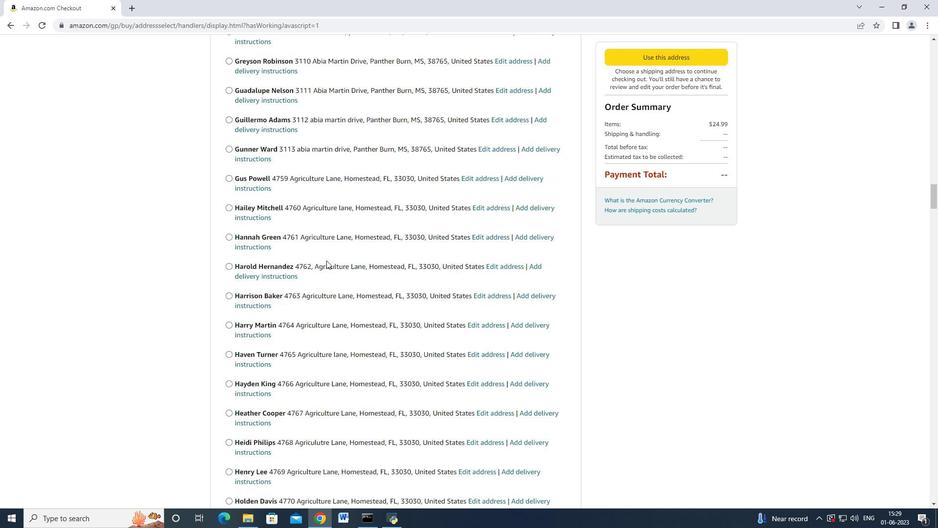 
Action: Mouse scrolled (326, 259) with delta (0, 0)
Screenshot: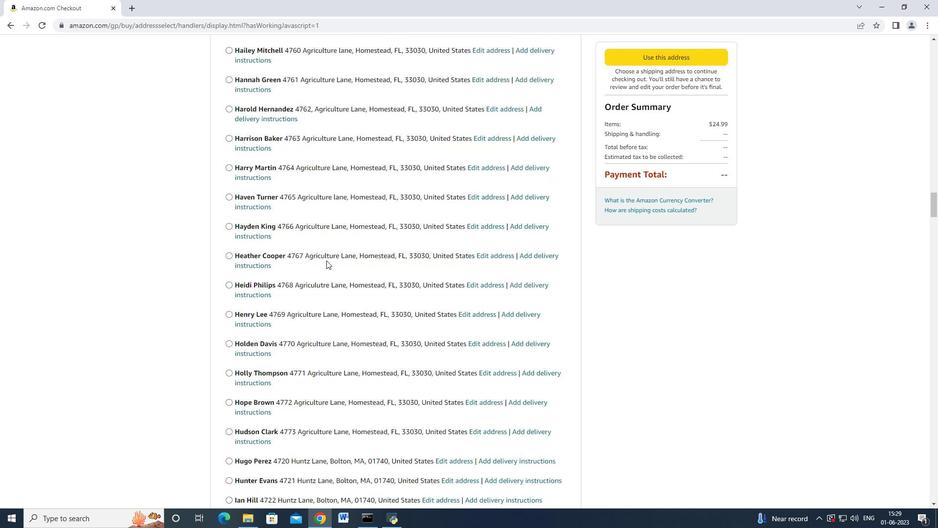
Action: Mouse scrolled (326, 260) with delta (0, 0)
Screenshot: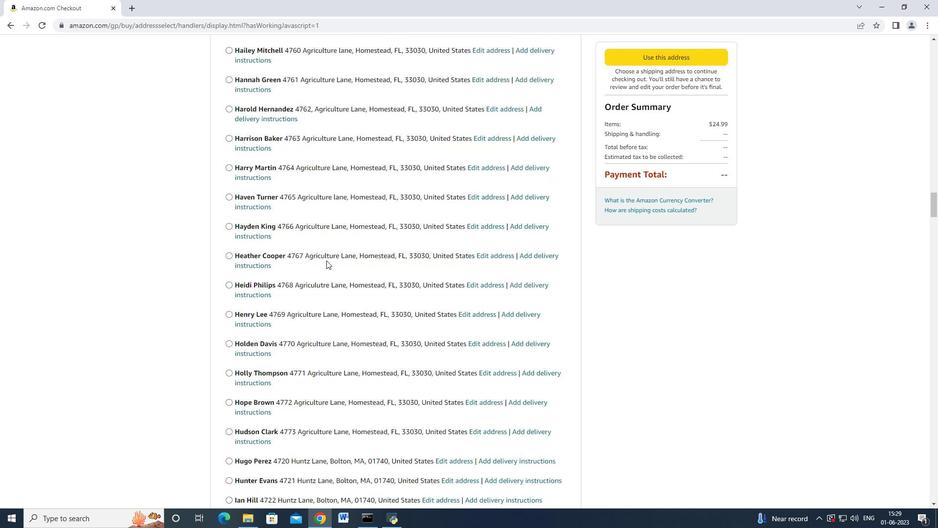 
Action: Mouse scrolled (326, 260) with delta (0, 0)
Screenshot: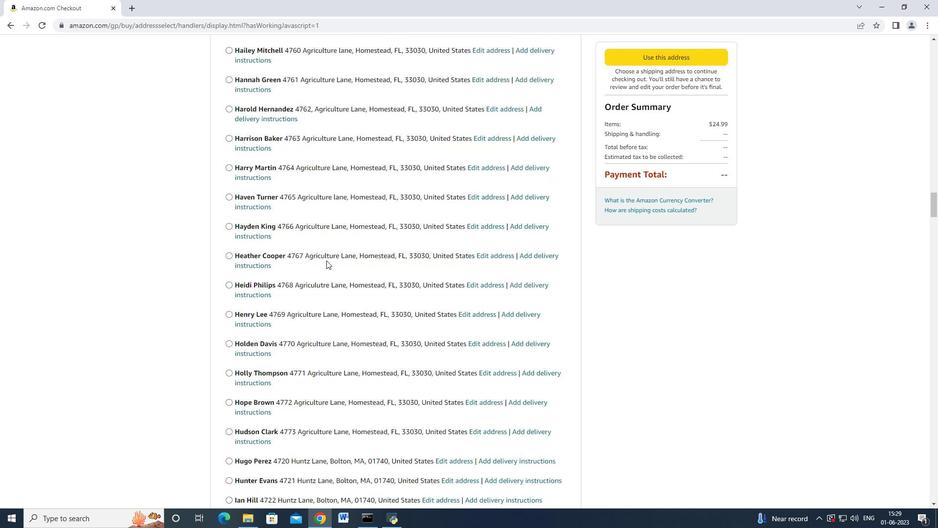 
Action: Mouse moved to (326, 260)
Screenshot: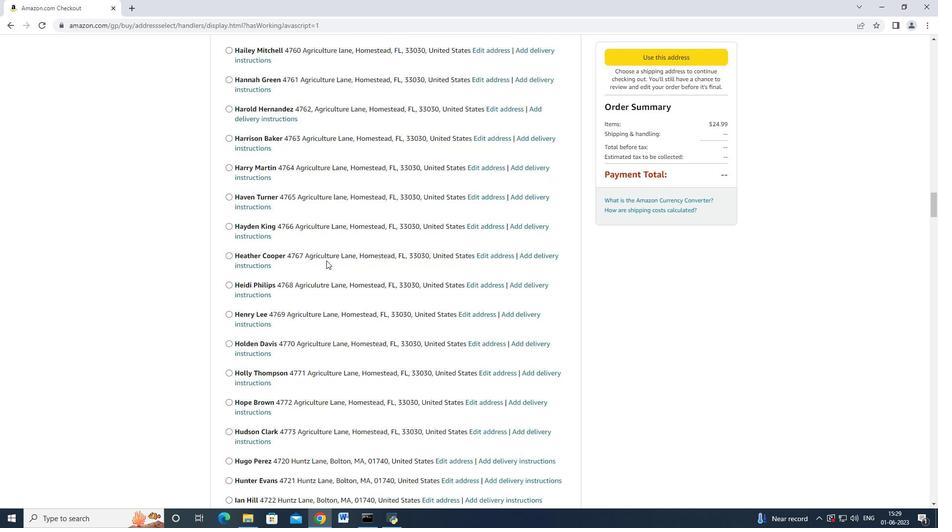 
Action: Mouse scrolled (326, 260) with delta (0, 0)
Screenshot: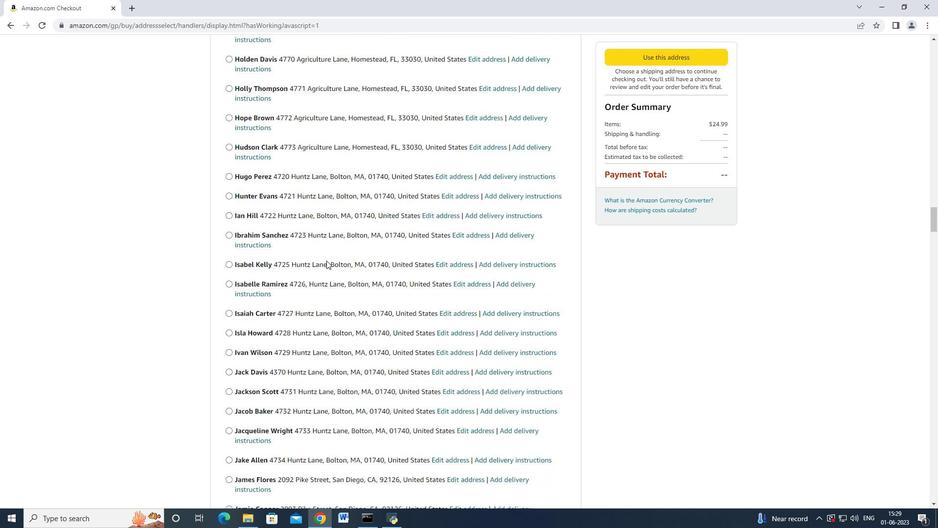 
Action: Mouse scrolled (326, 260) with delta (0, 0)
Screenshot: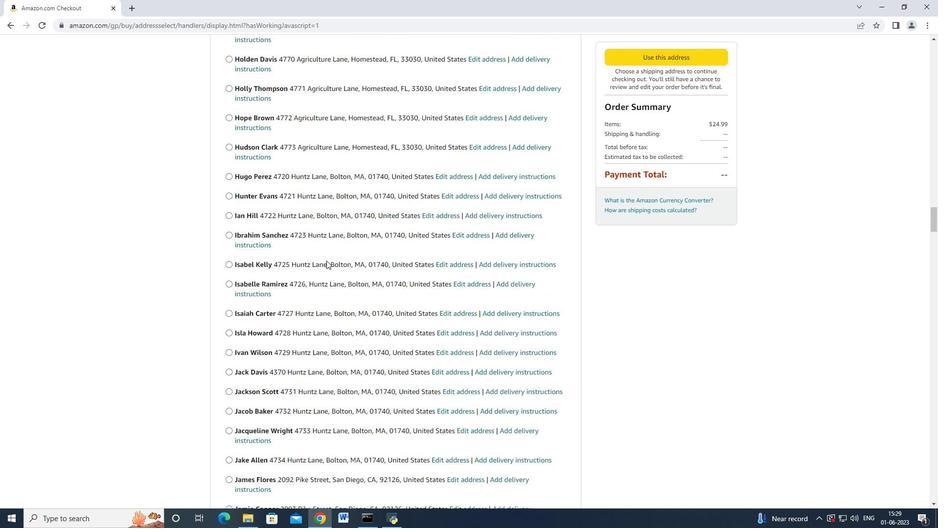 
Action: Mouse moved to (326, 260)
Screenshot: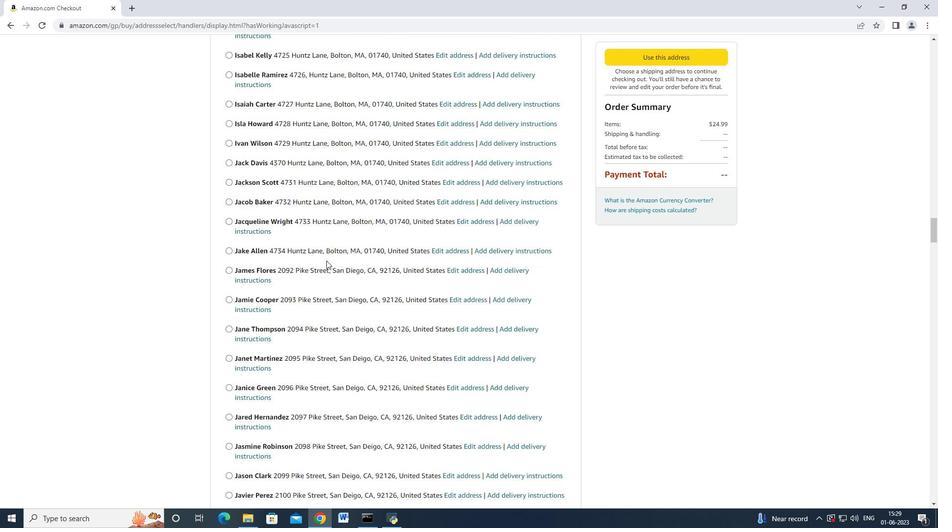 
Action: Mouse scrolled (326, 260) with delta (0, 0)
Screenshot: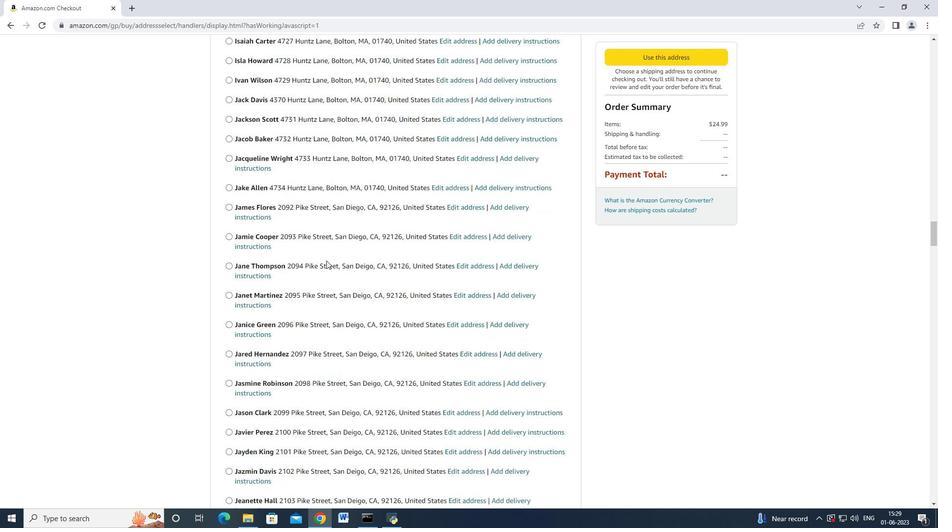
Action: Mouse moved to (323, 260)
Screenshot: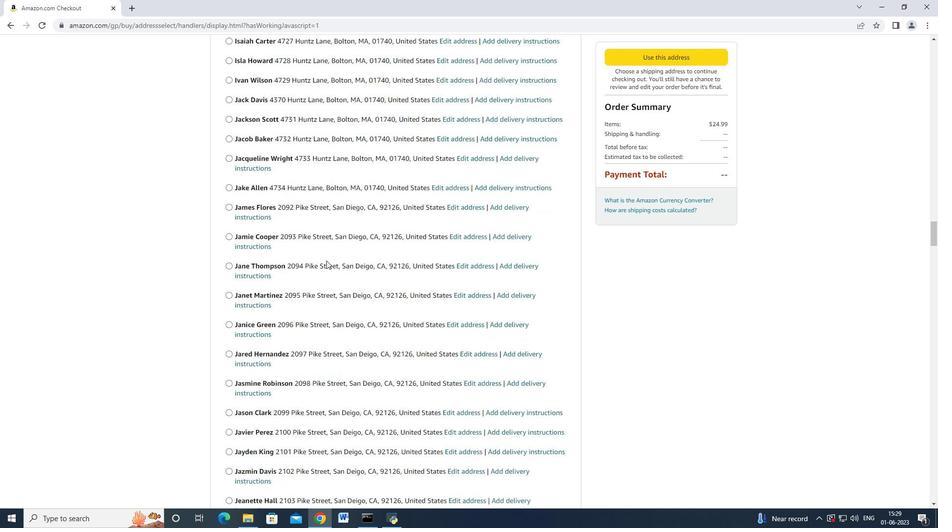 
Action: Mouse scrolled (326, 260) with delta (0, 0)
Screenshot: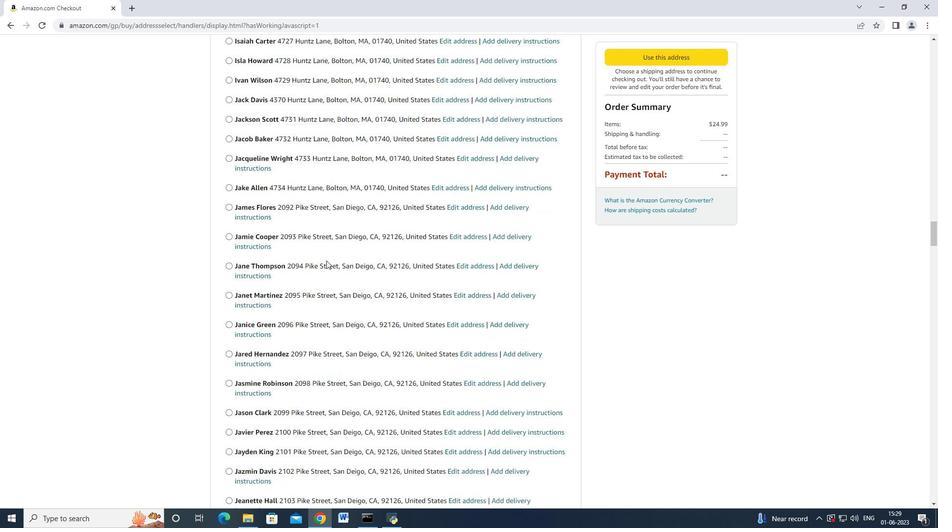 
Action: Mouse scrolled (326, 260) with delta (0, 0)
Screenshot: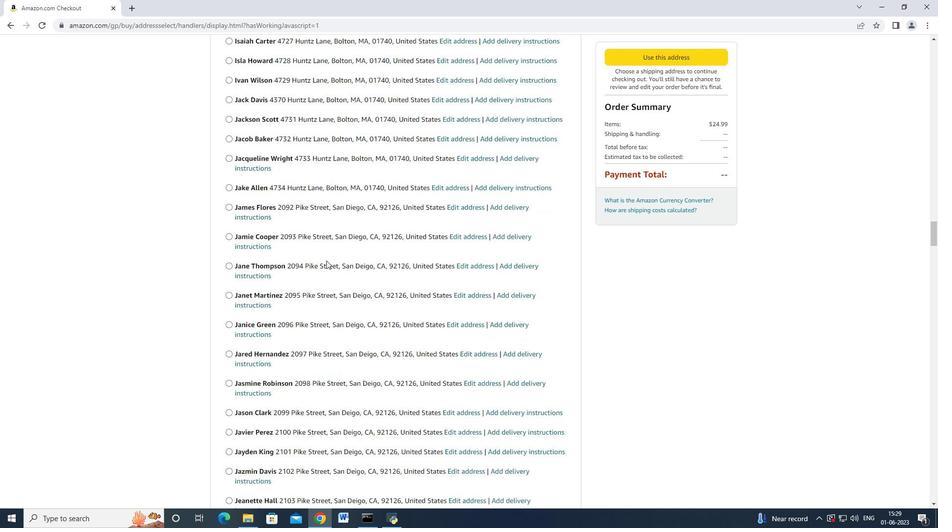 
Action: Mouse scrolled (326, 260) with delta (0, 0)
Screenshot: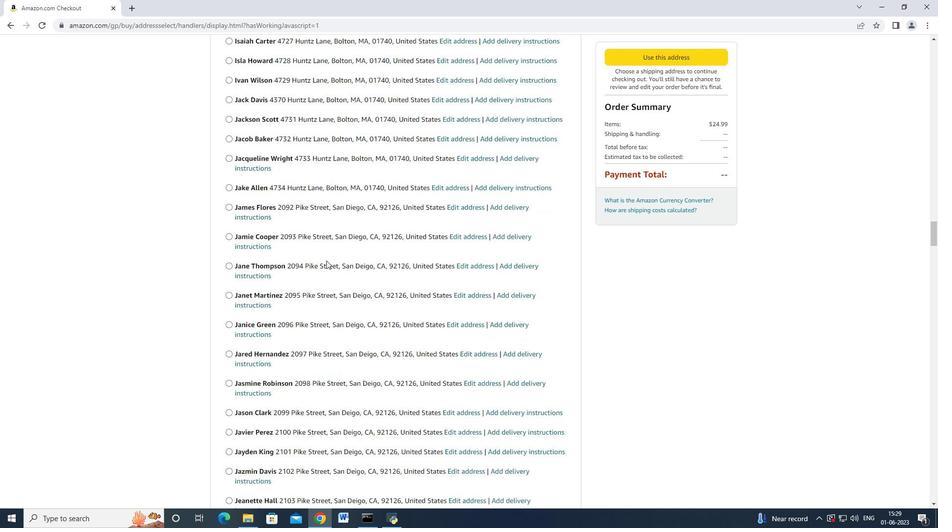 
Action: Mouse scrolled (323, 259) with delta (0, 0)
Screenshot: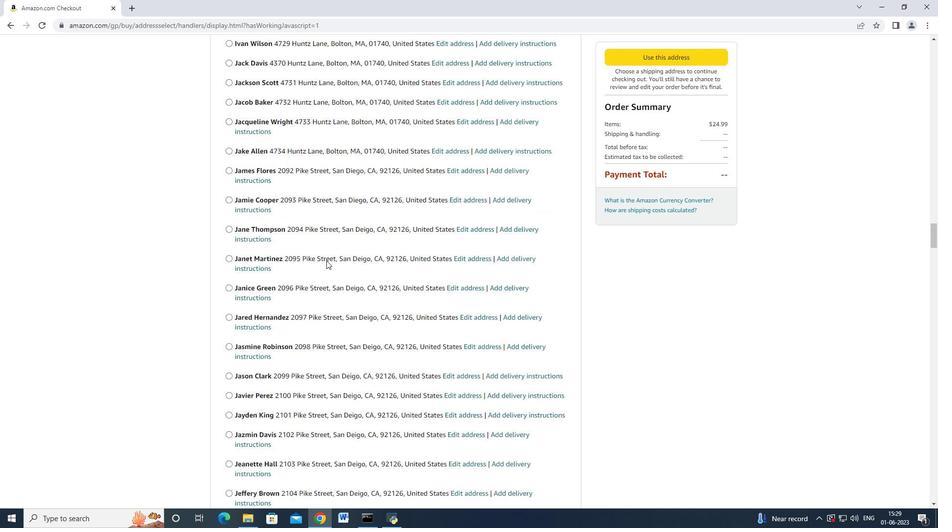 
Action: Mouse scrolled (323, 259) with delta (0, 0)
Screenshot: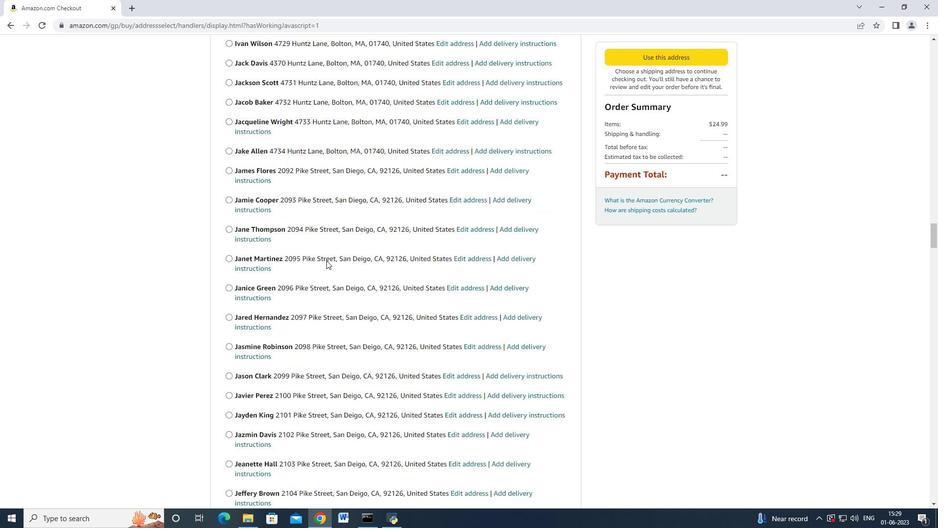 
Action: Mouse scrolled (323, 259) with delta (0, 0)
Screenshot: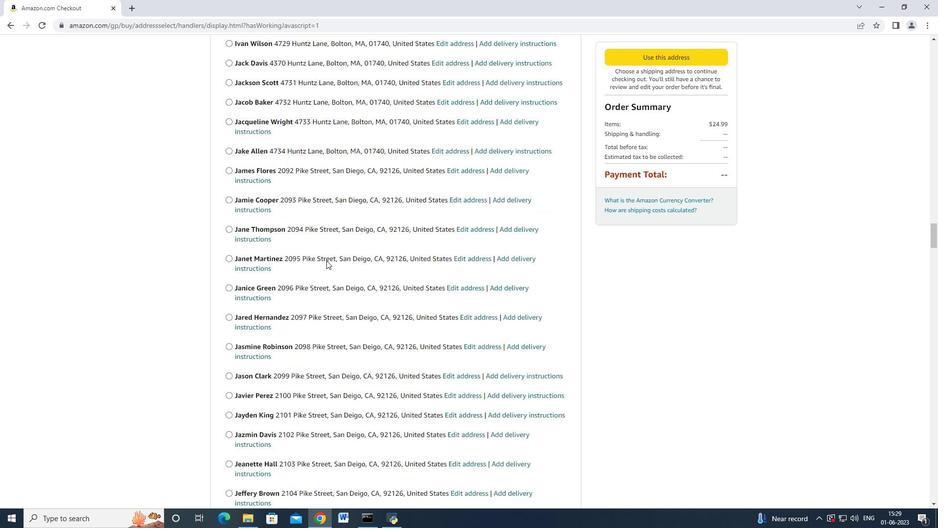 
Action: Mouse scrolled (323, 259) with delta (0, 0)
Screenshot: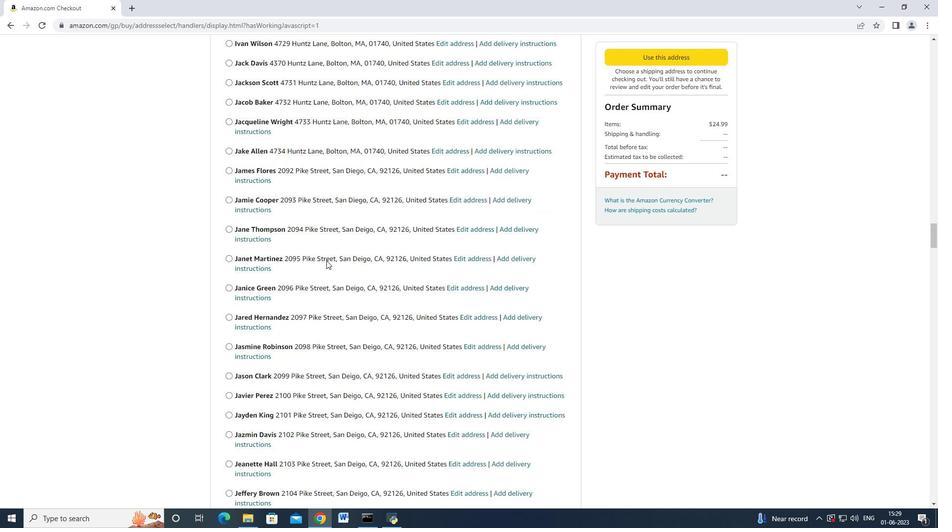 
Action: Mouse scrolled (323, 259) with delta (0, 0)
Screenshot: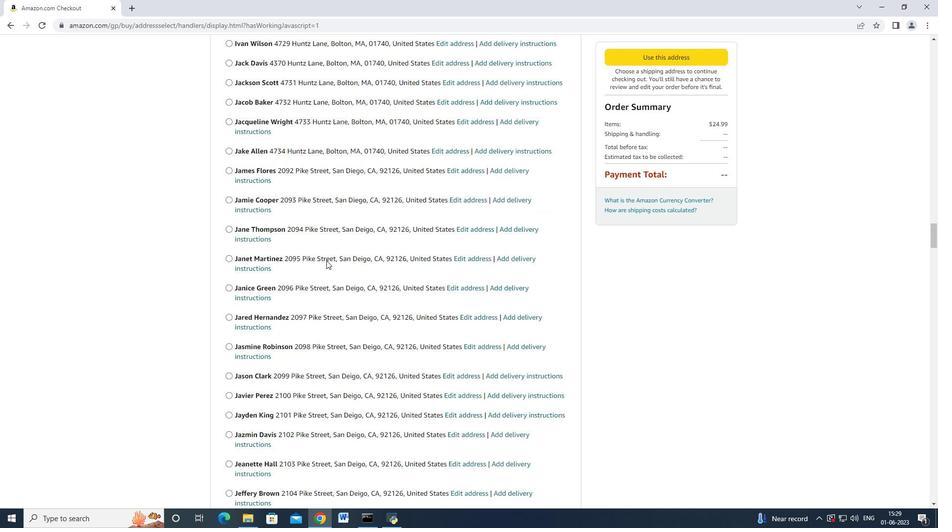 
Action: Mouse scrolled (323, 259) with delta (0, 0)
Screenshot: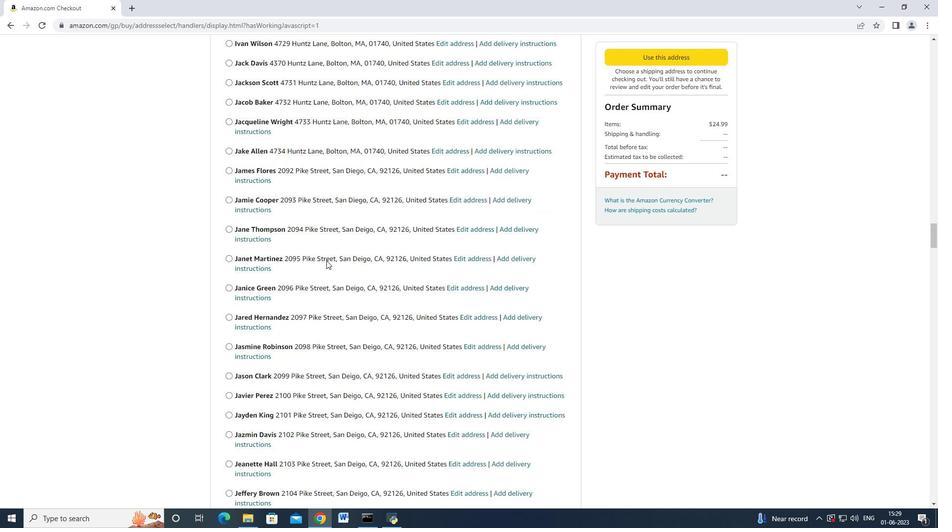 
Action: Mouse scrolled (323, 259) with delta (0, 0)
Screenshot: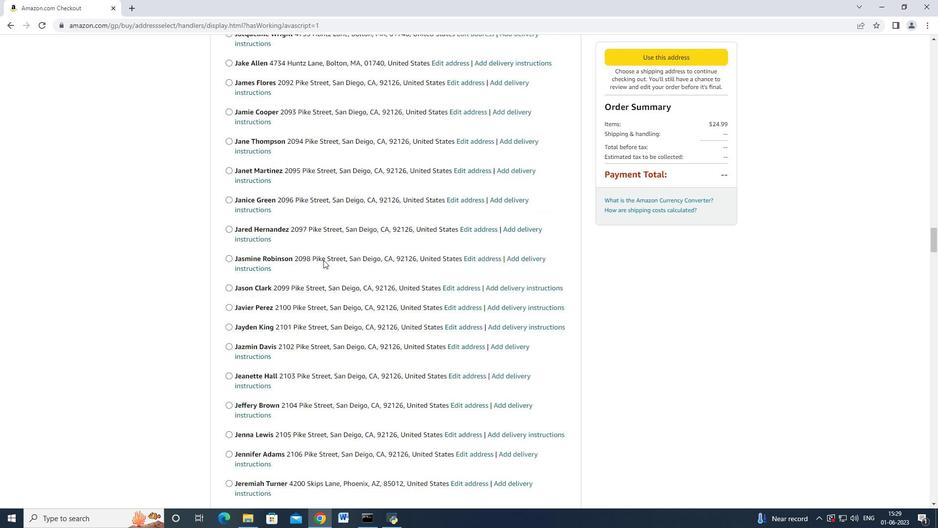 
Action: Mouse scrolled (323, 259) with delta (0, 0)
Screenshot: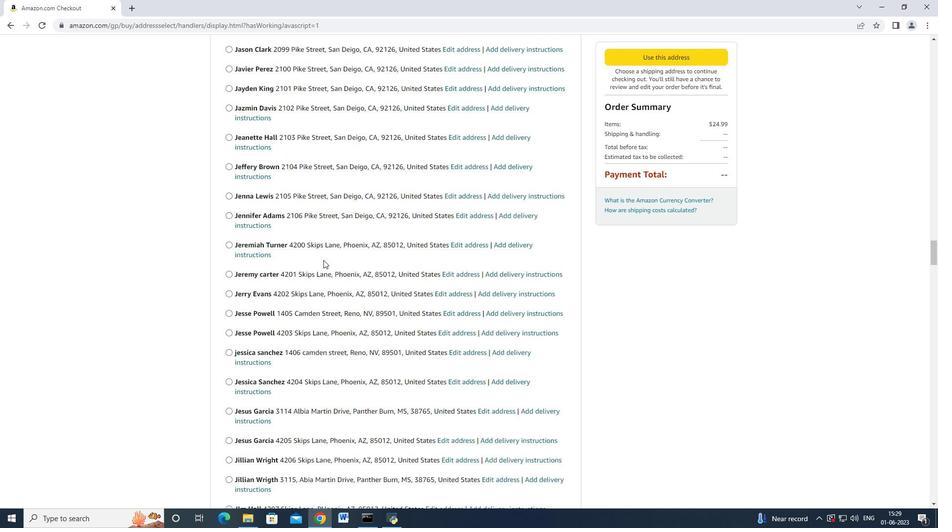 
Action: Mouse scrolled (323, 259) with delta (0, 0)
Screenshot: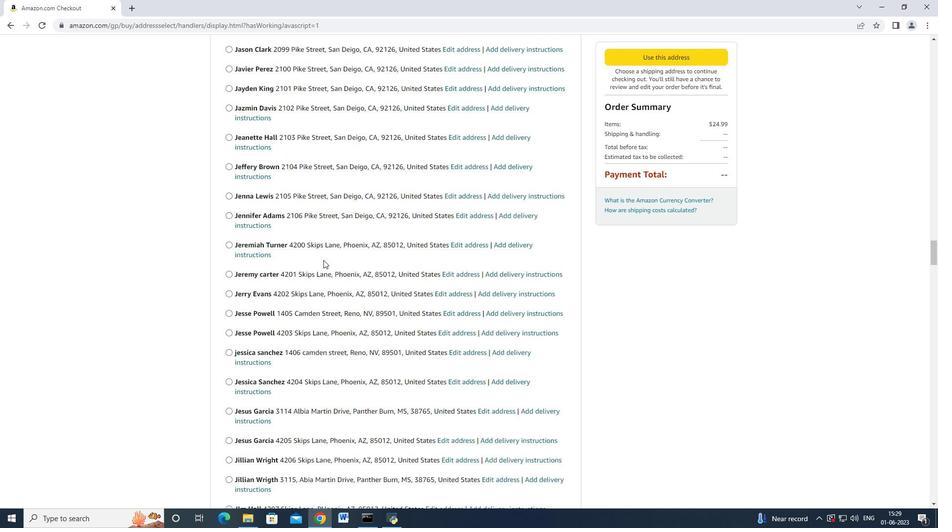 
Action: Mouse scrolled (323, 259) with delta (0, 0)
Screenshot: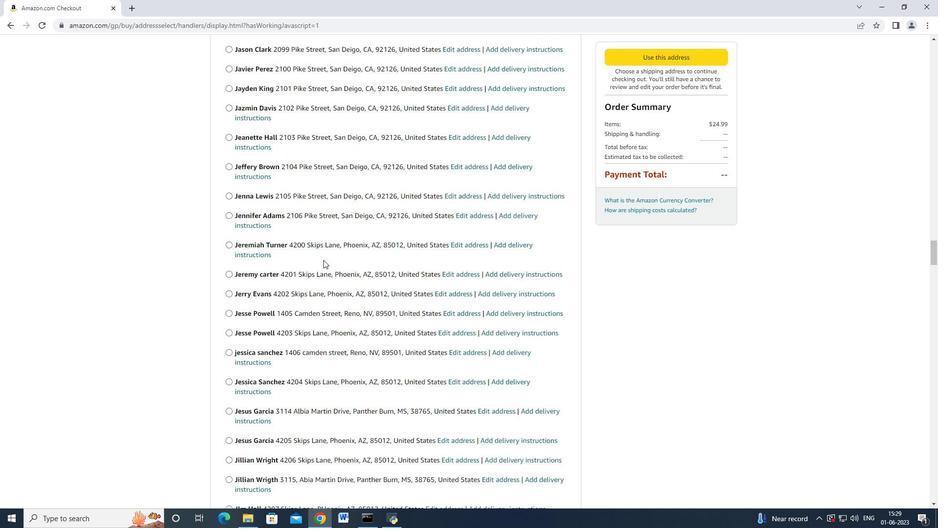 
Action: Mouse scrolled (323, 259) with delta (0, 0)
Screenshot: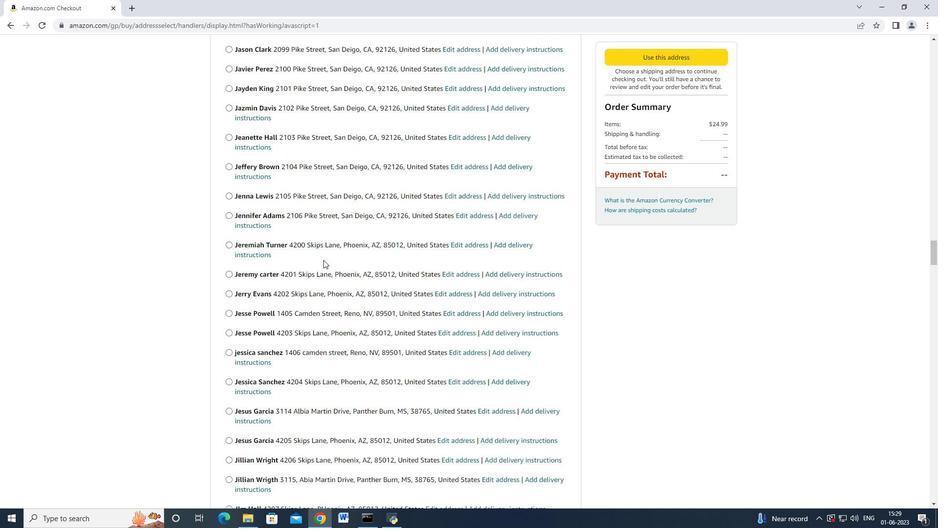 
Action: Mouse scrolled (323, 259) with delta (0, 0)
Screenshot: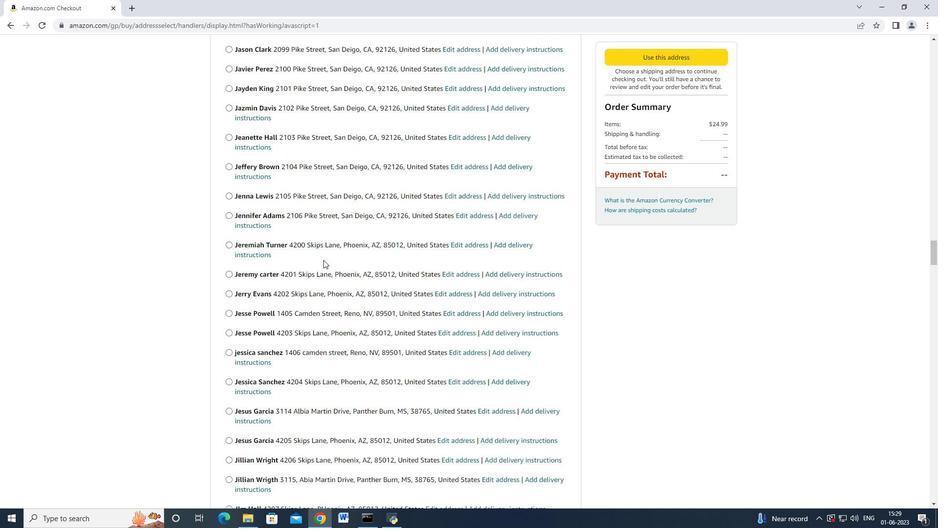 
Action: Mouse scrolled (323, 259) with delta (0, 0)
Screenshot: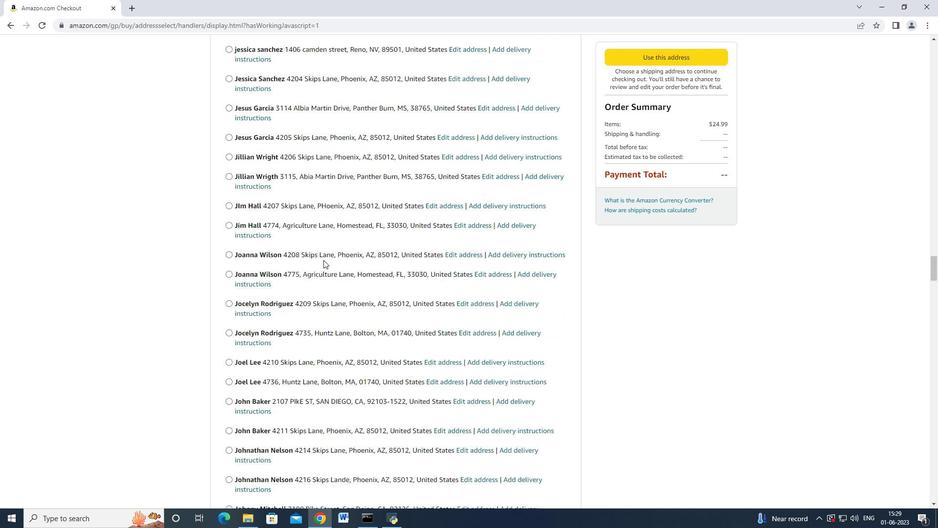 
Action: Mouse scrolled (323, 259) with delta (0, 0)
Screenshot: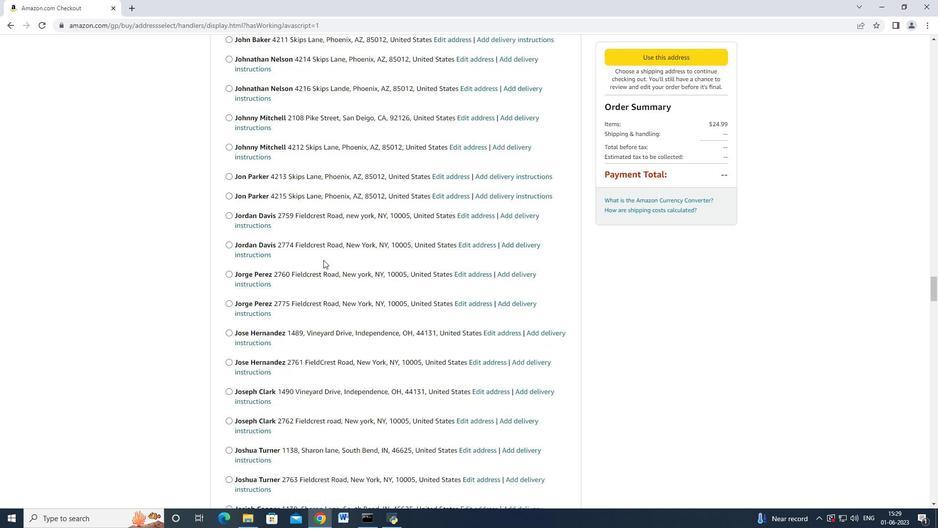 
Action: Mouse scrolled (323, 259) with delta (0, 0)
Screenshot: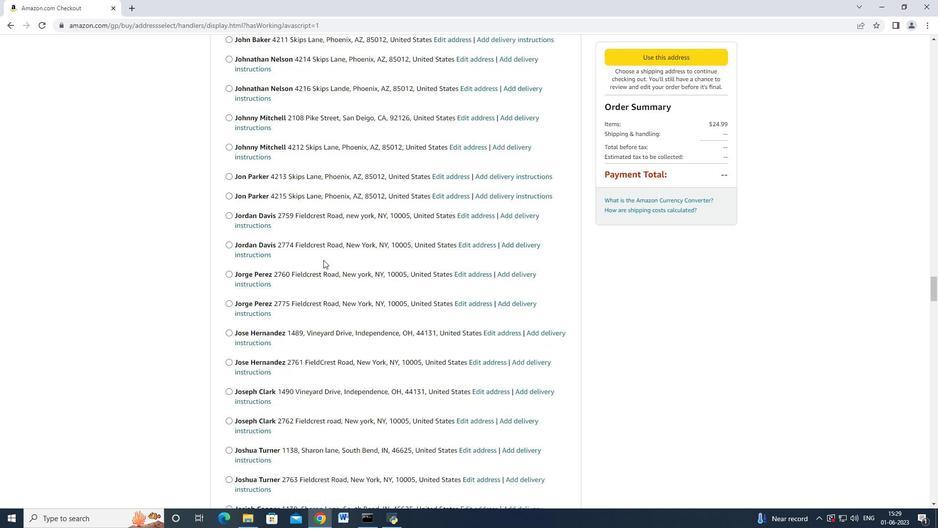 
Action: Mouse scrolled (323, 259) with delta (0, 0)
Screenshot: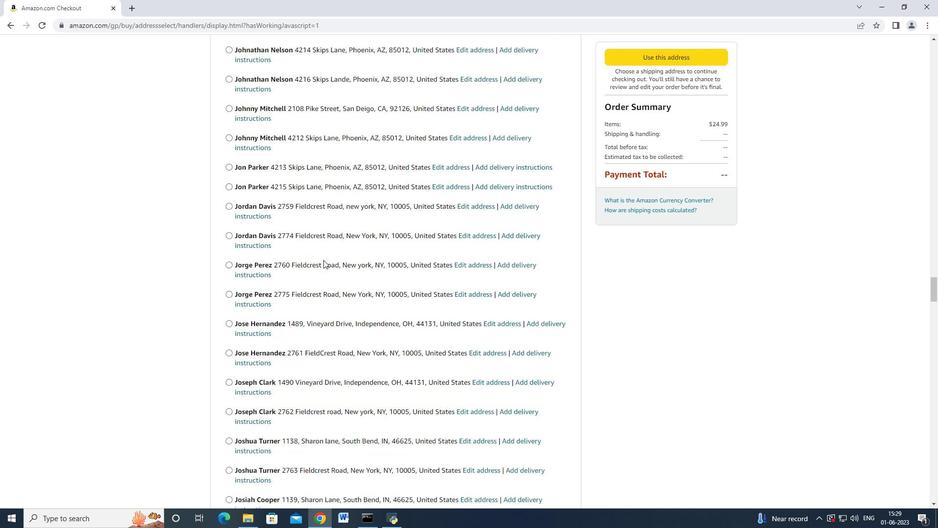 
Action: Mouse scrolled (323, 259) with delta (0, 0)
Screenshot: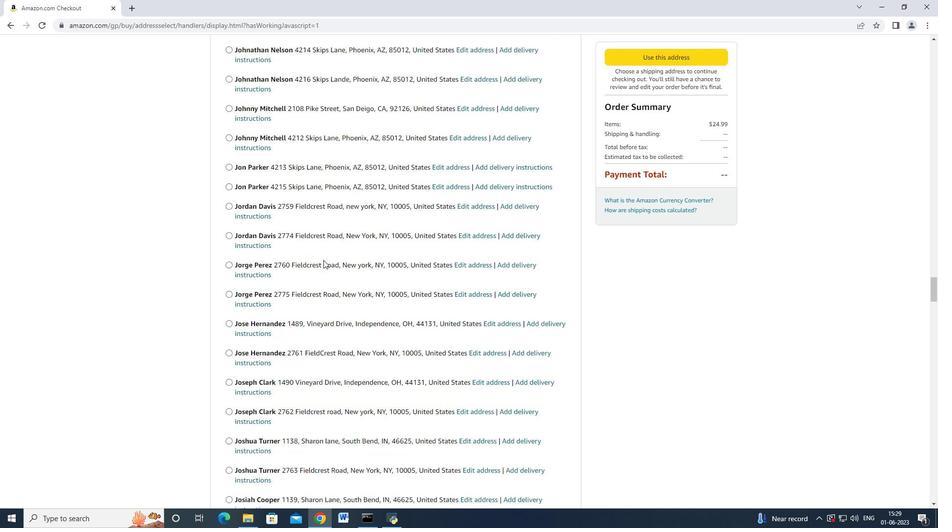 
Action: Mouse scrolled (323, 259) with delta (0, 0)
Screenshot: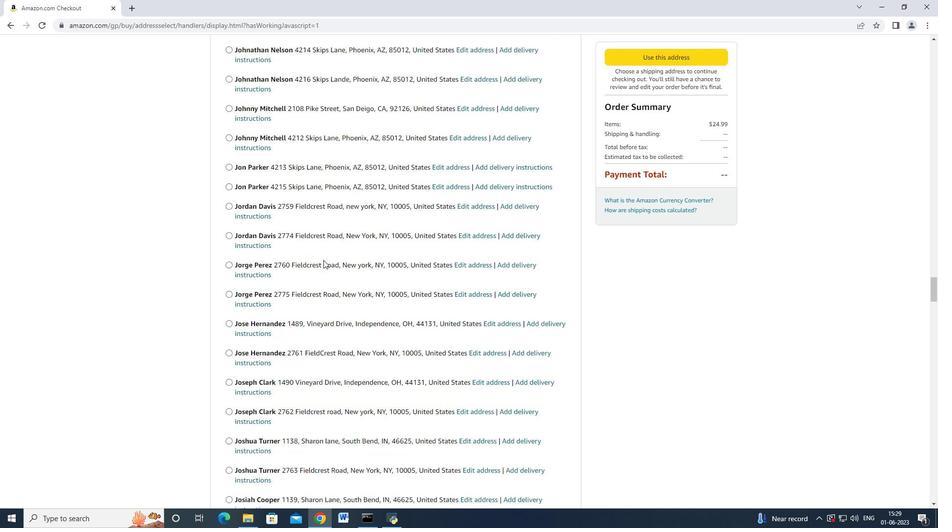 
Action: Mouse scrolled (323, 259) with delta (0, 0)
Screenshot: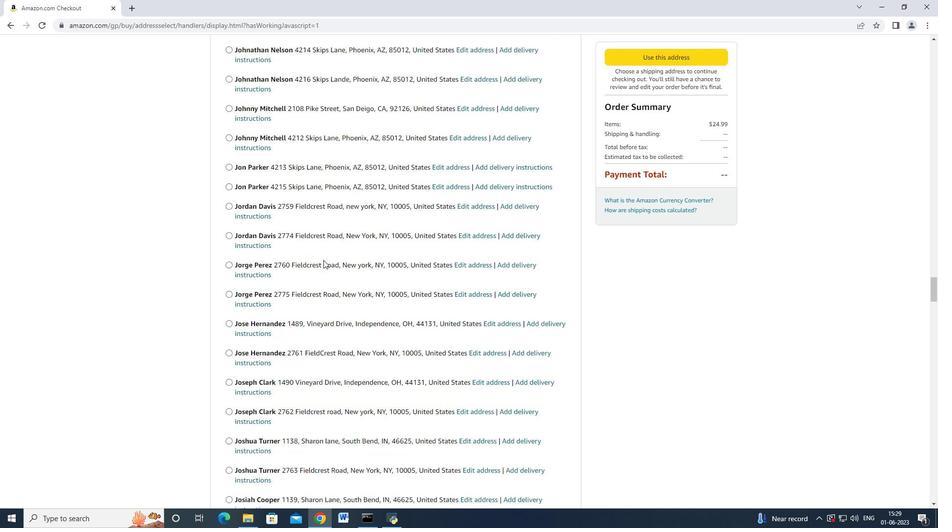 
Action: Mouse scrolled (323, 259) with delta (0, 0)
Screenshot: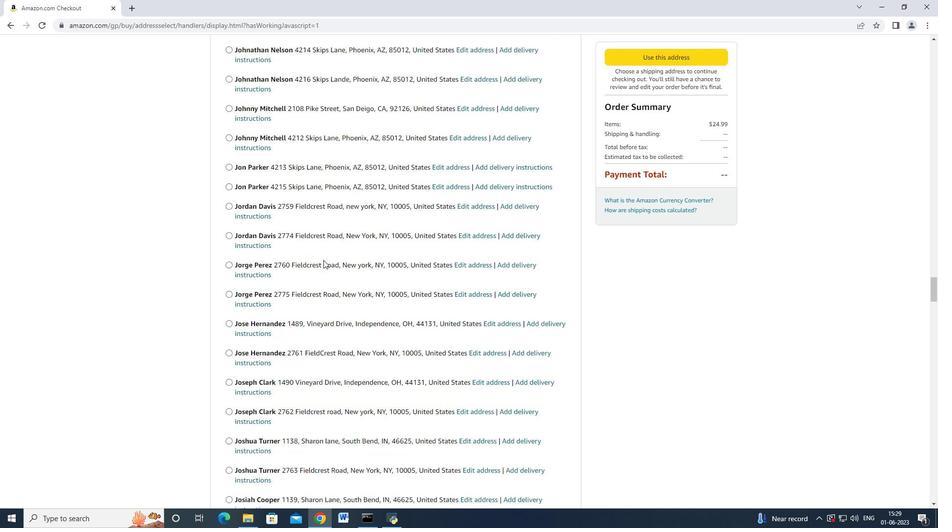 
Action: Mouse scrolled (323, 259) with delta (0, 0)
Screenshot: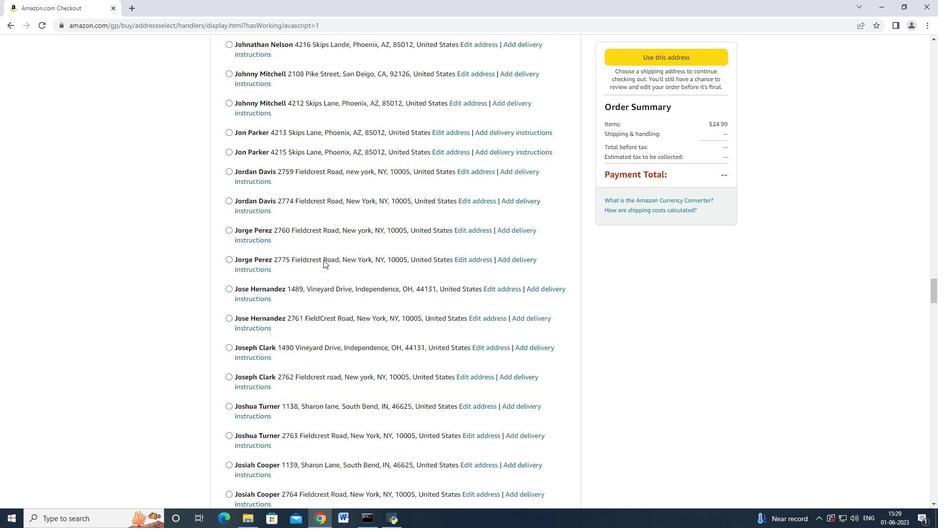 
Action: Mouse scrolled (323, 259) with delta (0, 0)
Screenshot: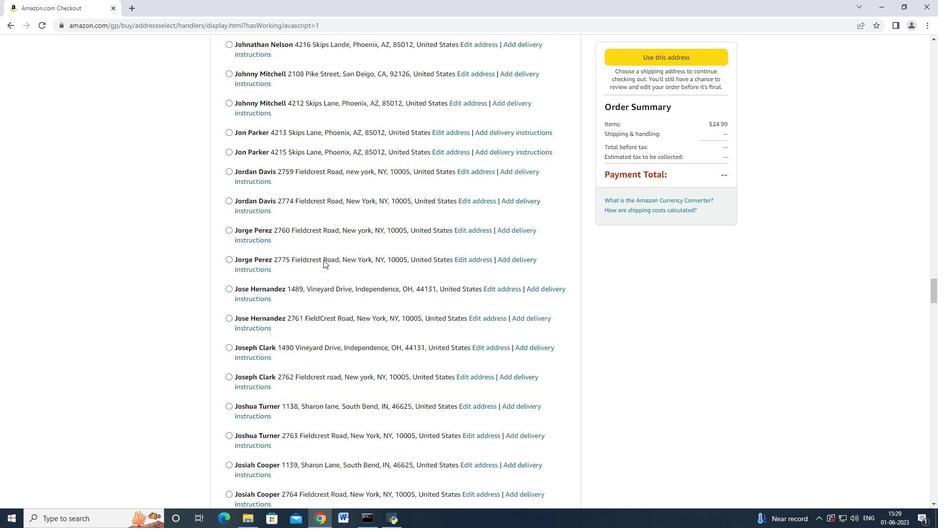 
Action: Mouse scrolled (323, 259) with delta (0, 0)
Screenshot: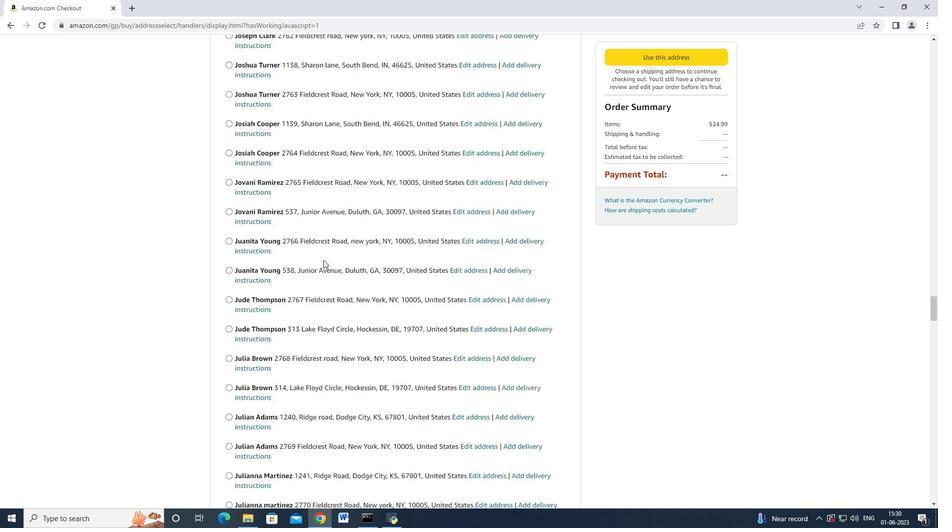 
Action: Mouse scrolled (323, 259) with delta (0, 0)
Screenshot: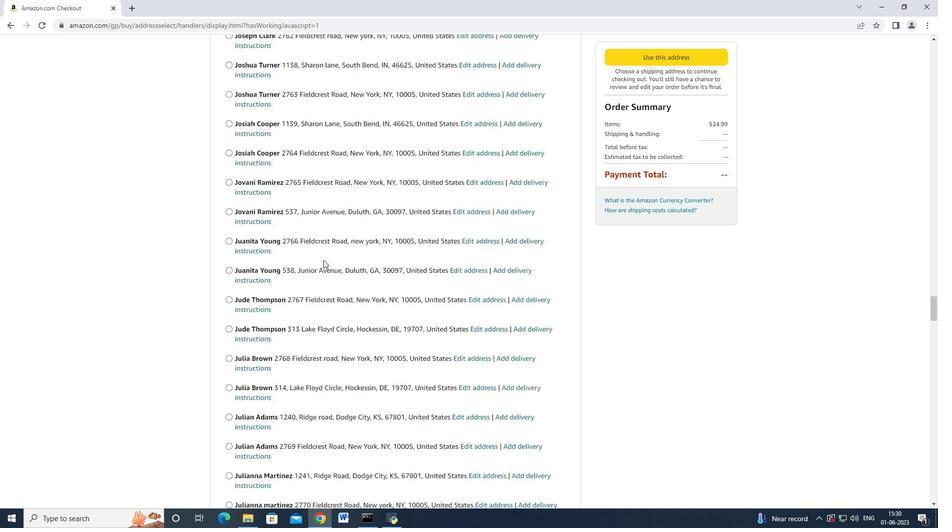 
Action: Mouse scrolled (323, 259) with delta (0, 0)
Screenshot: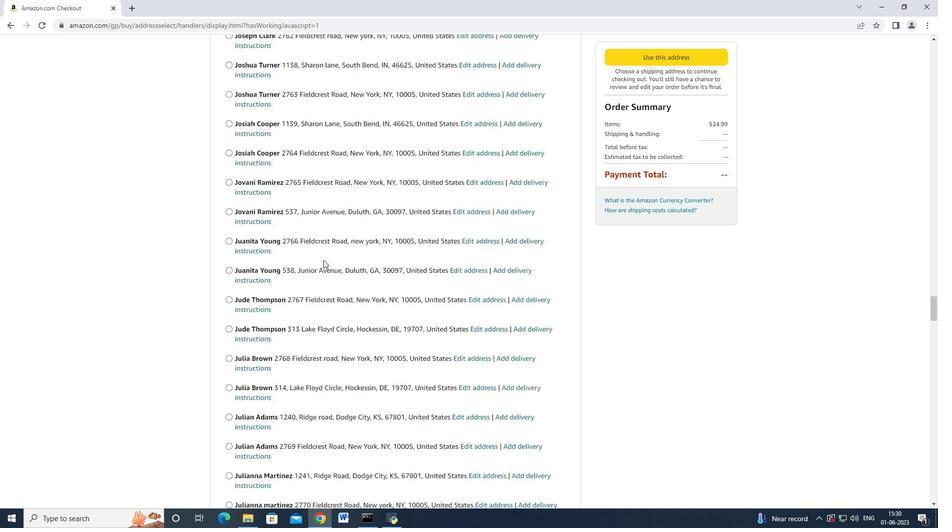 
Action: Mouse scrolled (323, 259) with delta (0, 0)
Screenshot: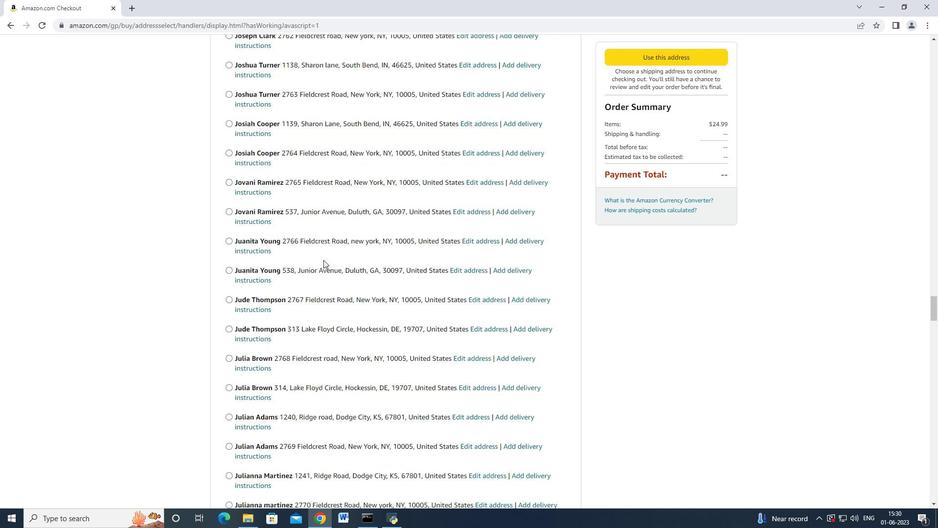 
Action: Mouse scrolled (323, 259) with delta (0, 0)
Screenshot: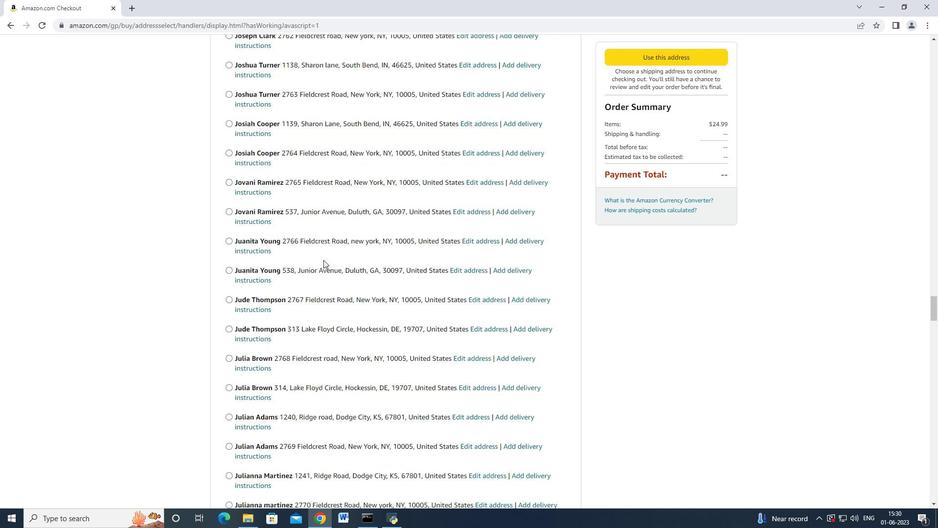 
Action: Mouse moved to (315, 258)
Screenshot: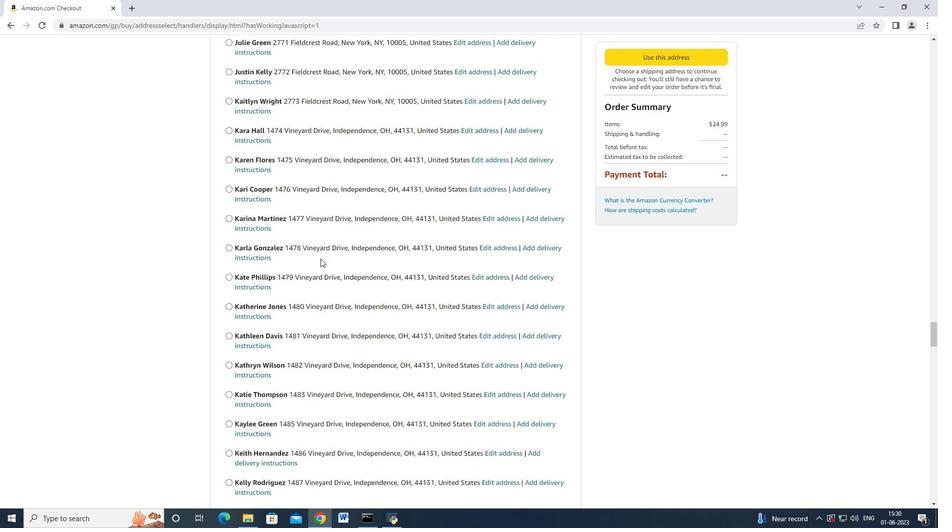 
Action: Mouse scrolled (315, 257) with delta (0, 0)
Screenshot: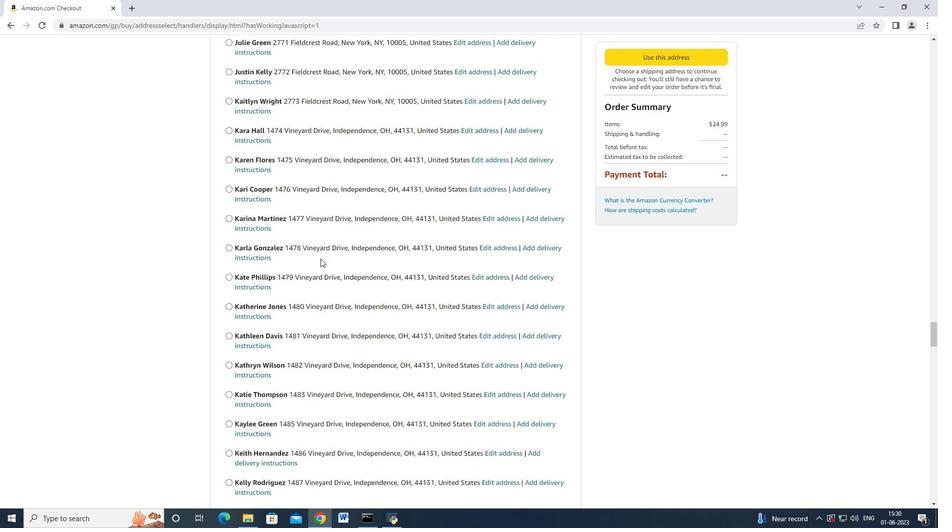 
Action: Mouse moved to (314, 258)
Screenshot: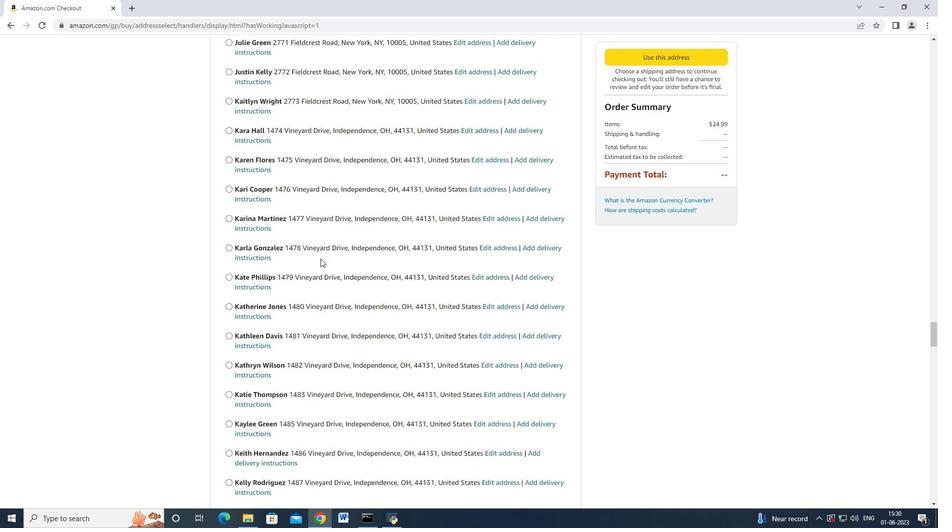 
Action: Mouse scrolled (314, 257) with delta (0, 0)
Screenshot: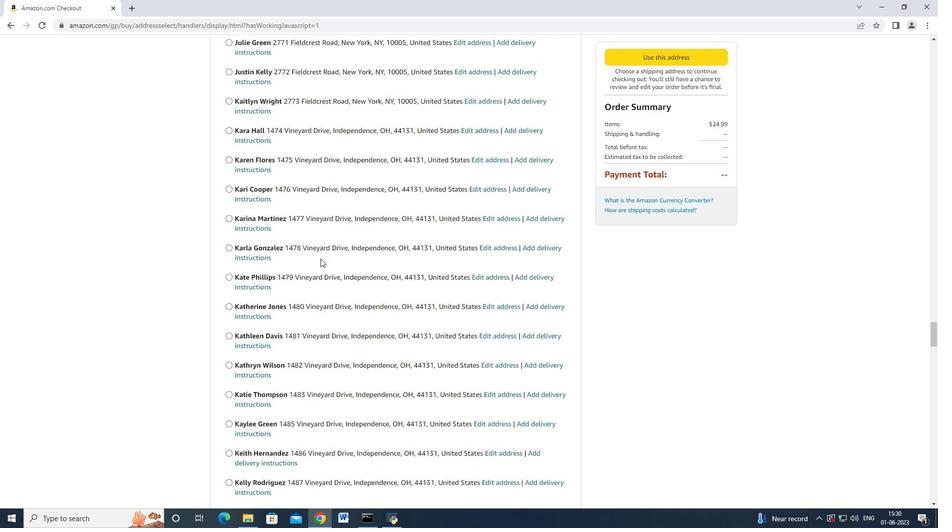 
Action: Mouse moved to (313, 258)
Screenshot: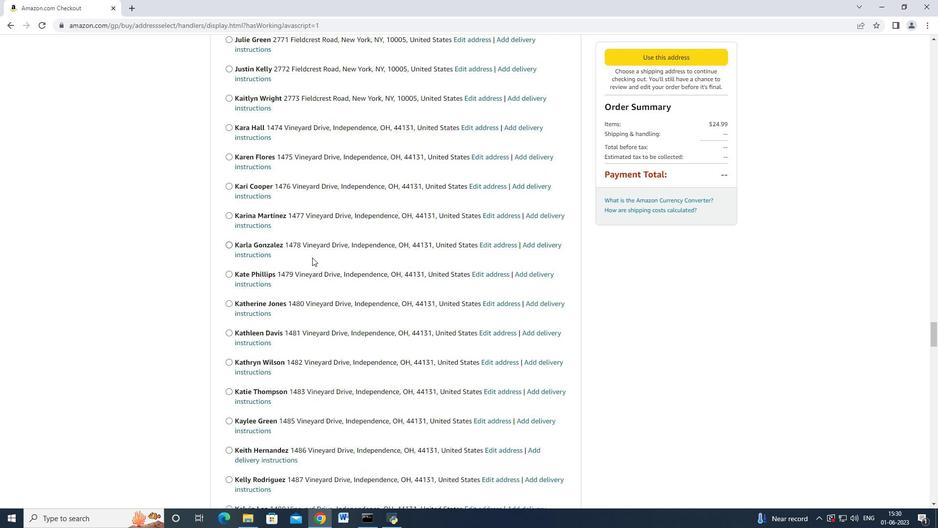 
Action: Mouse scrolled (313, 257) with delta (0, 0)
Screenshot: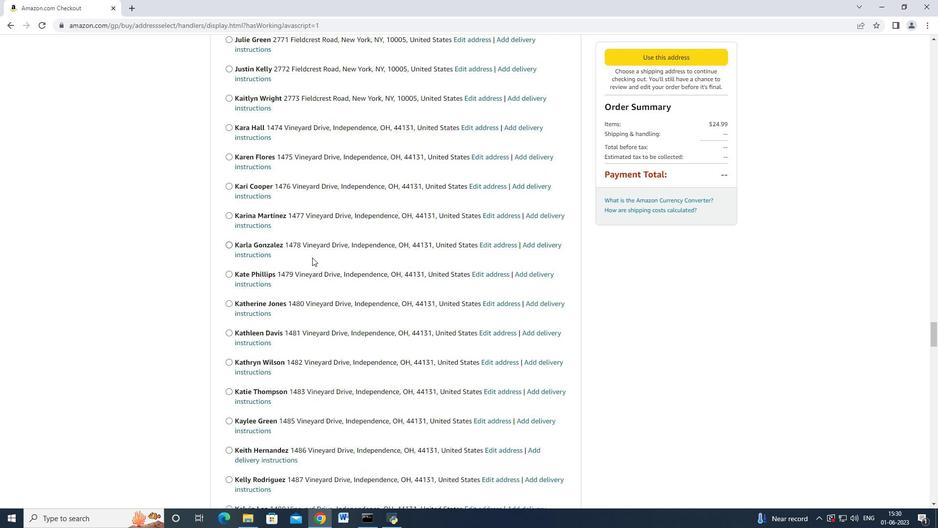 
Action: Mouse moved to (313, 258)
Screenshot: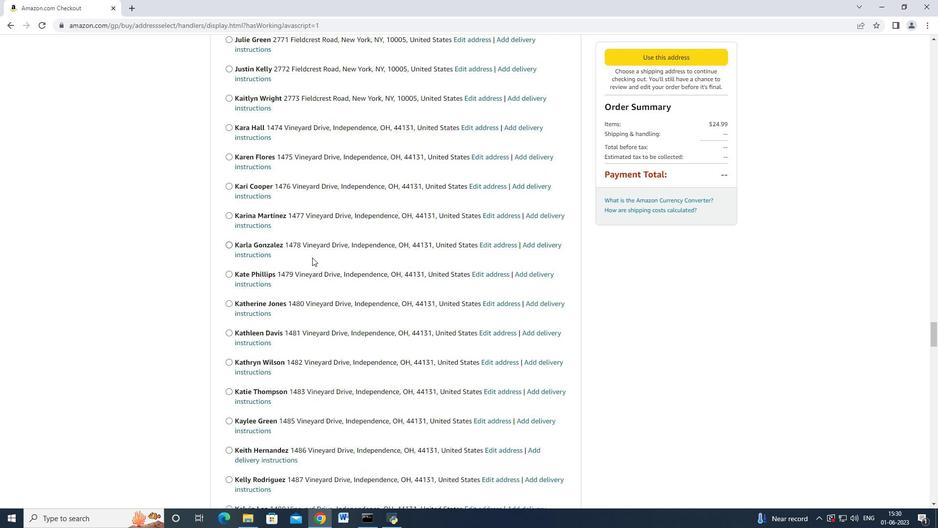 
Action: Mouse scrolled (313, 257) with delta (0, 0)
Screenshot: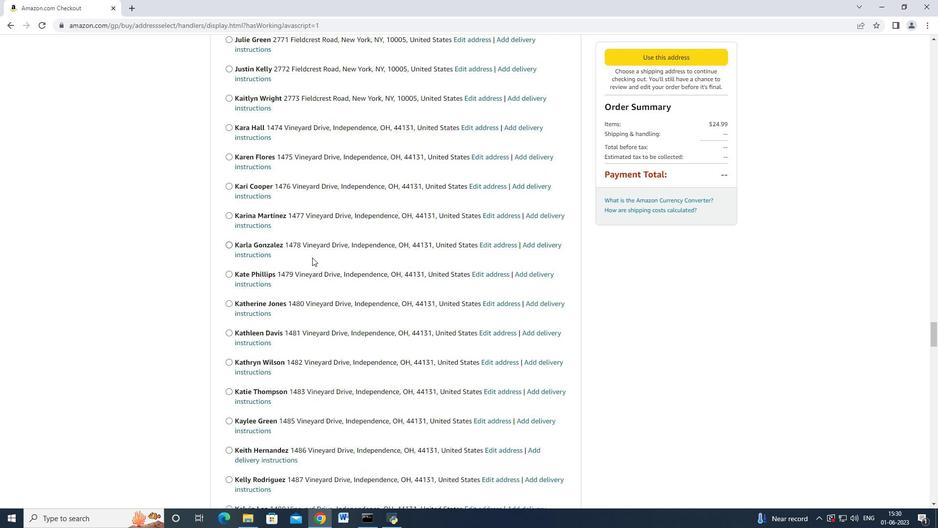 
Action: Mouse moved to (312, 258)
Screenshot: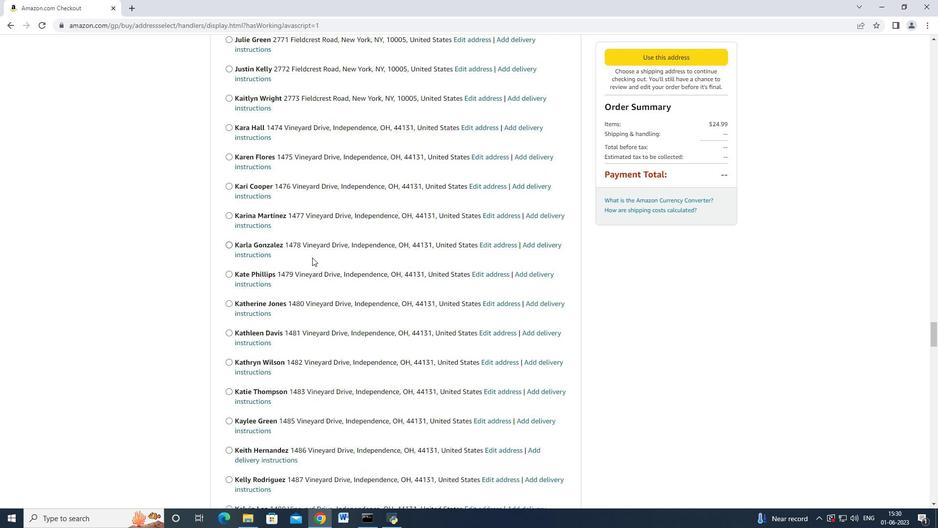 
Action: Mouse scrolled (312, 257) with delta (0, 0)
Screenshot: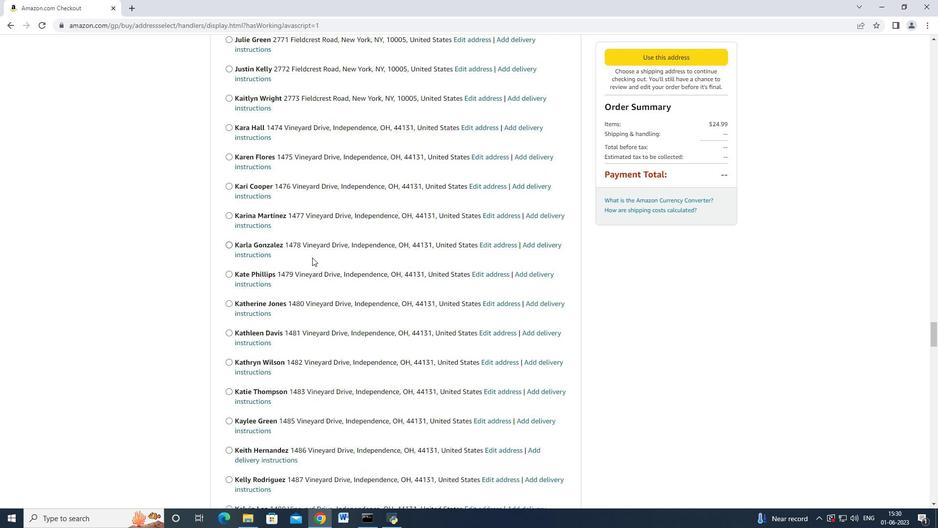 
Action: Mouse moved to (312, 257)
Screenshot: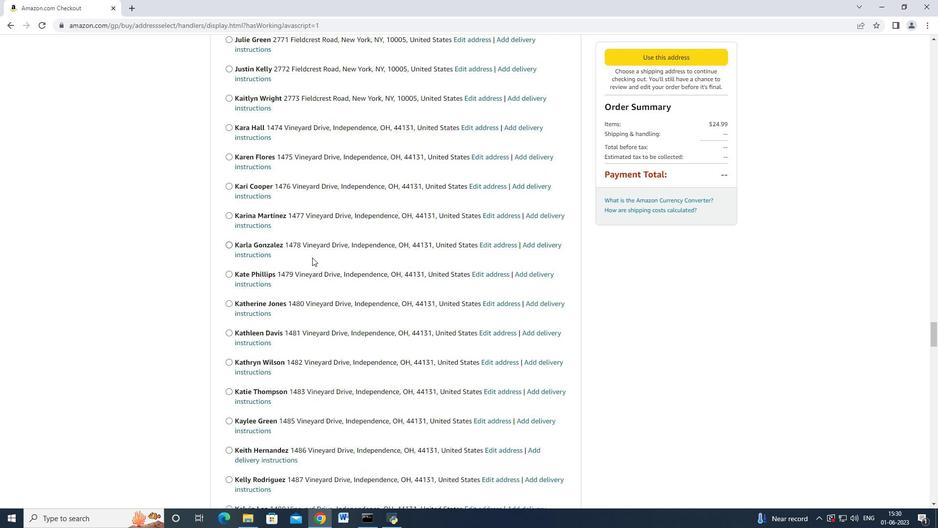 
Action: Mouse scrolled (312, 257) with delta (0, 0)
Screenshot: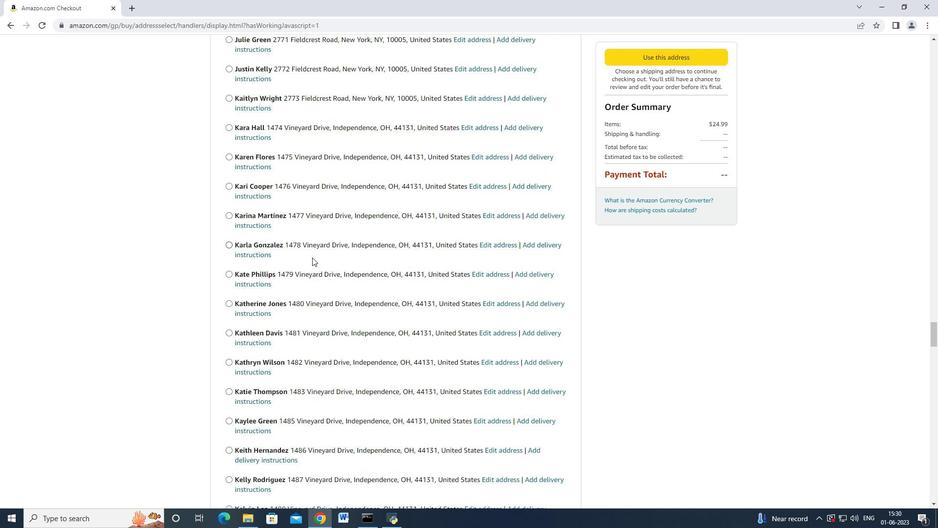 
Action: Mouse scrolled (312, 257) with delta (0, 0)
Screenshot: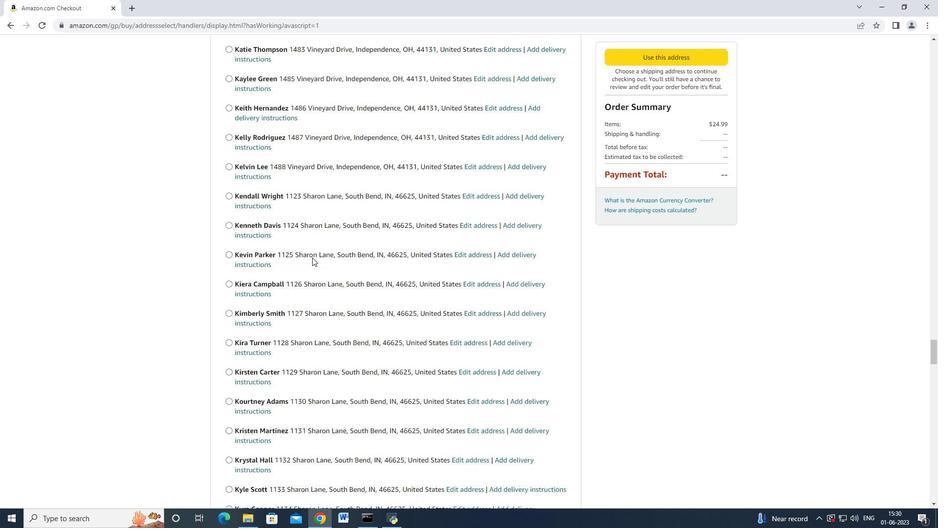 
Action: Mouse scrolled (312, 257) with delta (0, 0)
Screenshot: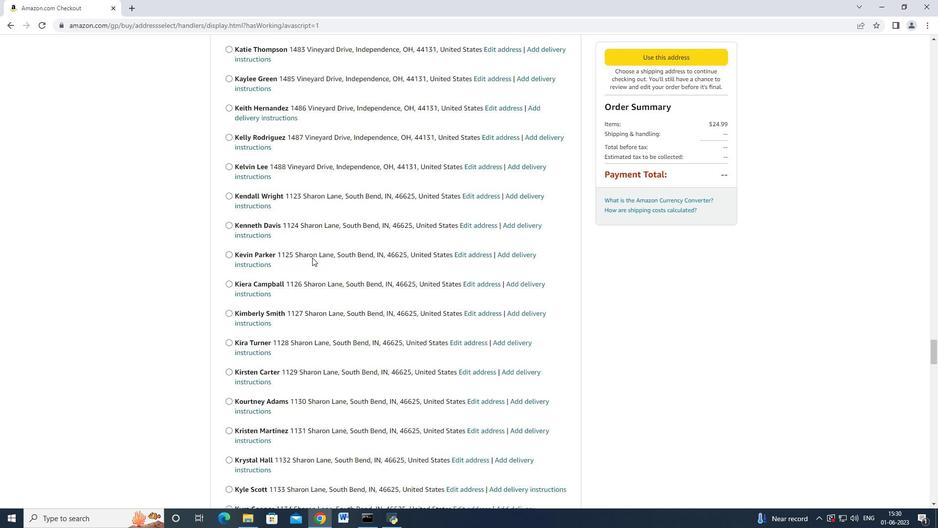 
Action: Mouse scrolled (312, 257) with delta (0, 0)
Screenshot: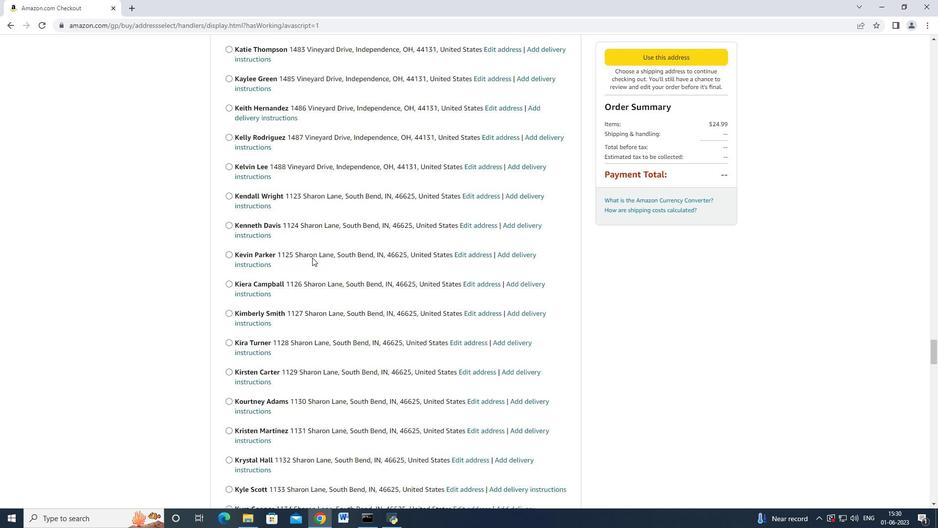 
Action: Mouse scrolled (312, 256) with delta (0, 0)
Screenshot: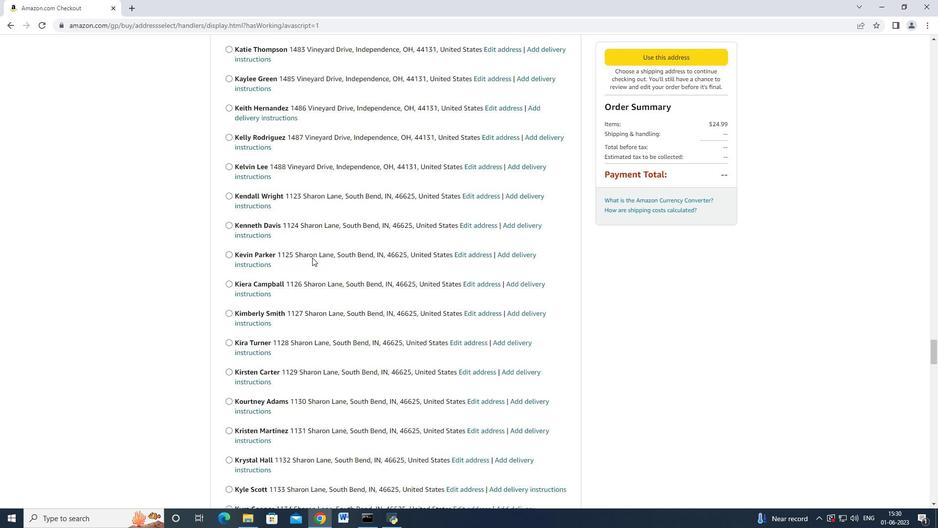 
Action: Mouse scrolled (312, 257) with delta (0, 0)
Screenshot: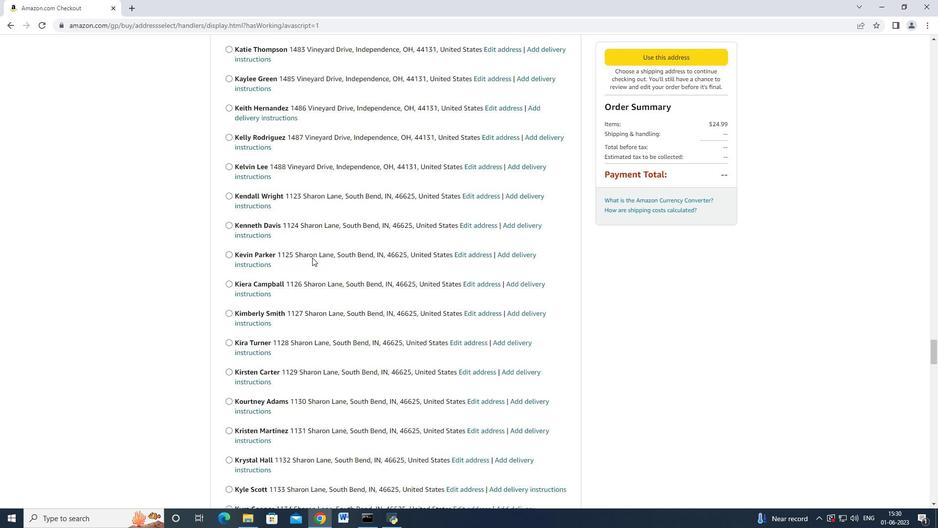 
Action: Mouse scrolled (312, 257) with delta (0, 0)
Screenshot: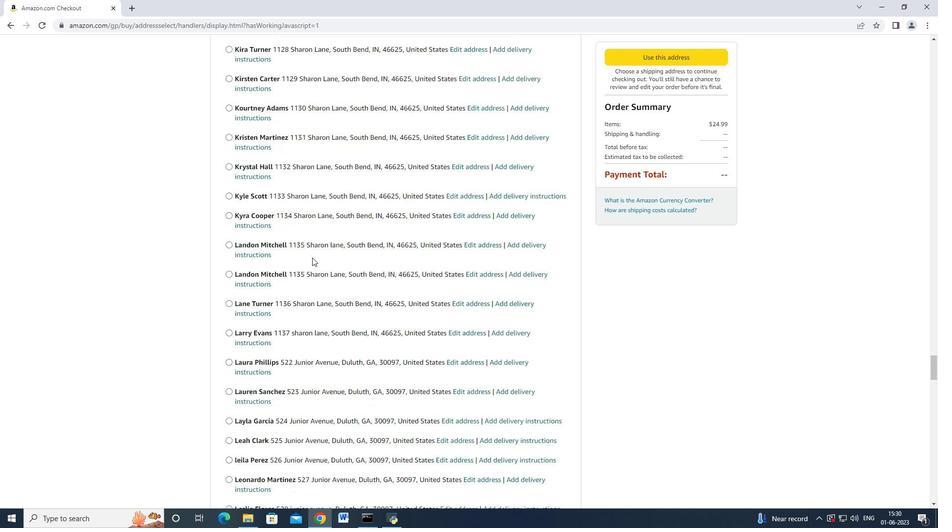 
Action: Mouse scrolled (312, 257) with delta (0, 0)
Screenshot: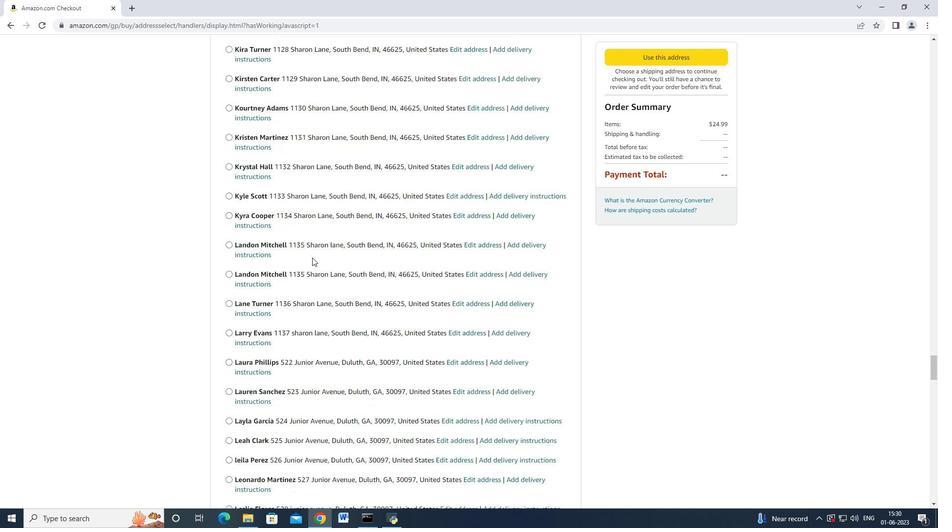 
Action: Mouse scrolled (312, 257) with delta (0, 0)
Screenshot: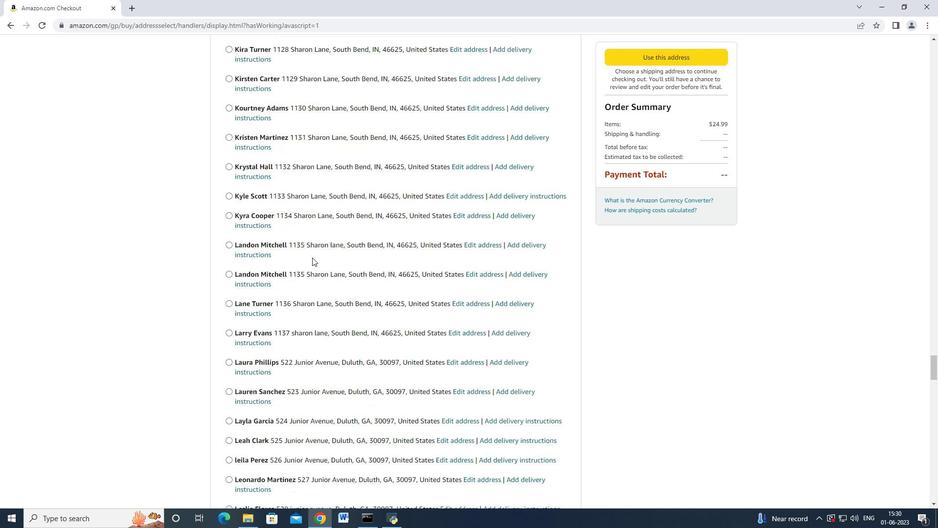 
Action: Mouse scrolled (312, 257) with delta (0, 0)
Screenshot: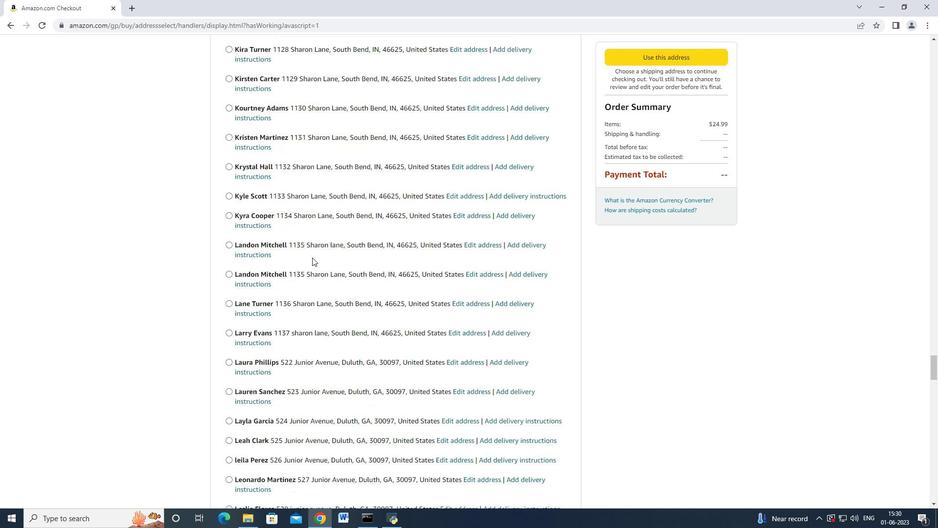 
Action: Mouse scrolled (312, 256) with delta (0, 0)
Screenshot: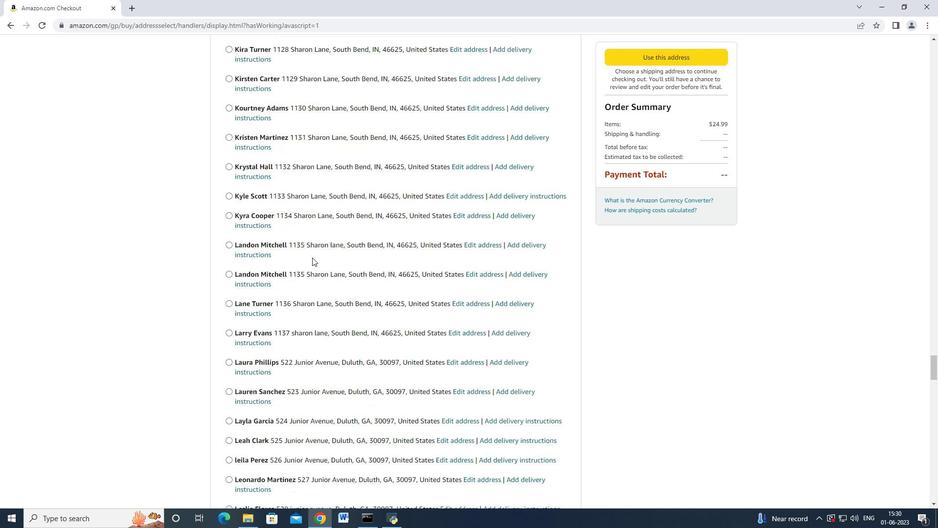 
Action: Mouse scrolled (312, 257) with delta (0, 0)
Screenshot: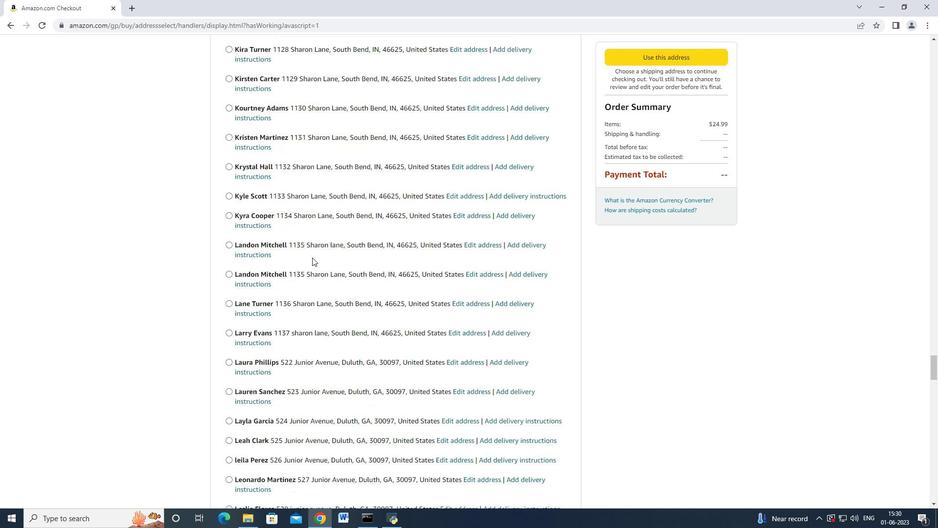 
Action: Mouse scrolled (312, 257) with delta (0, 0)
Screenshot: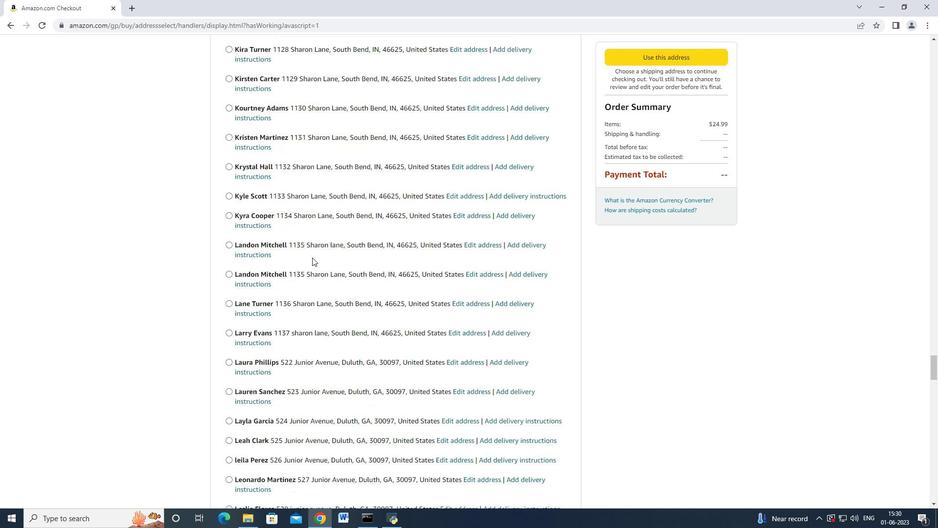 
Action: Mouse scrolled (312, 257) with delta (0, 0)
Screenshot: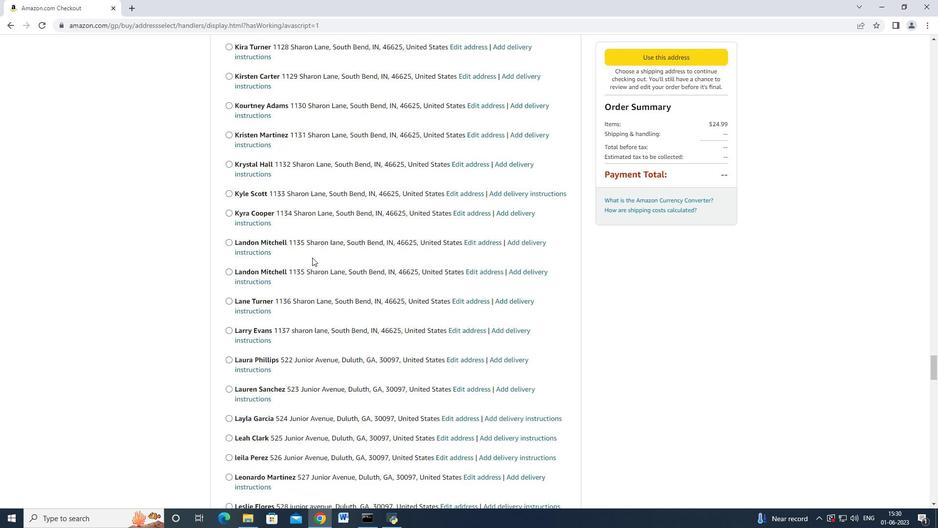 
Action: Mouse scrolled (312, 257) with delta (0, 0)
Screenshot: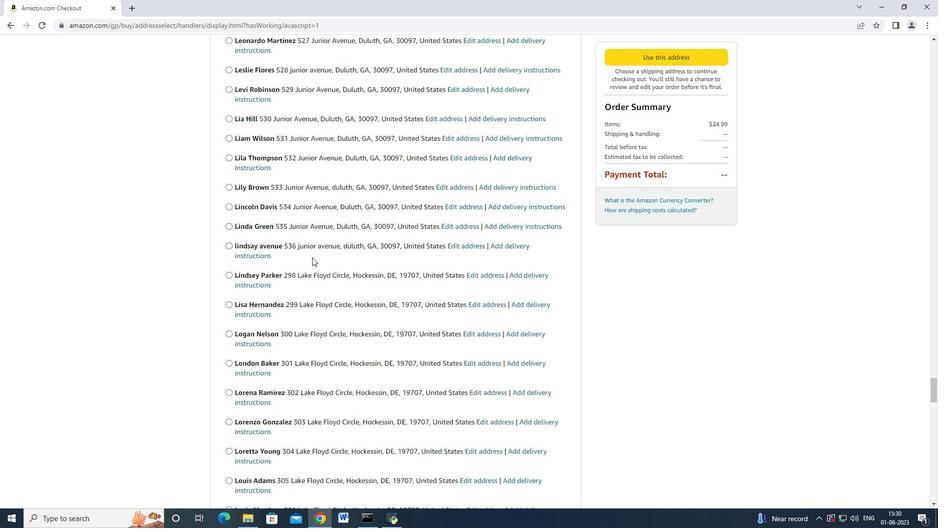 
Action: Mouse scrolled (312, 257) with delta (0, 0)
Screenshot: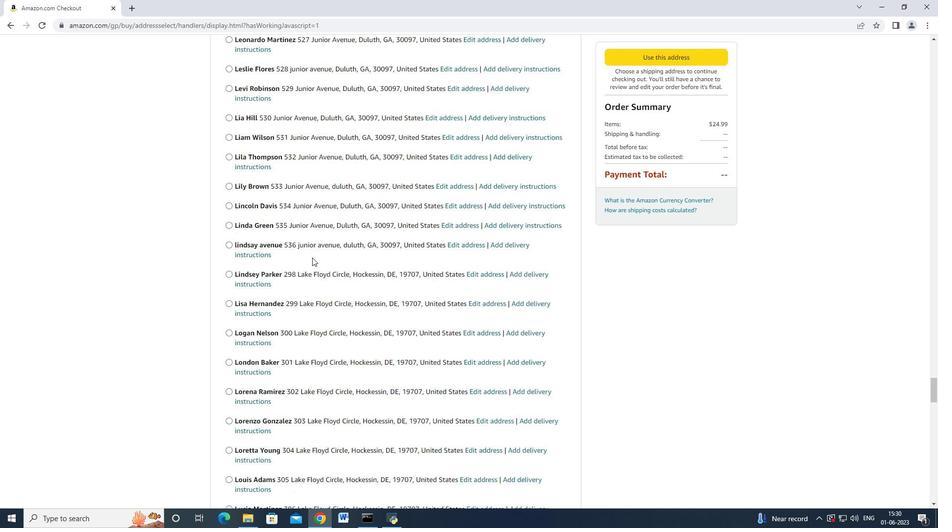 
Action: Mouse scrolled (312, 257) with delta (0, 0)
Screenshot: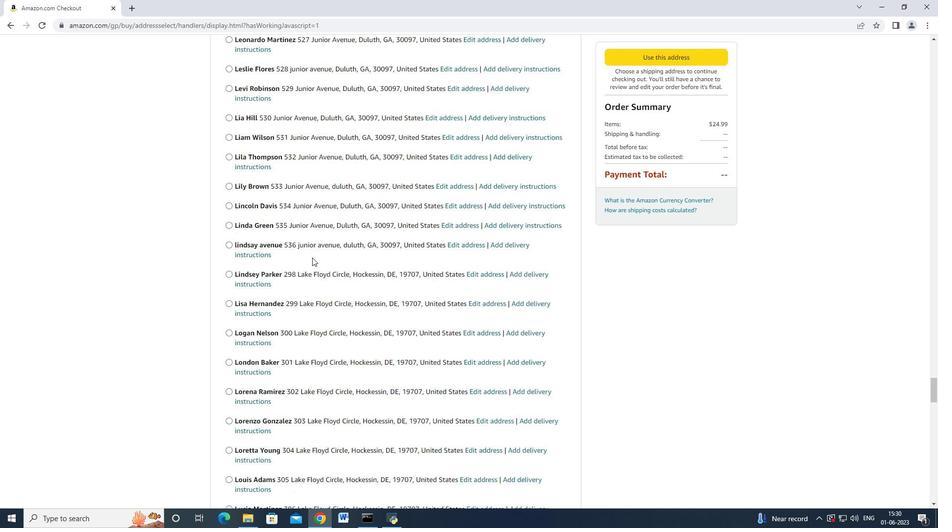 
Action: Mouse scrolled (312, 257) with delta (0, 0)
Screenshot: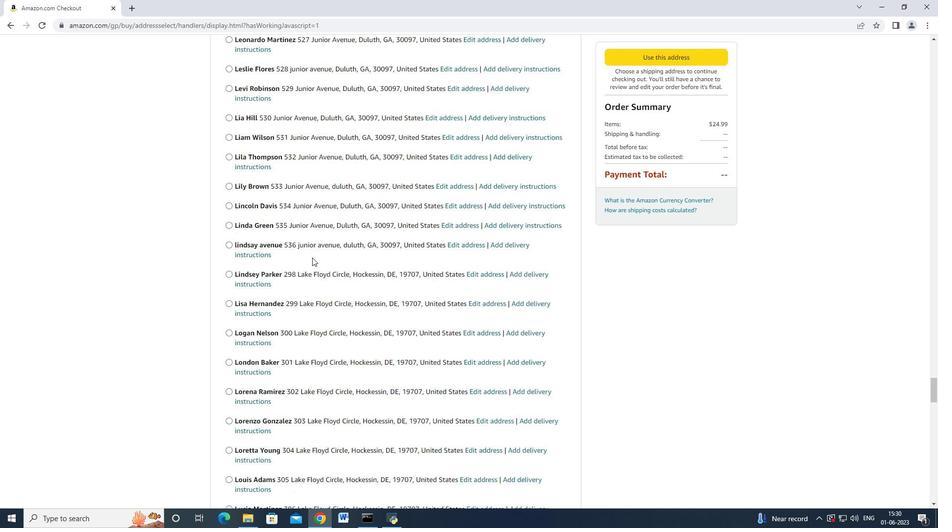 
Action: Mouse scrolled (312, 256) with delta (0, 0)
Screenshot: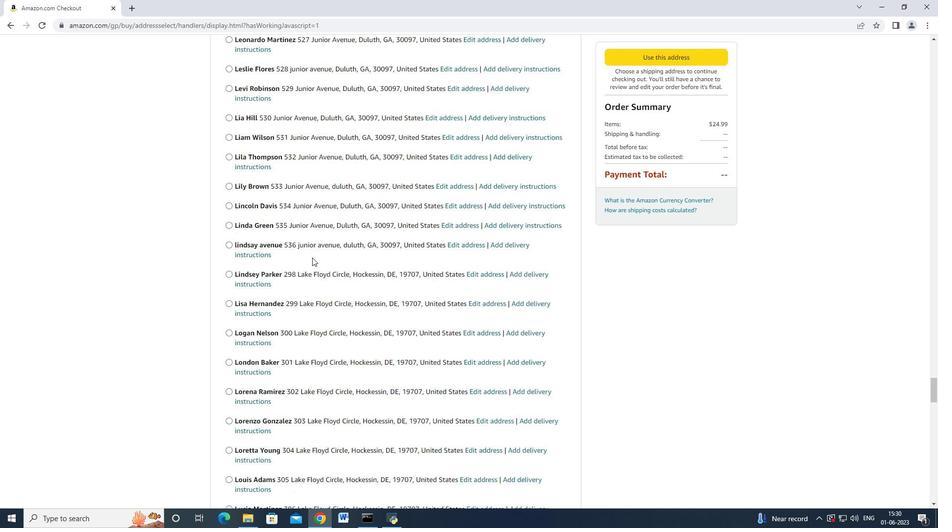 
Action: Mouse scrolled (312, 256) with delta (0, 0)
Screenshot: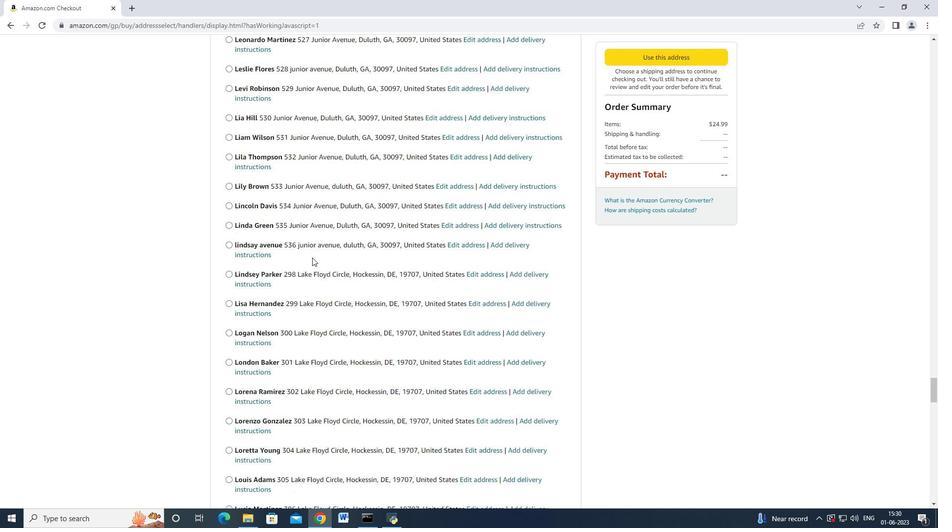 
Action: Mouse scrolled (312, 257) with delta (0, 0)
Screenshot: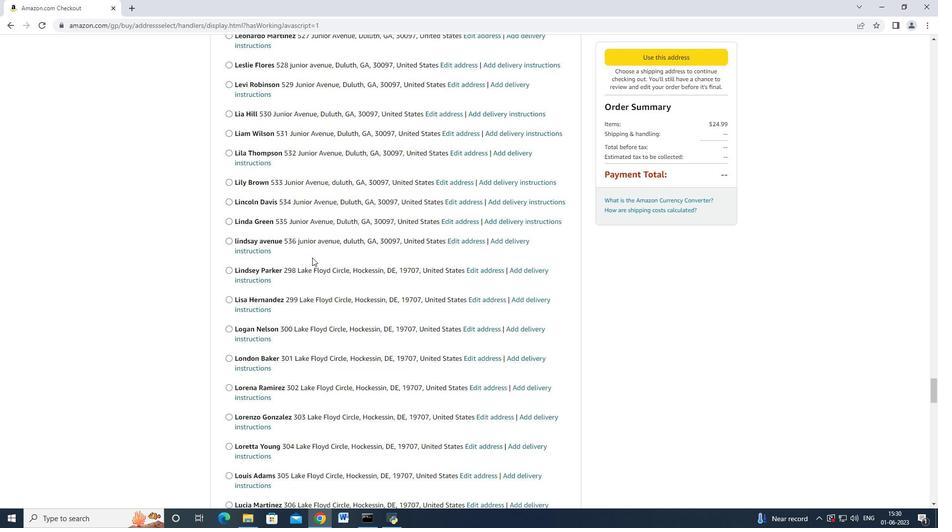 
Action: Mouse scrolled (312, 257) with delta (0, 0)
Screenshot: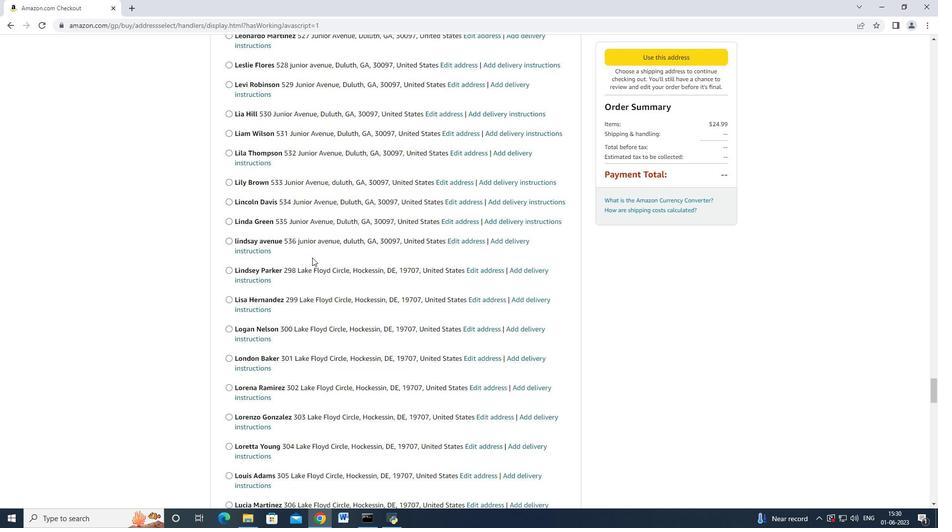 
Action: Mouse scrolled (312, 257) with delta (0, 0)
Screenshot: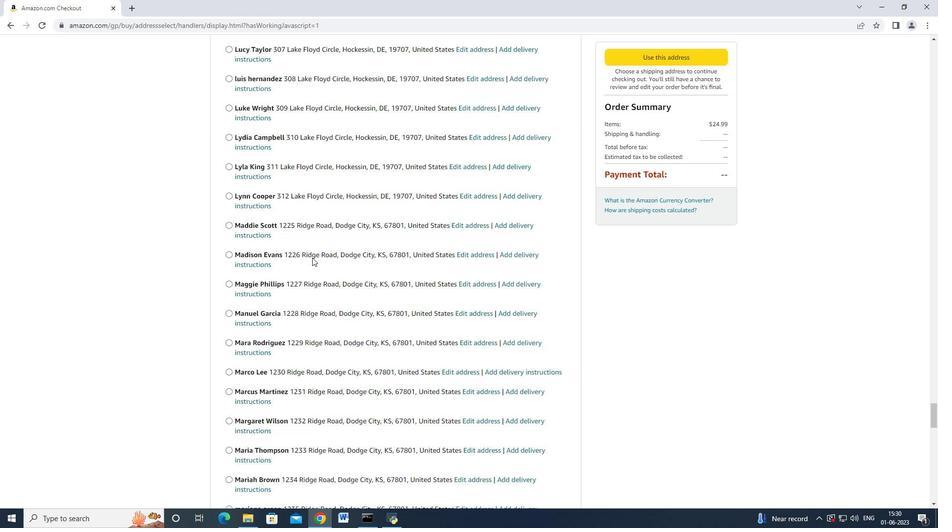 
Action: Mouse scrolled (312, 256) with delta (0, 0)
Screenshot: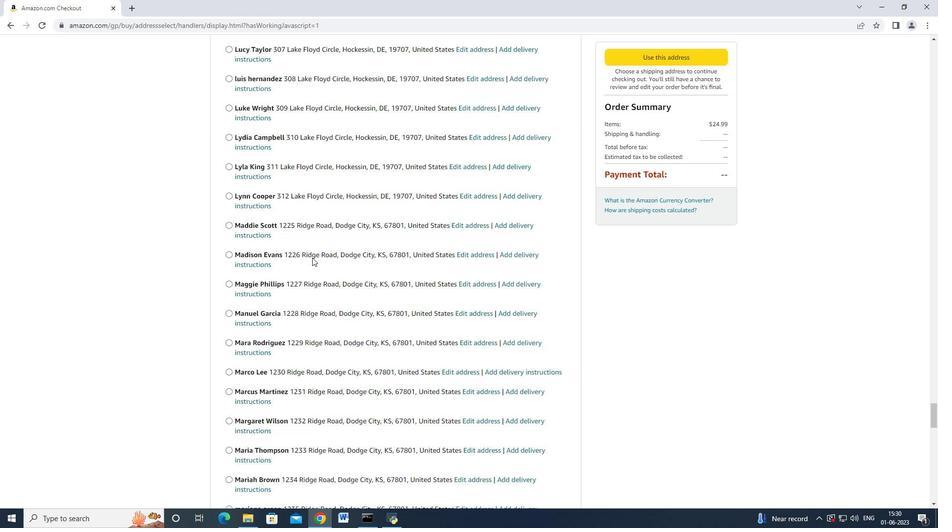 
Action: Mouse scrolled (312, 257) with delta (0, 0)
Screenshot: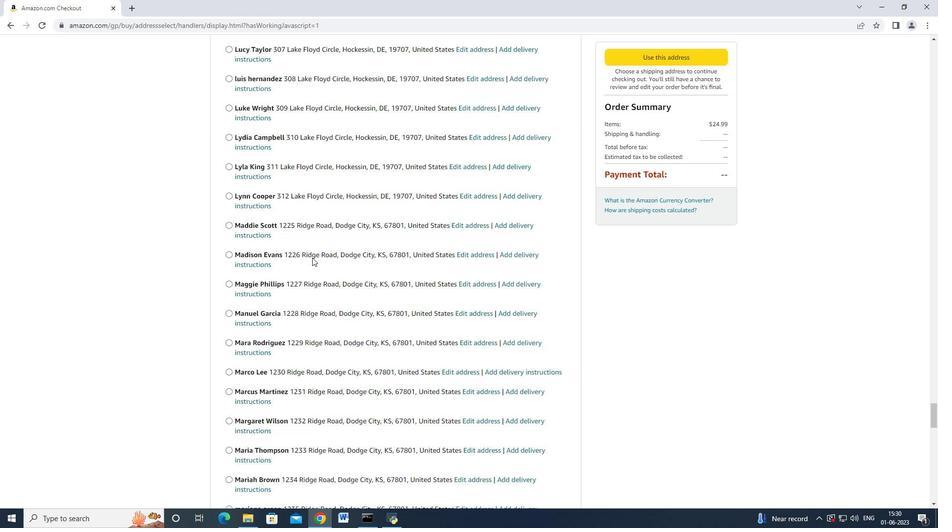 
Action: Mouse scrolled (312, 257) with delta (0, 0)
Screenshot: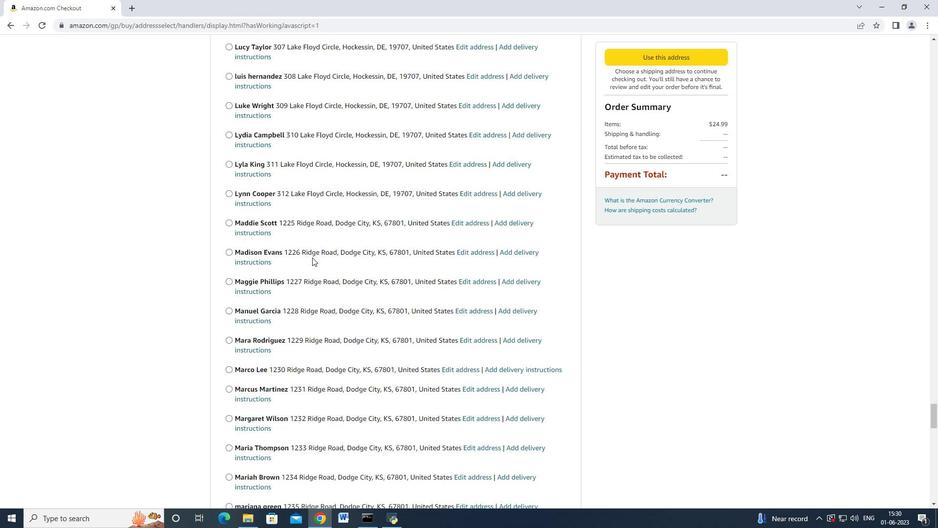 
Action: Mouse scrolled (312, 257) with delta (0, 0)
Screenshot: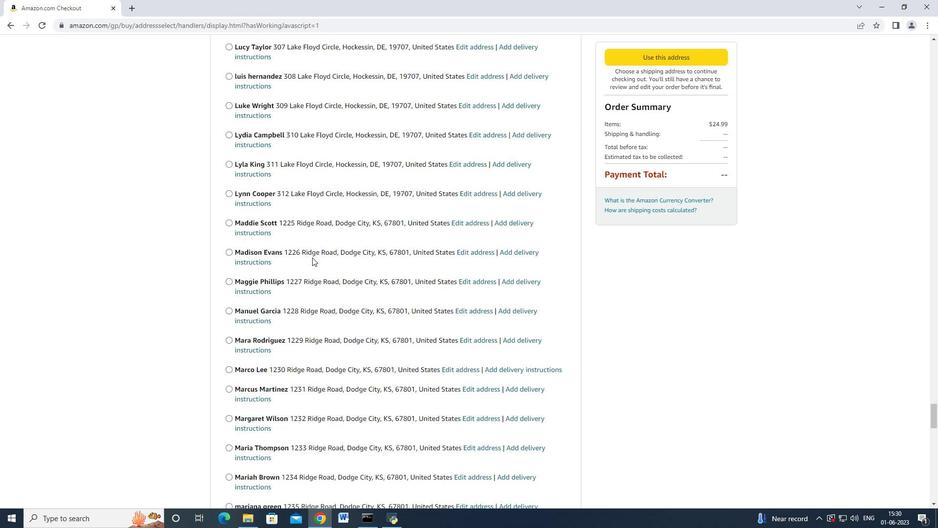 
Action: Mouse scrolled (312, 257) with delta (0, 0)
Screenshot: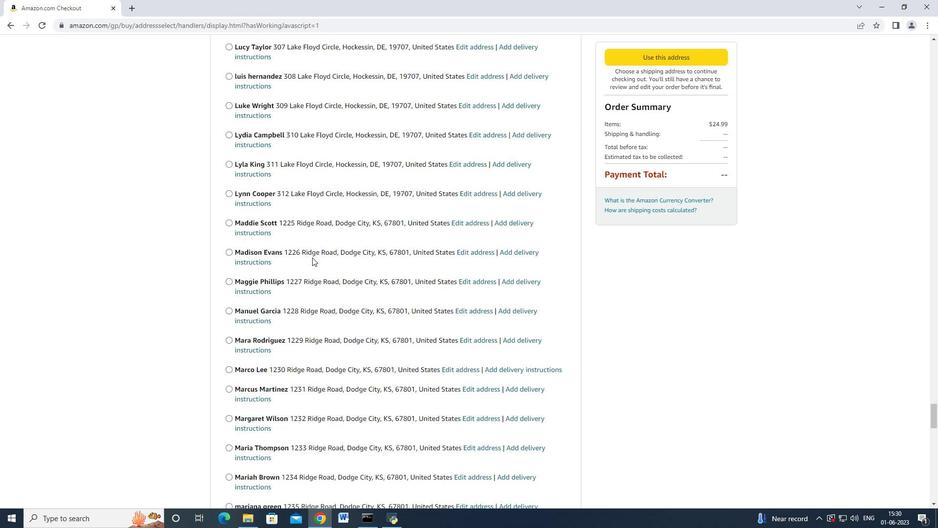 
Action: Mouse scrolled (312, 257) with delta (0, 0)
Screenshot: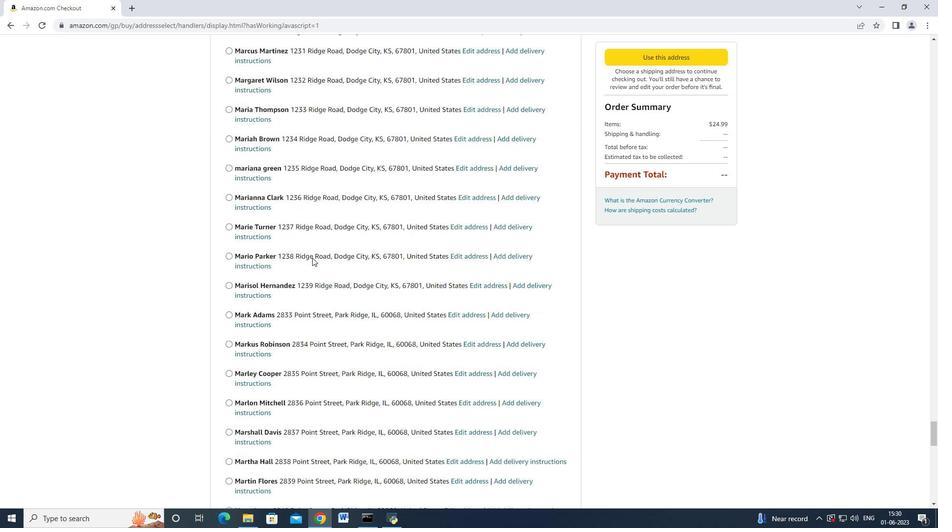 
Action: Mouse scrolled (312, 257) with delta (0, 0)
Screenshot: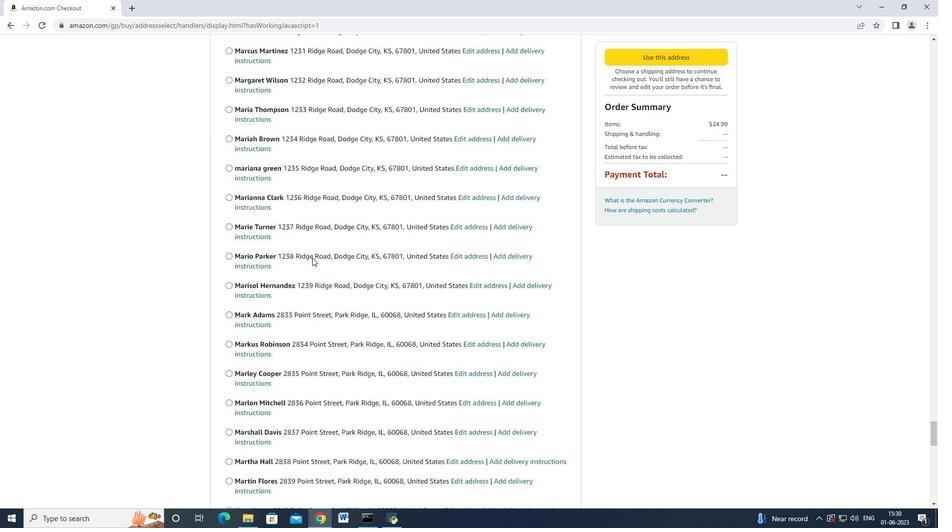 
Action: Mouse scrolled (312, 257) with delta (0, 0)
Screenshot: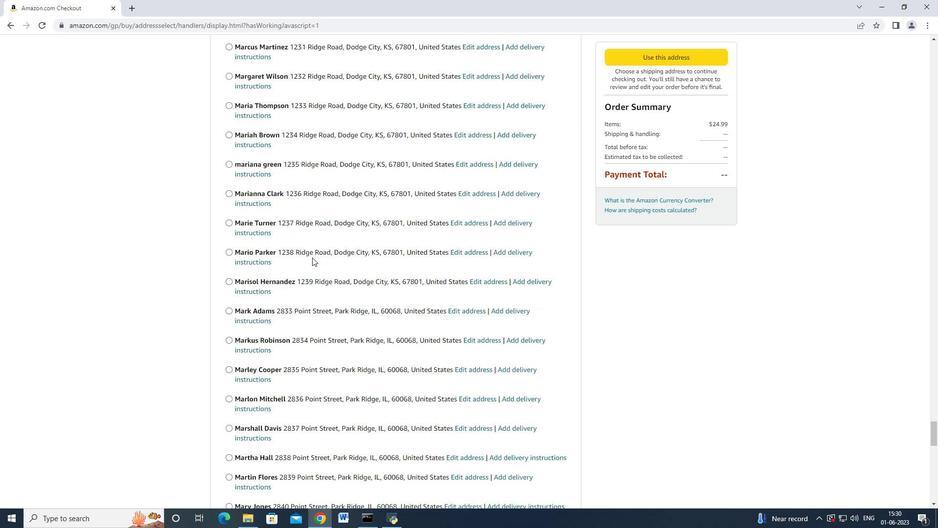 
Action: Mouse scrolled (312, 256) with delta (0, 0)
Screenshot: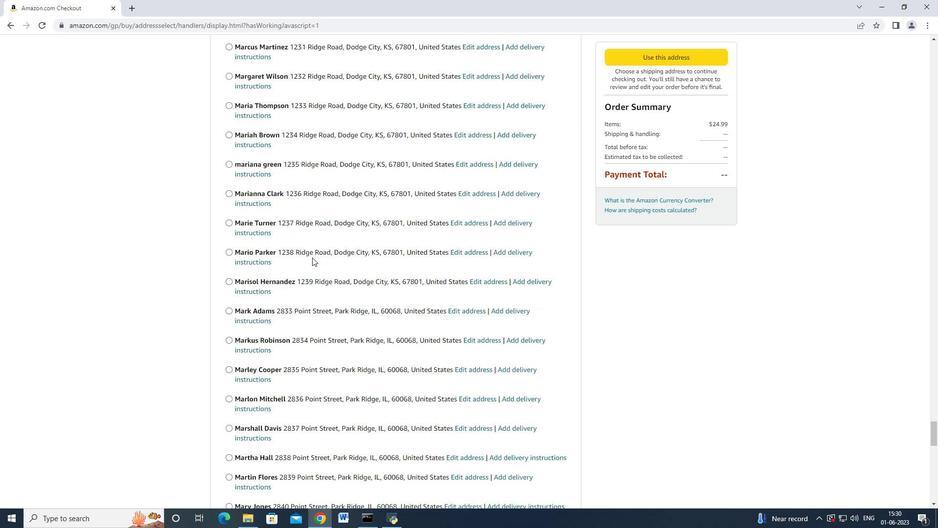 
Action: Mouse scrolled (312, 257) with delta (0, 0)
Screenshot: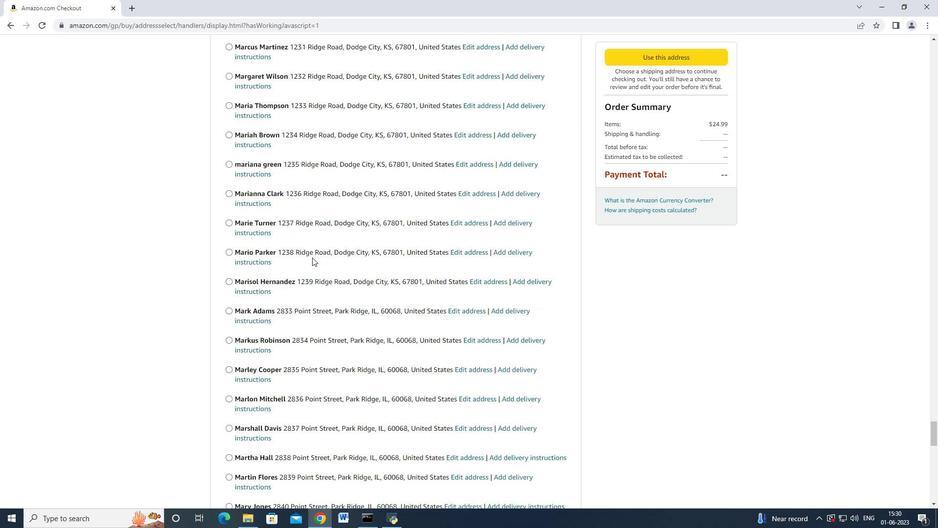 
Action: Mouse scrolled (312, 256) with delta (0, 0)
Screenshot: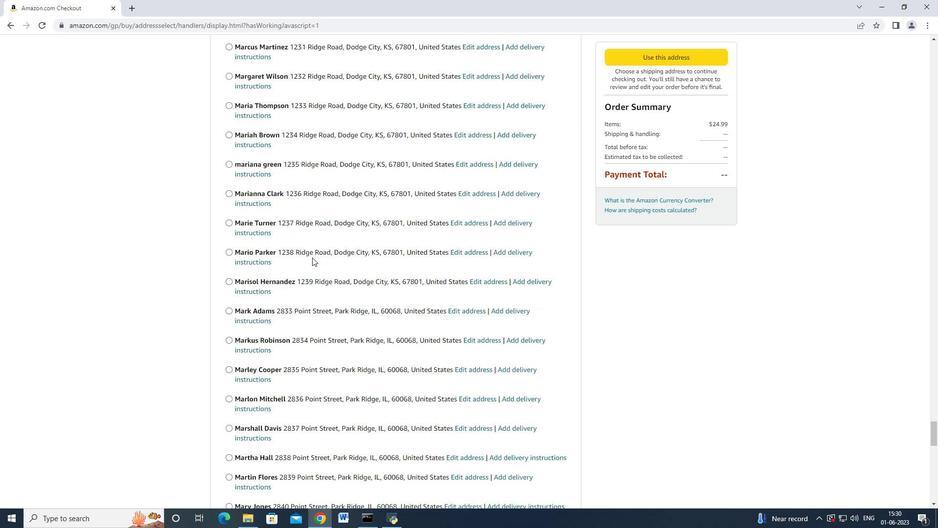
Action: Mouse scrolled (312, 257) with delta (0, 0)
Screenshot: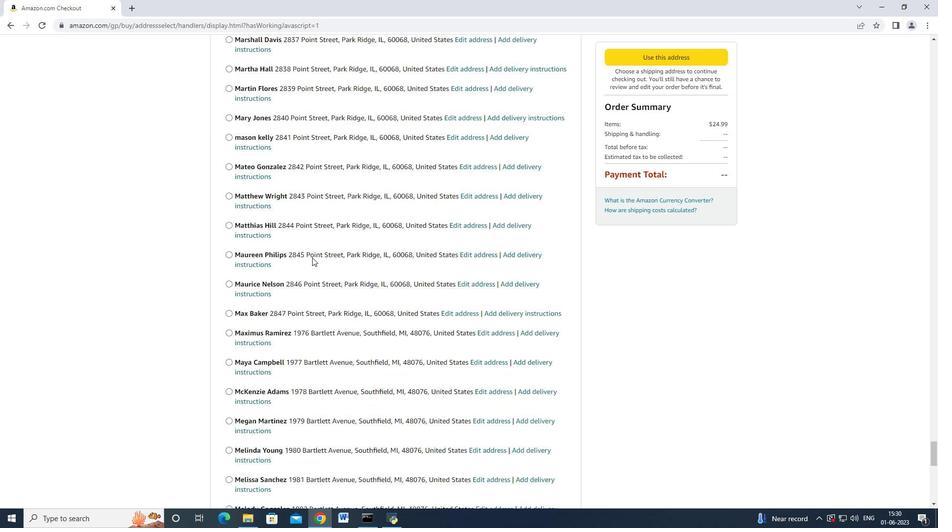 
Action: Mouse scrolled (312, 257) with delta (0, 0)
Screenshot: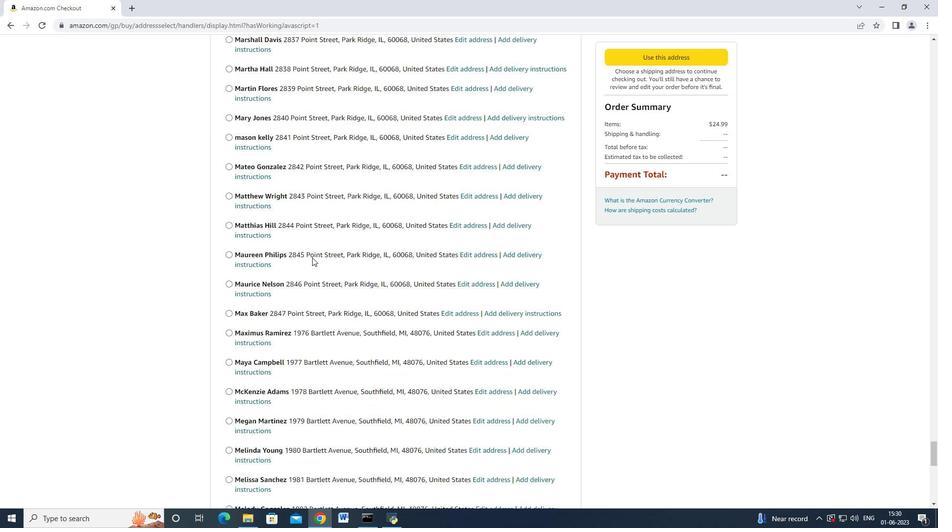 
Action: Mouse scrolled (312, 257) with delta (0, 0)
Screenshot: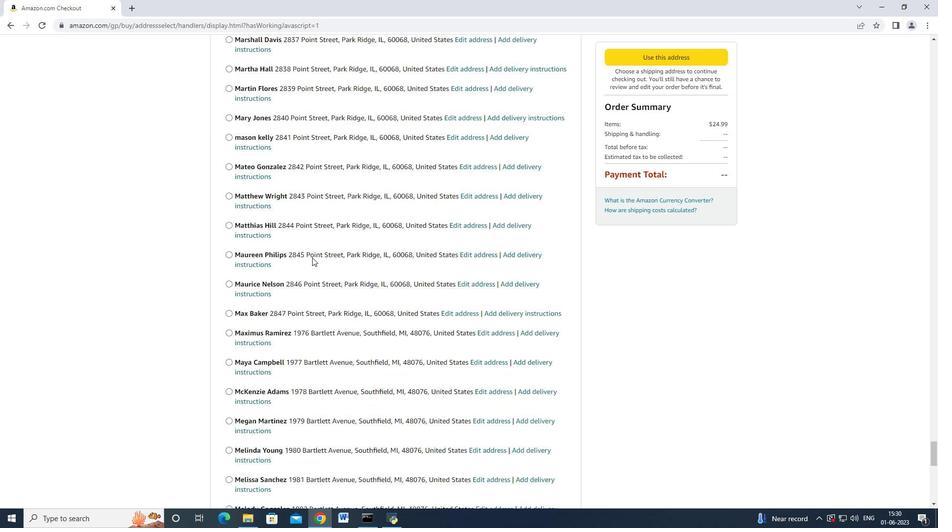 
Action: Mouse scrolled (312, 257) with delta (0, 0)
Screenshot: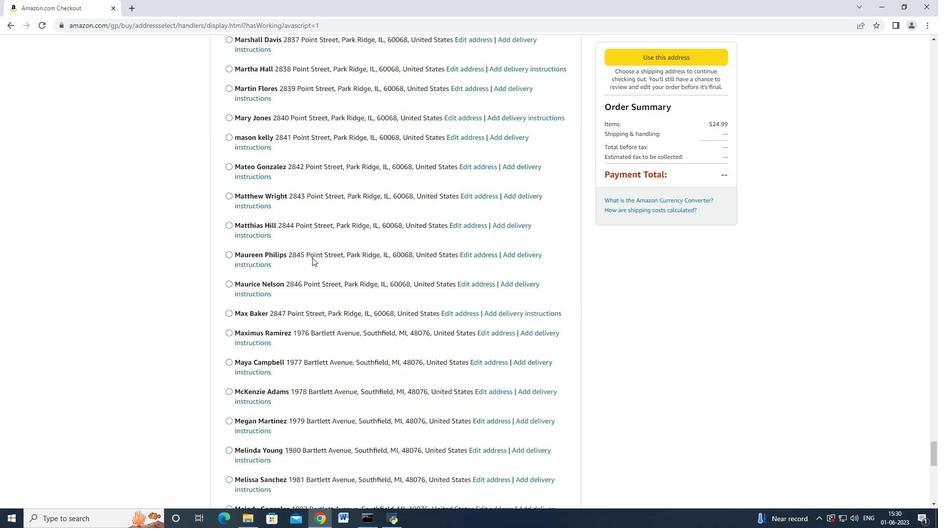 
Action: Mouse scrolled (312, 256) with delta (0, 0)
Screenshot: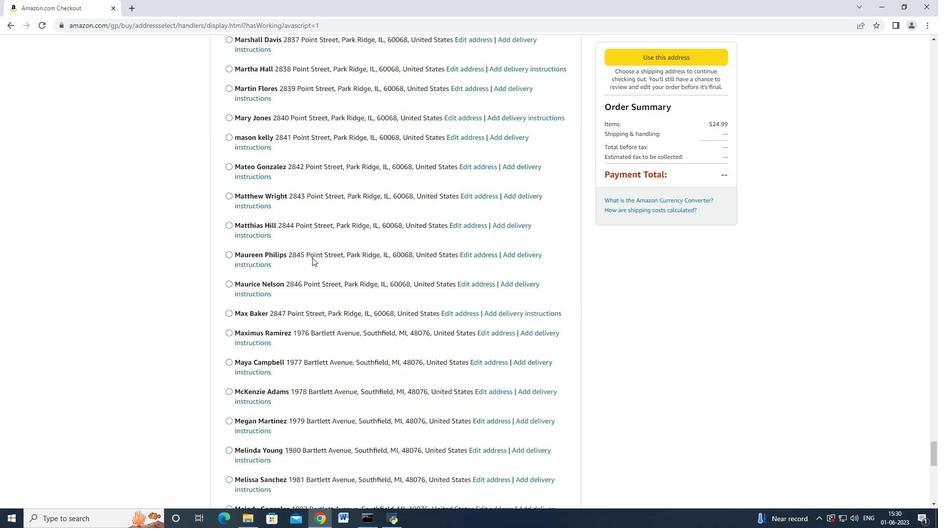 
Action: Mouse scrolled (312, 257) with delta (0, 0)
Screenshot: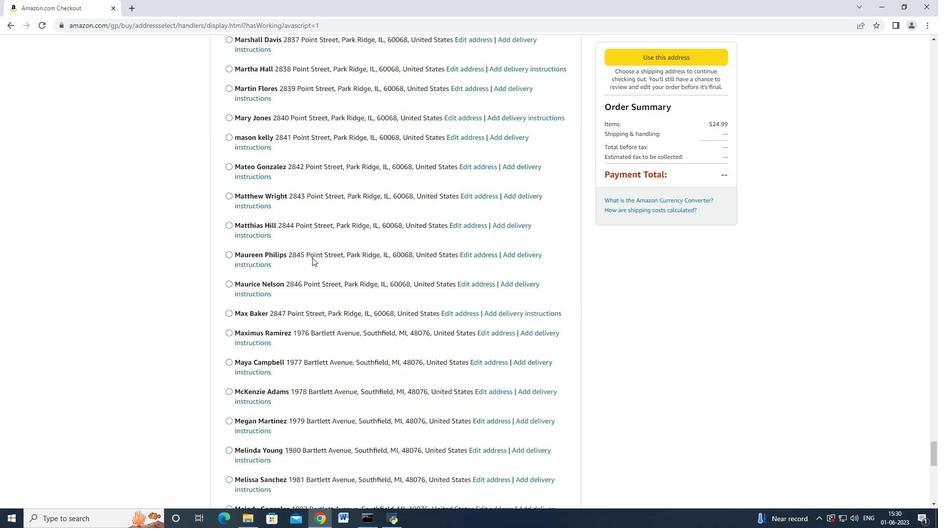
Action: Mouse scrolled (312, 257) with delta (0, 0)
Screenshot: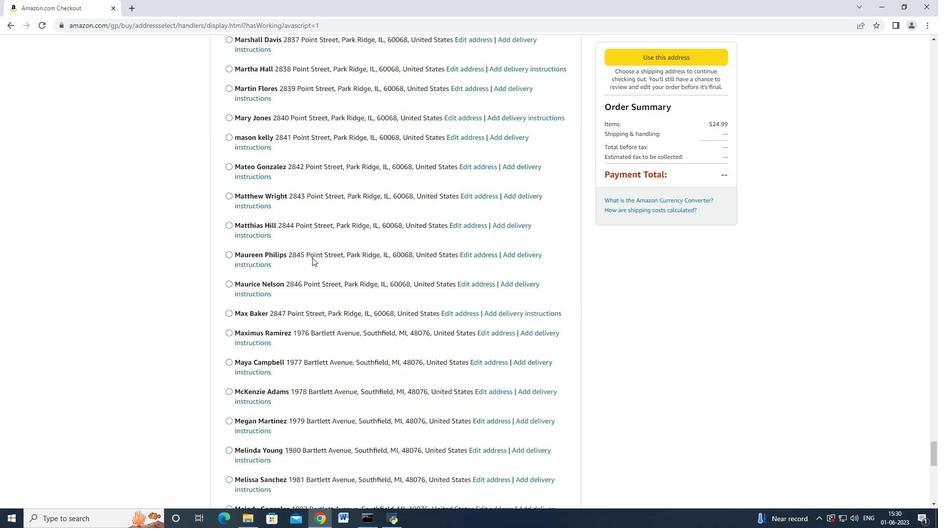 
Action: Mouse scrolled (312, 257) with delta (0, 0)
Screenshot: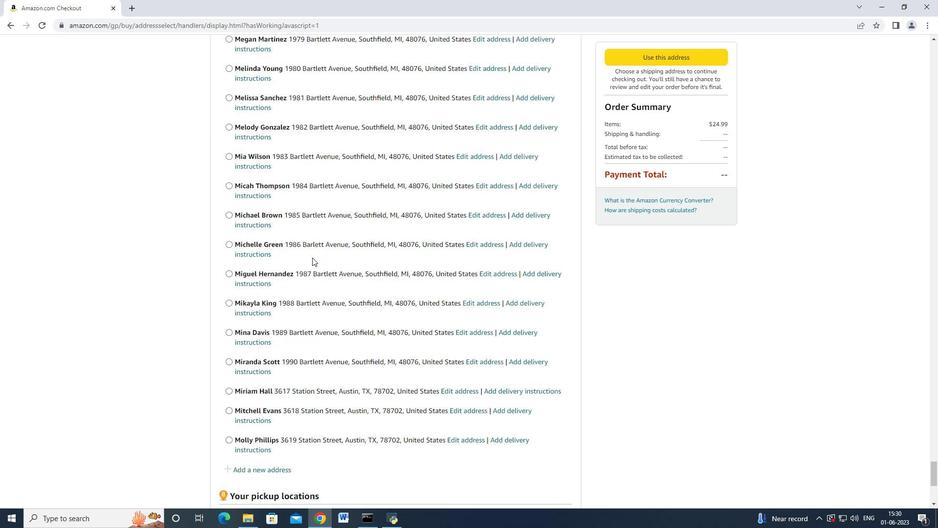 
Action: Mouse scrolled (312, 257) with delta (0, 0)
Screenshot: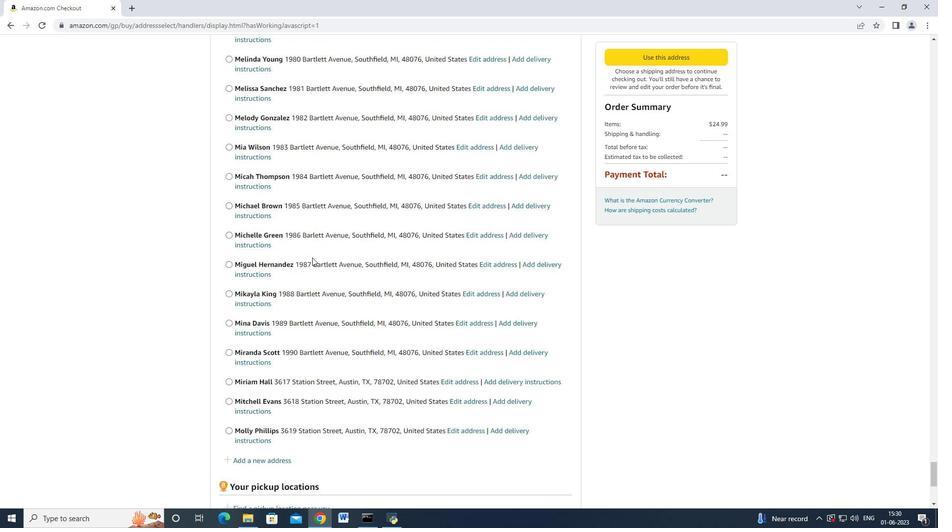 
Action: Mouse scrolled (312, 256) with delta (0, 0)
Screenshot: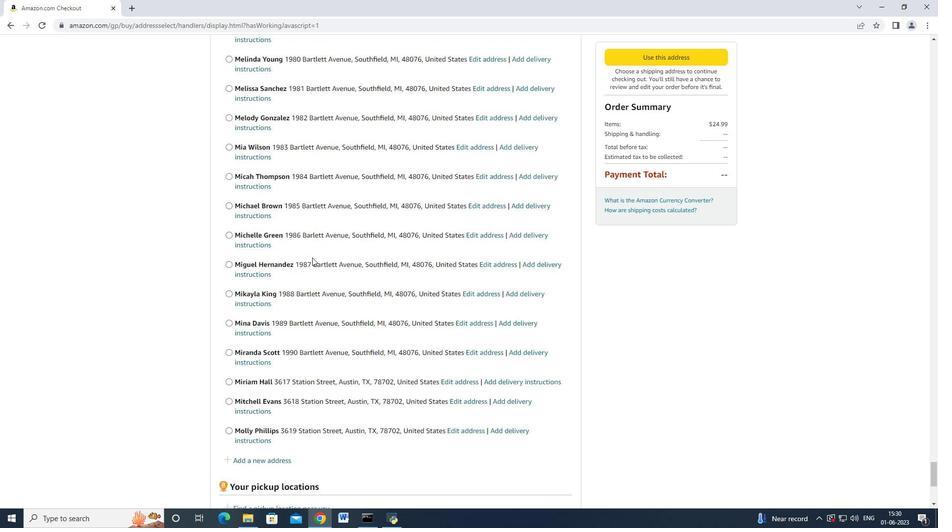 
Action: Mouse scrolled (312, 257) with delta (0, 0)
Screenshot: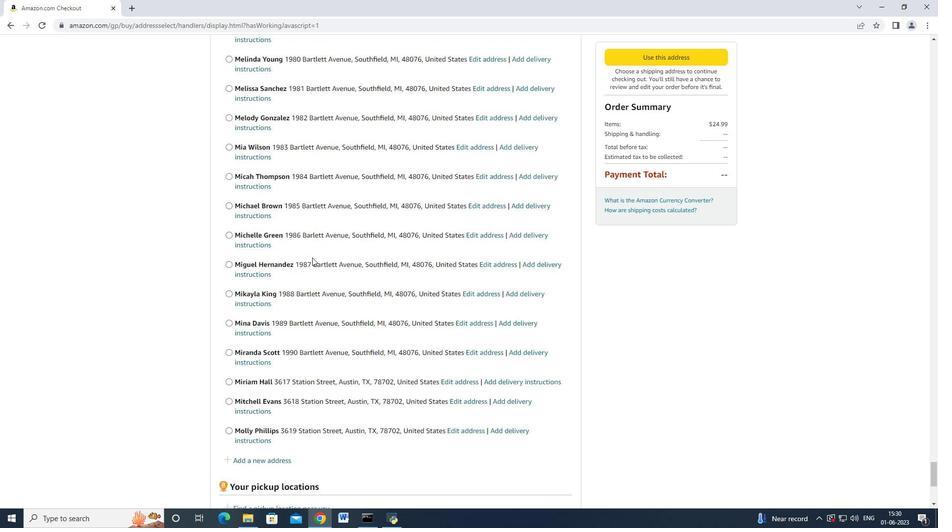 
Action: Mouse scrolled (312, 256) with delta (0, 0)
Screenshot: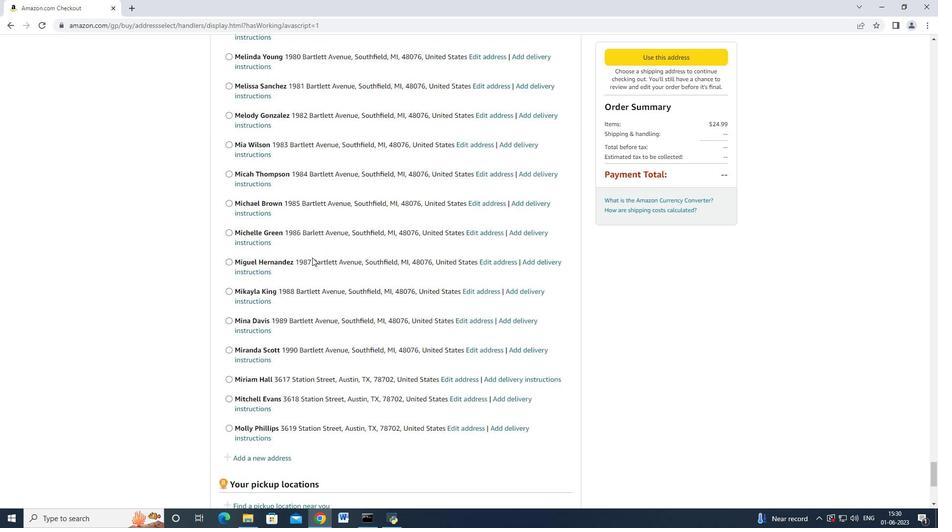
Action: Mouse scrolled (312, 257) with delta (0, 0)
Screenshot: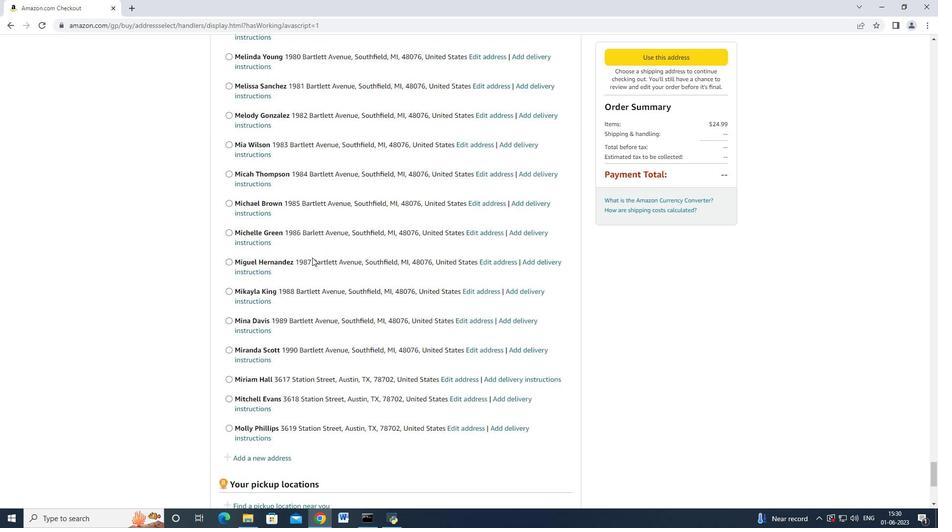 
Action: Mouse scrolled (312, 257) with delta (0, 0)
Screenshot: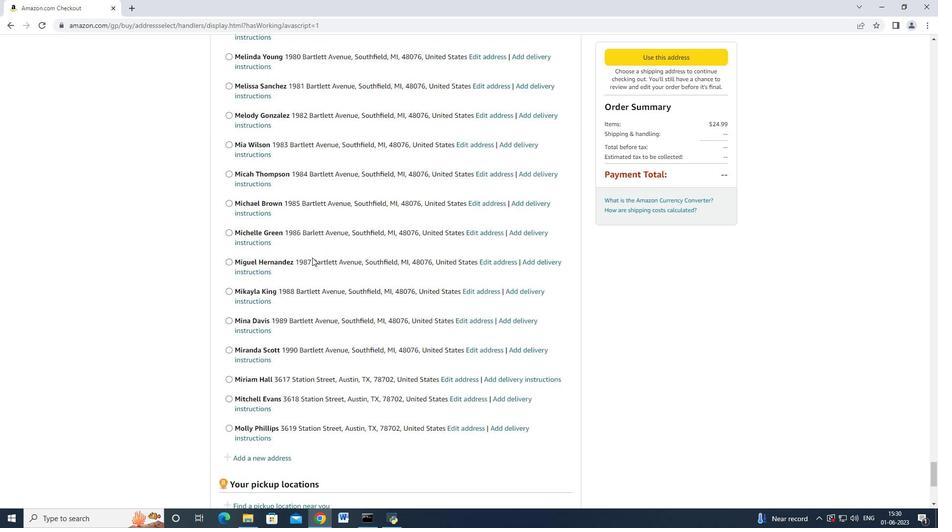 
Action: Mouse moved to (261, 200)
Screenshot: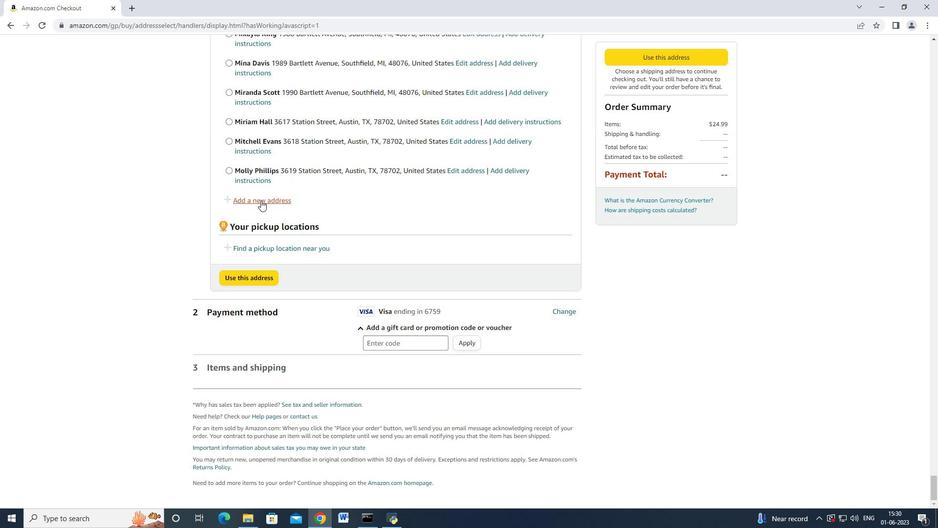 
Action: Mouse pressed left at (261, 200)
Screenshot: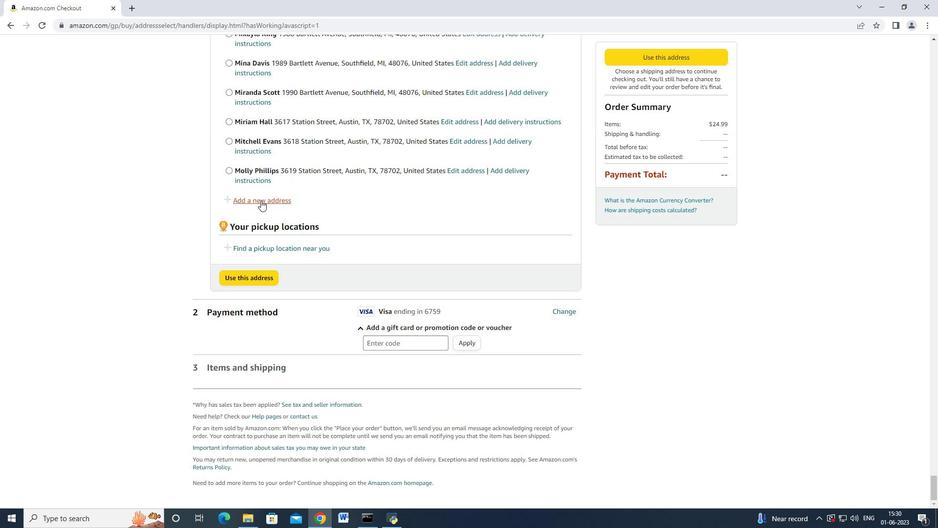 
Action: Mouse moved to (331, 238)
Screenshot: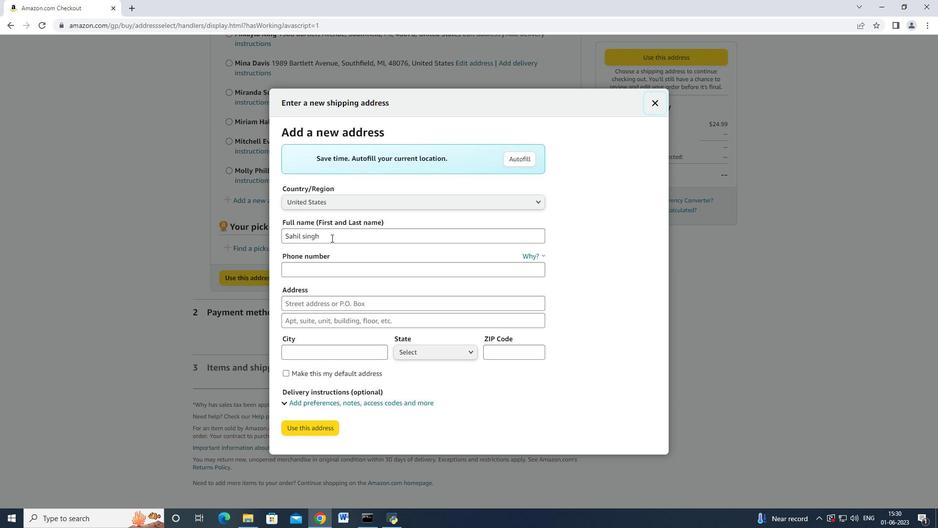 
Action: Mouse pressed left at (331, 238)
Screenshot: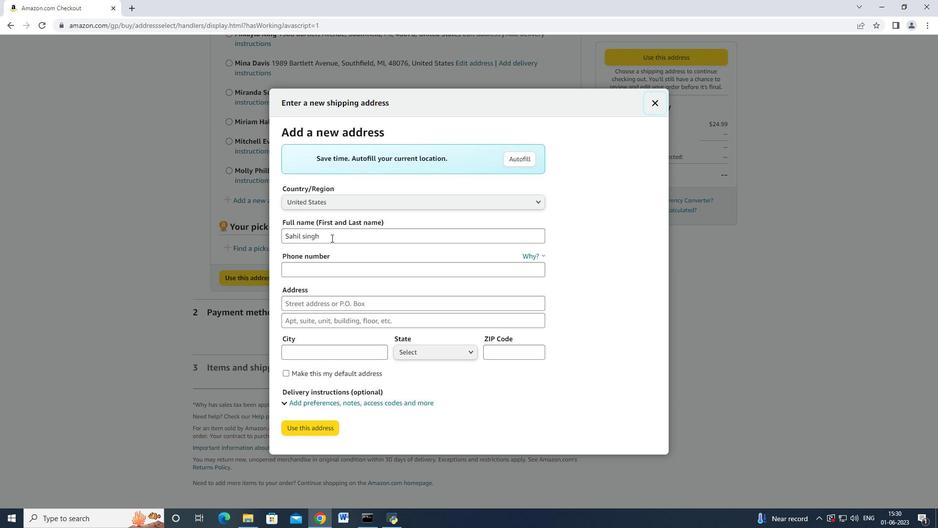 
Action: Mouse moved to (300, 241)
Screenshot: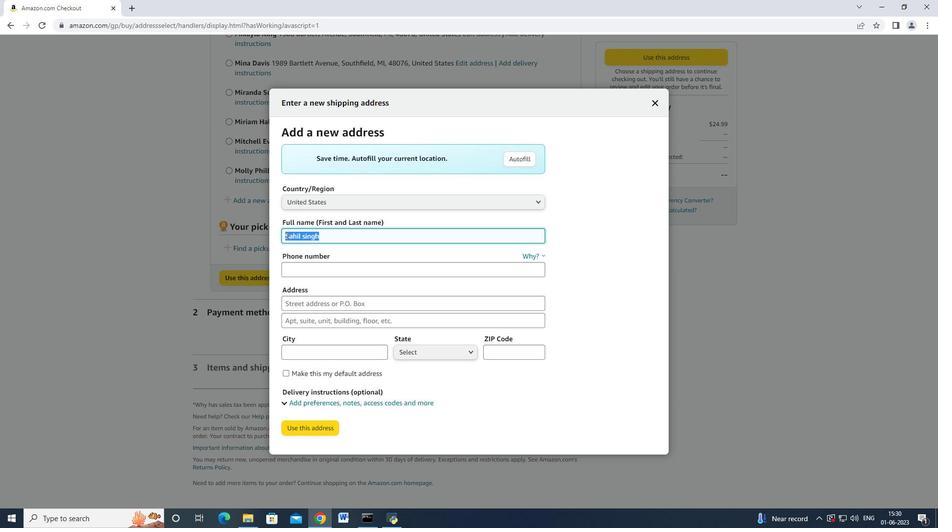
Action: Key pressed <Key.backspace><Key.shift>Brandon<Key.space><Key.shift>TUr<Key.backspace><Key.backspace>urner<Key.tab><Key.tab>3184332610<Key.tab>2426<Key.space><Key.shift_r>Auguts<Key.space><Key.shift>Lane<Key.backspace><Key.backspace><Key.backspace><Key.backspace><Key.backspace><Key.backspace><Key.backspace>st<Key.space><Key.shift>Lane<Key.space><Key.tab><Key.tab><Key.shift_r>Shreveoir<Key.backspace><Key.backspace><Key.backspace><Key.backspace>port
Screenshot: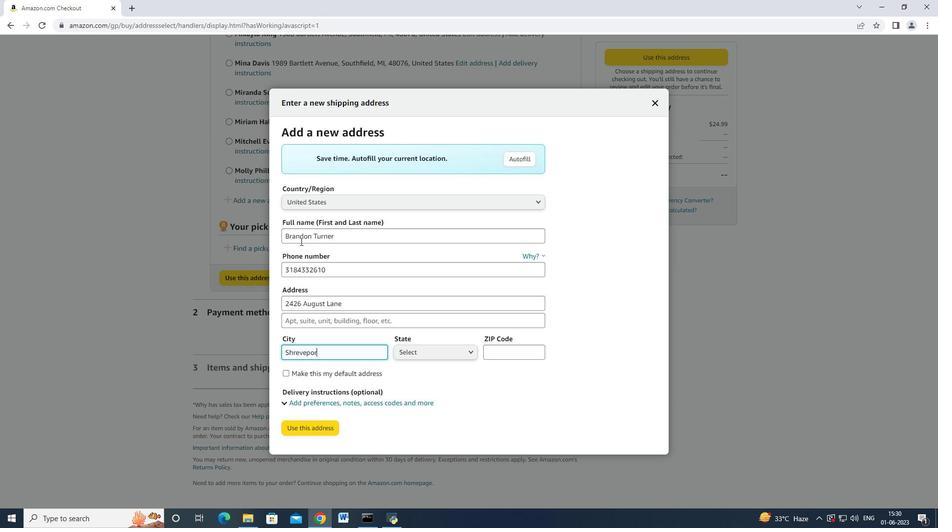 
Action: Mouse moved to (402, 357)
Screenshot: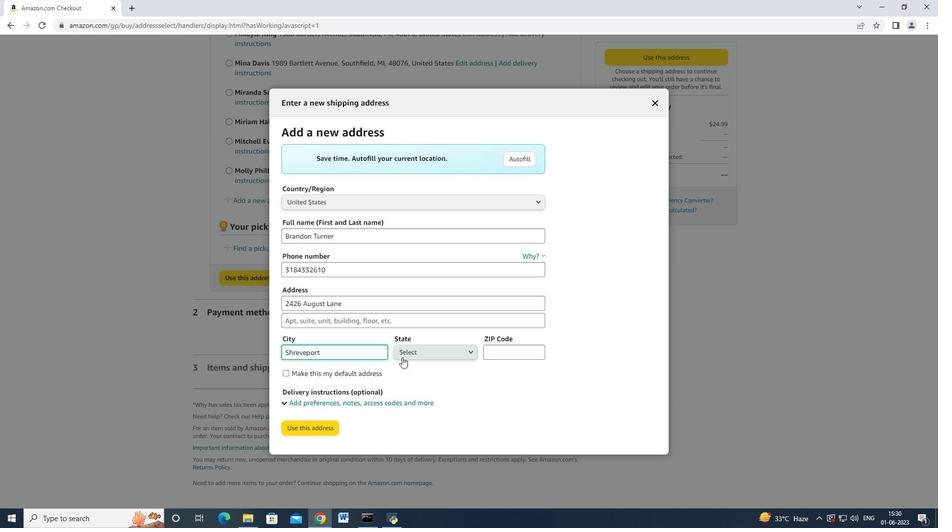 
Action: Mouse pressed left at (402, 357)
Screenshot: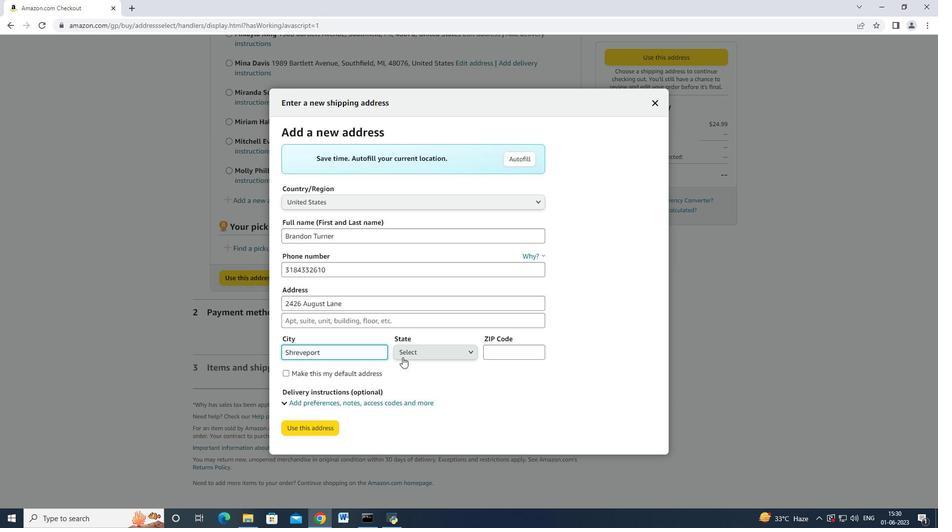 
Action: Mouse moved to (409, 317)
Screenshot: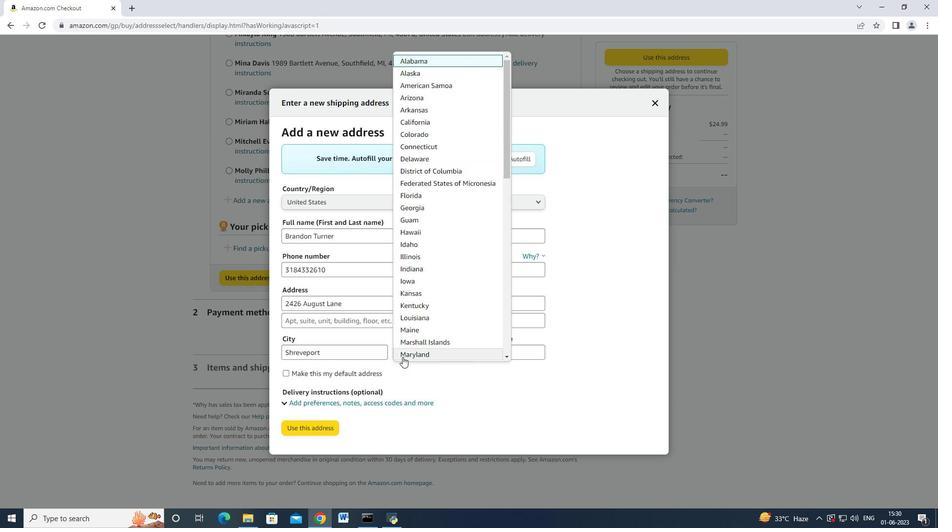 
Action: Mouse scrolled (409, 317) with delta (0, 0)
Screenshot: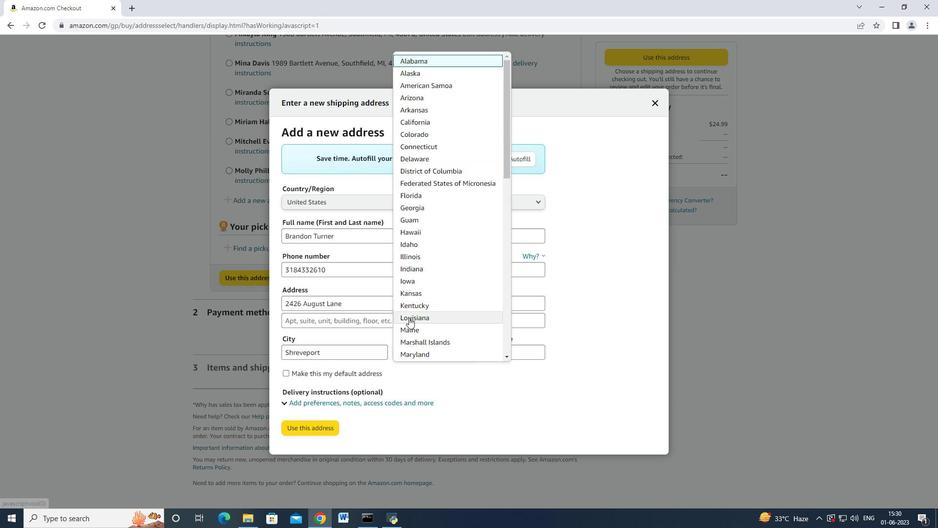 
Action: Mouse scrolled (409, 317) with delta (0, 0)
Screenshot: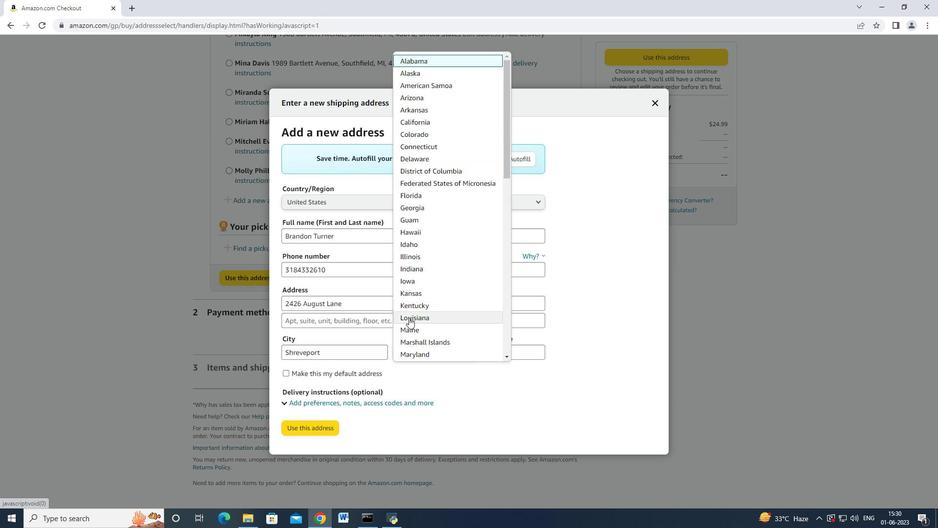 
Action: Mouse scrolled (409, 317) with delta (0, 0)
Screenshot: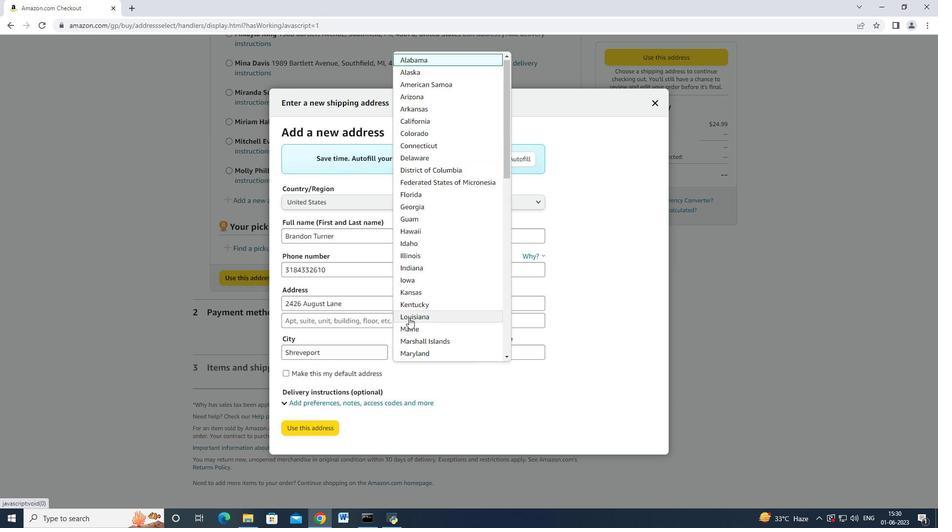 
Action: Mouse scrolled (409, 317) with delta (0, 0)
Screenshot: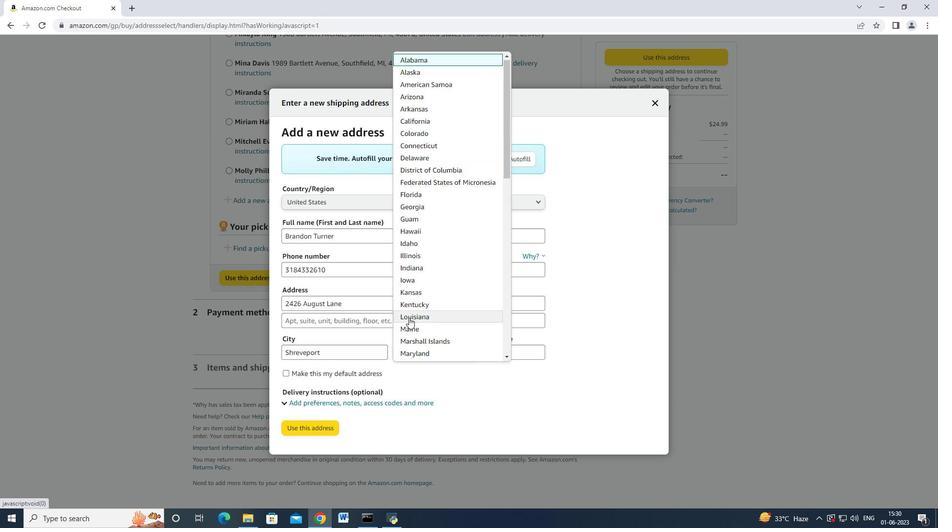 
Action: Mouse scrolled (409, 317) with delta (0, 0)
Screenshot: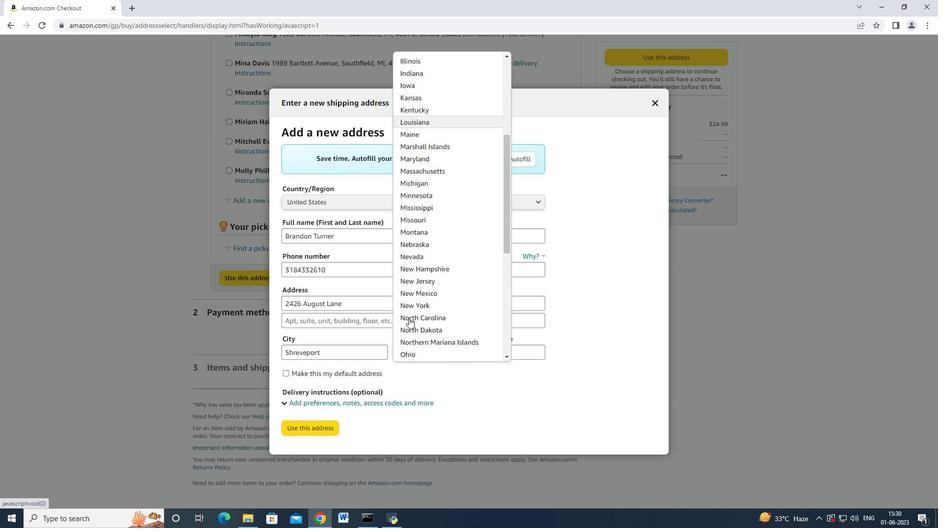 
Action: Mouse scrolled (409, 317) with delta (0, 0)
Screenshot: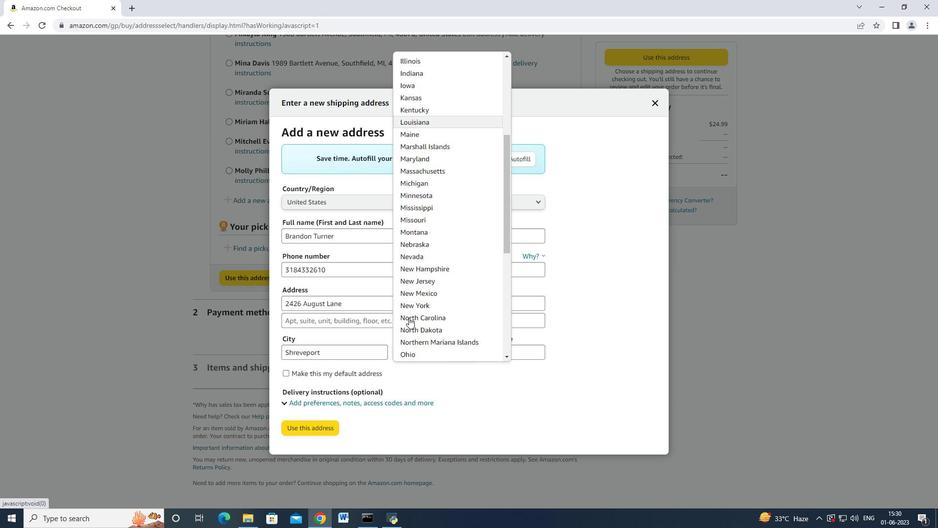 
Action: Mouse scrolled (409, 317) with delta (0, 0)
Screenshot: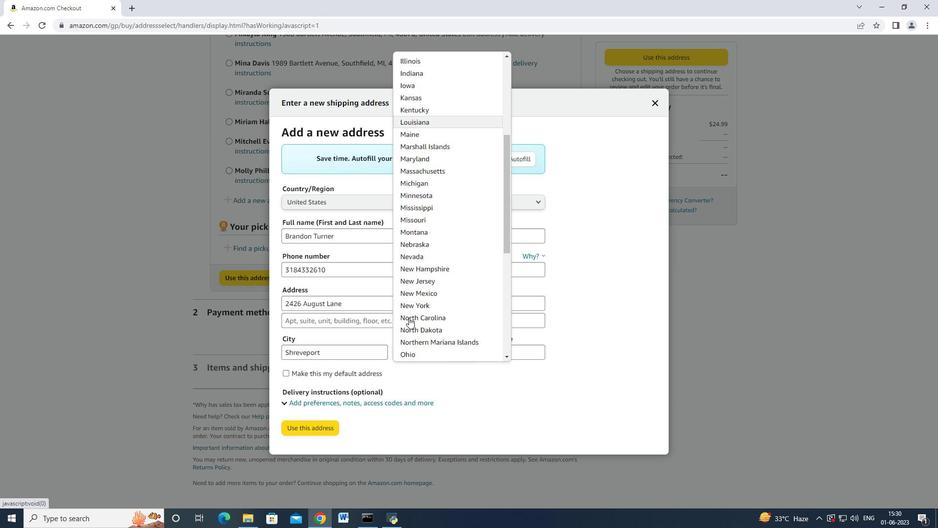 
Action: Mouse scrolled (409, 317) with delta (0, 0)
